 Task: Add a signature Heather Cooper containing Best wishes for a happy Thanksgiving Day, Heather Cooper to email address softage.5@softage.net and add a label Weightlifting
Action: Mouse moved to (1021, 60)
Screenshot: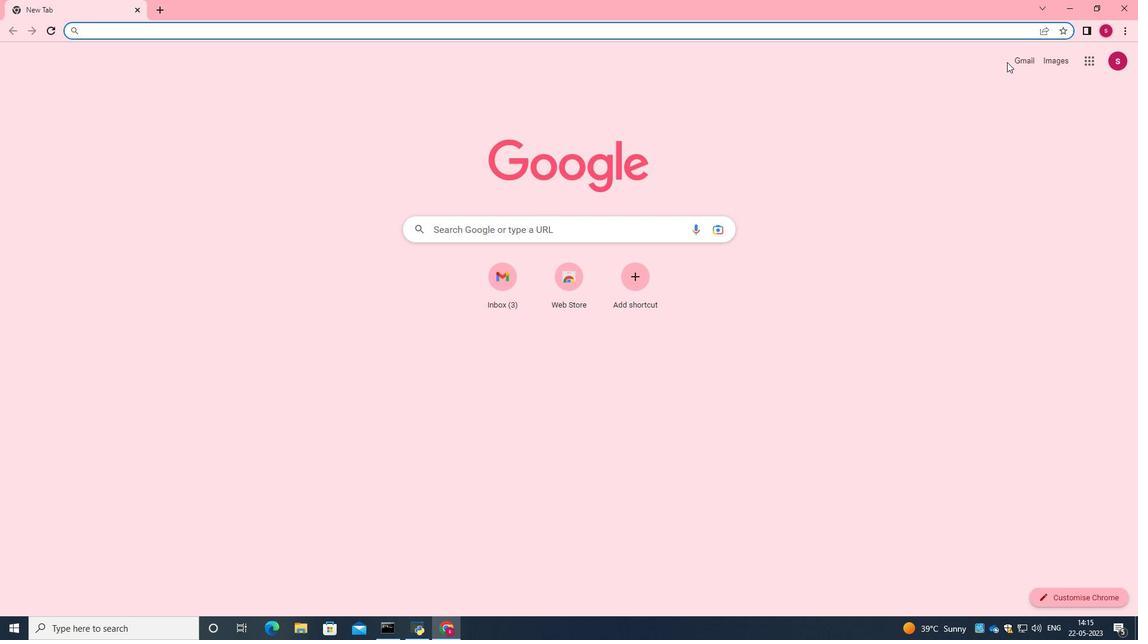 
Action: Mouse pressed left at (1021, 60)
Screenshot: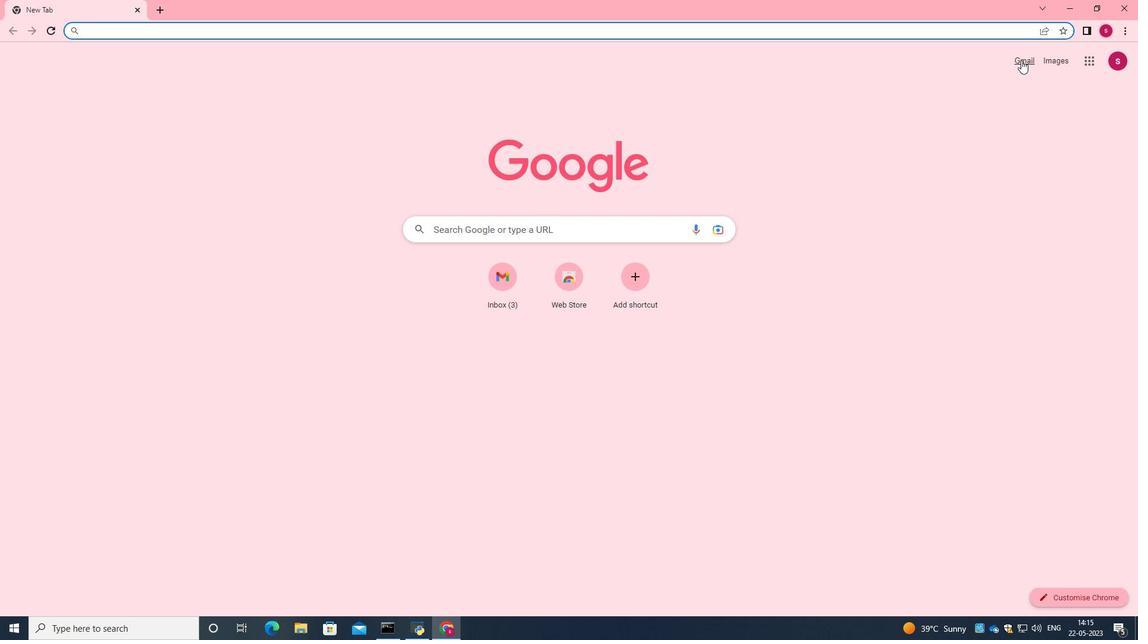 
Action: Mouse moved to (1011, 80)
Screenshot: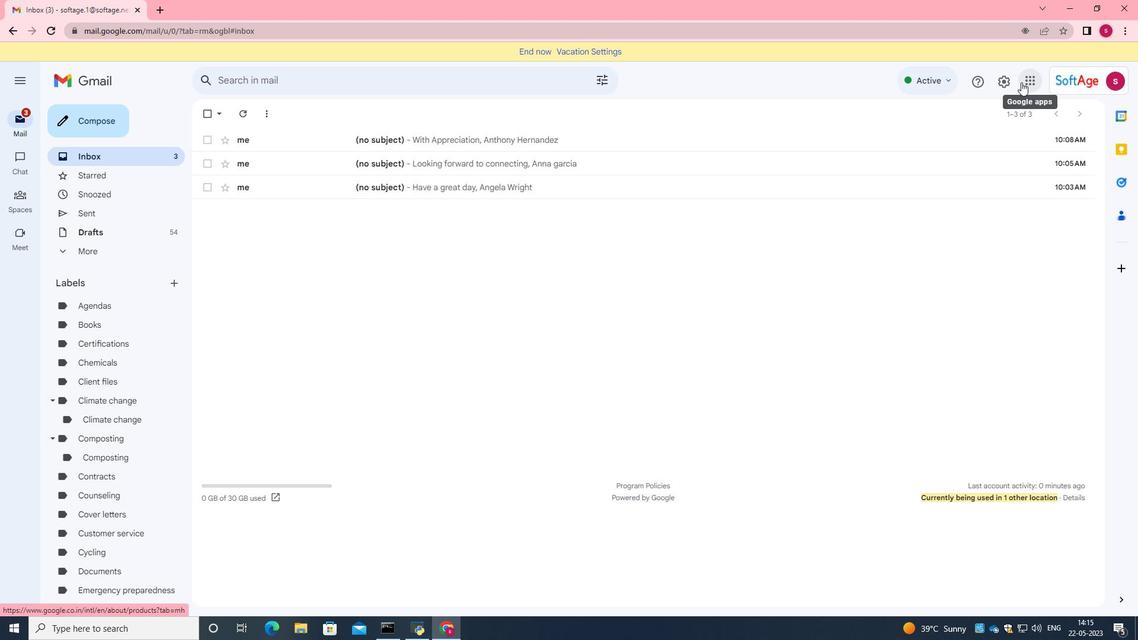 
Action: Mouse pressed left at (1011, 80)
Screenshot: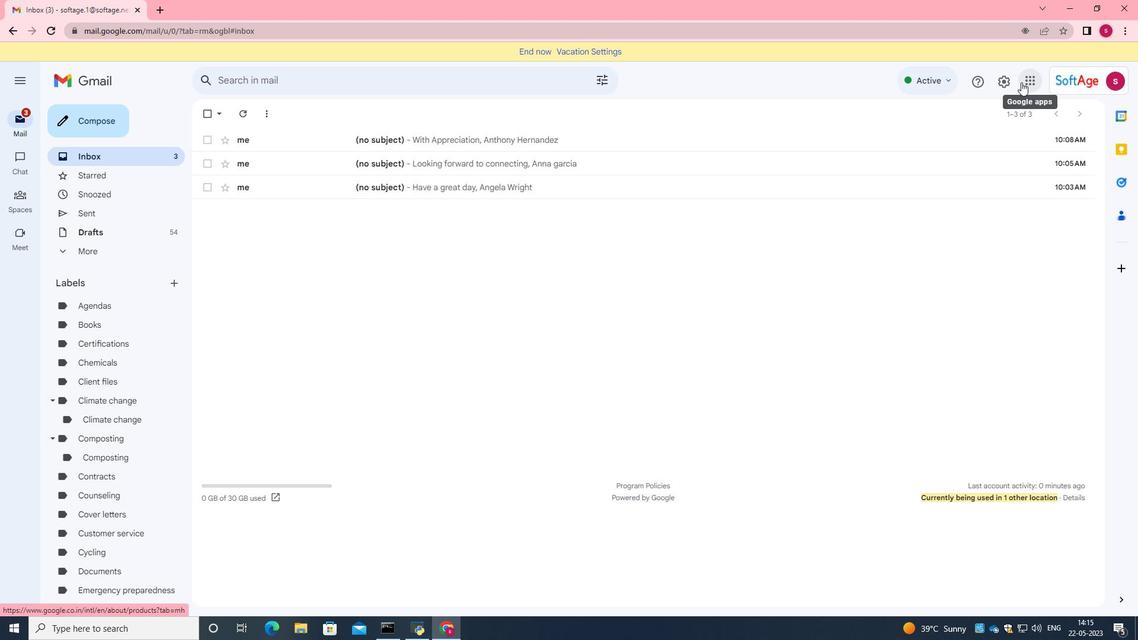
Action: Mouse moved to (1006, 80)
Screenshot: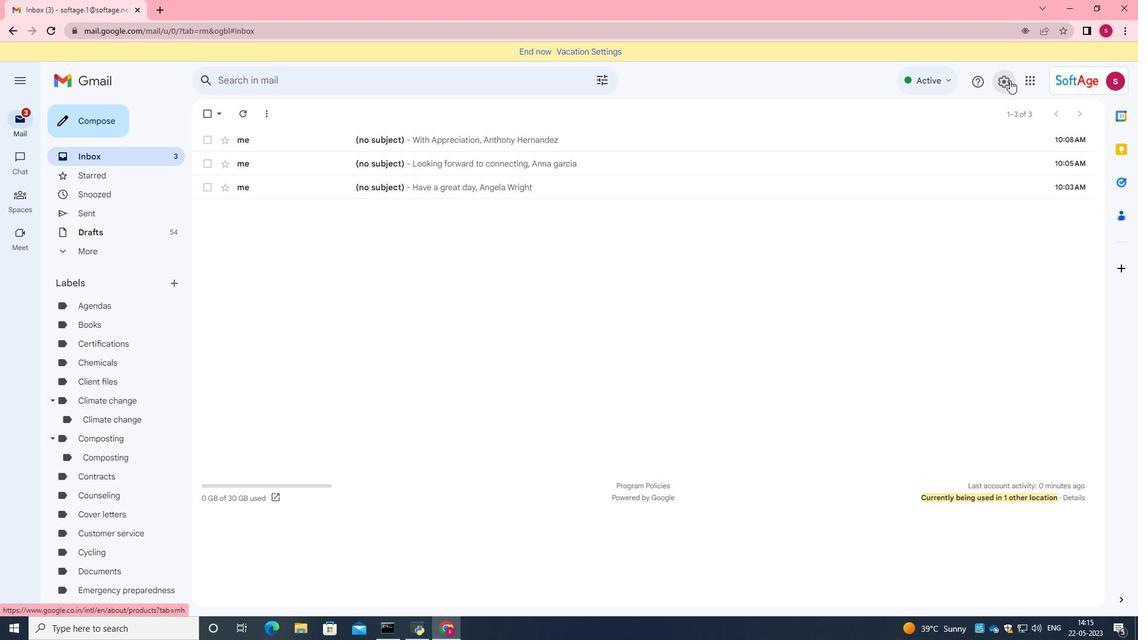 
Action: Mouse pressed left at (1006, 80)
Screenshot: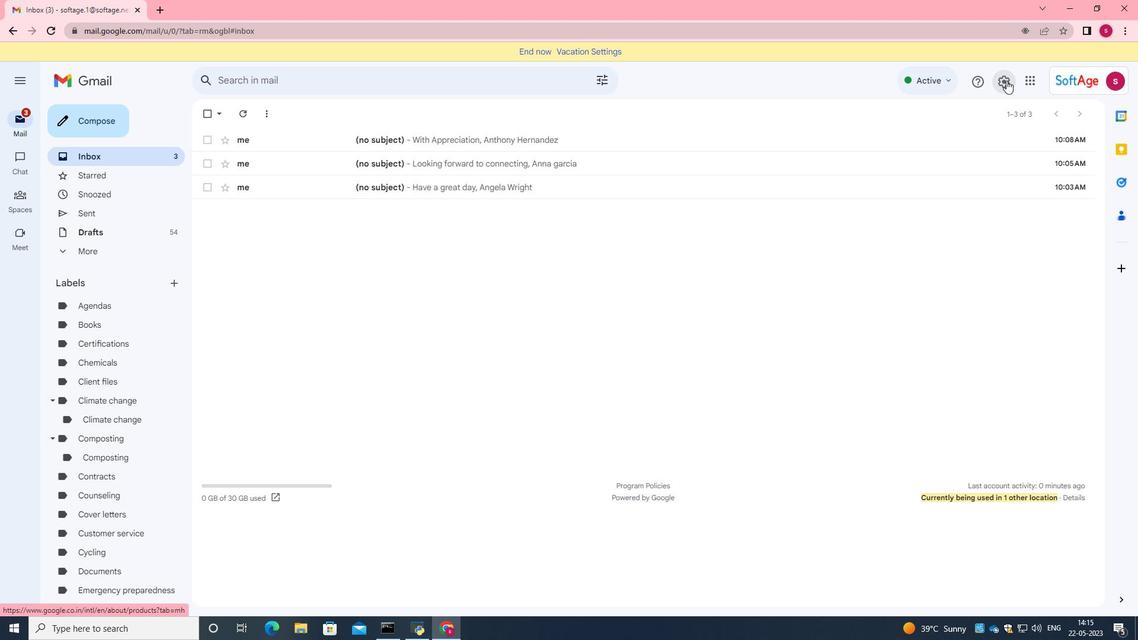 
Action: Mouse moved to (1009, 84)
Screenshot: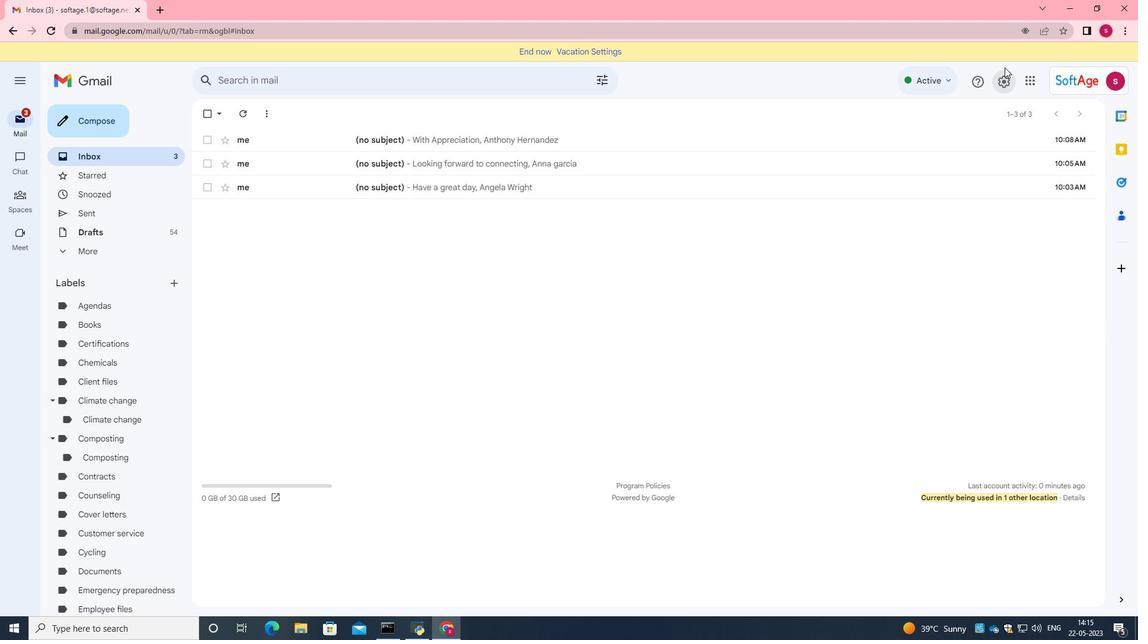
Action: Mouse pressed left at (1009, 84)
Screenshot: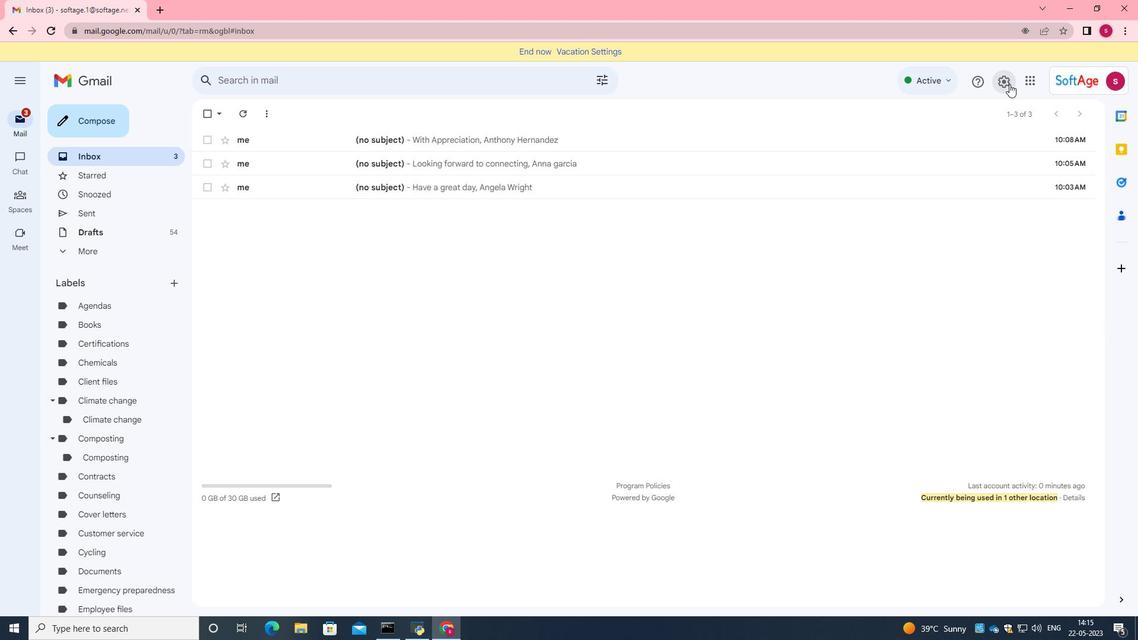 
Action: Mouse moved to (1006, 145)
Screenshot: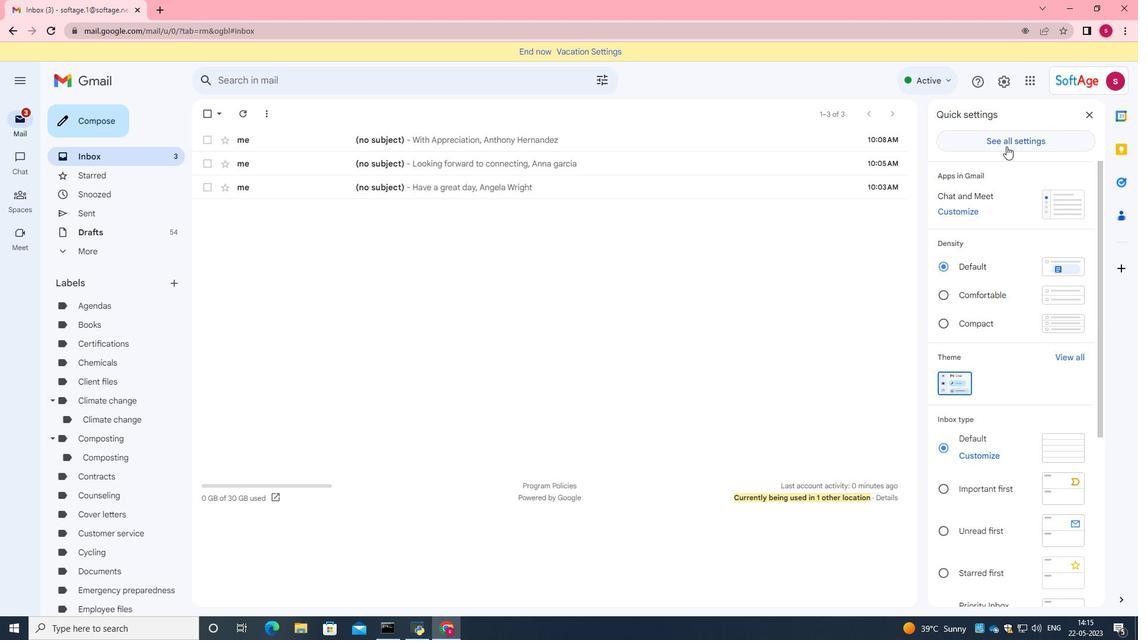 
Action: Mouse pressed left at (1006, 145)
Screenshot: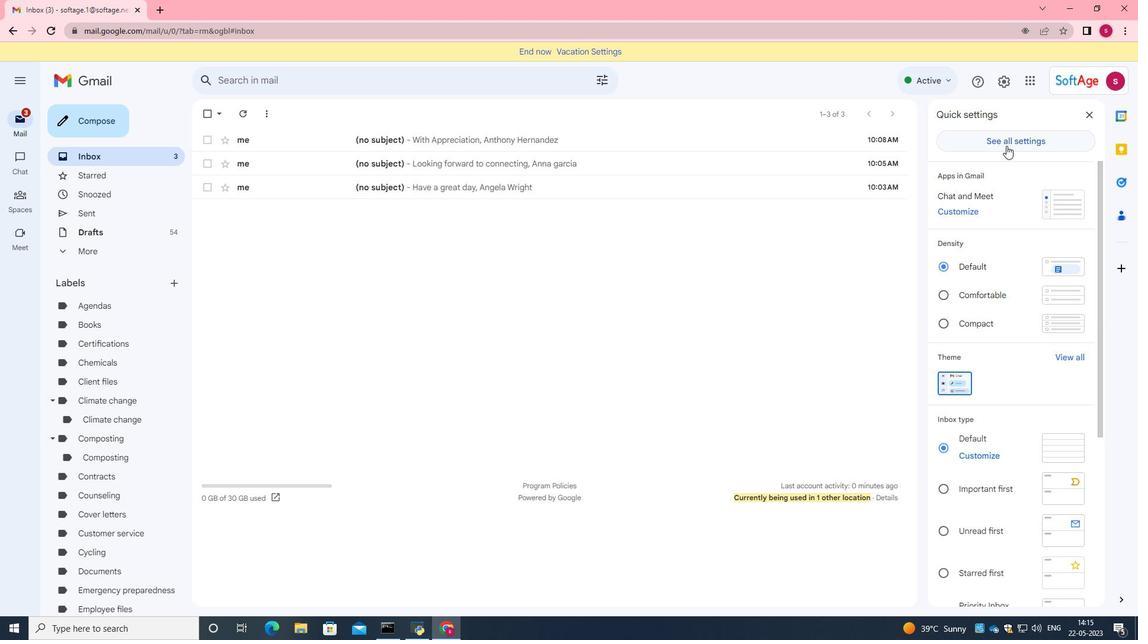 
Action: Mouse moved to (524, 348)
Screenshot: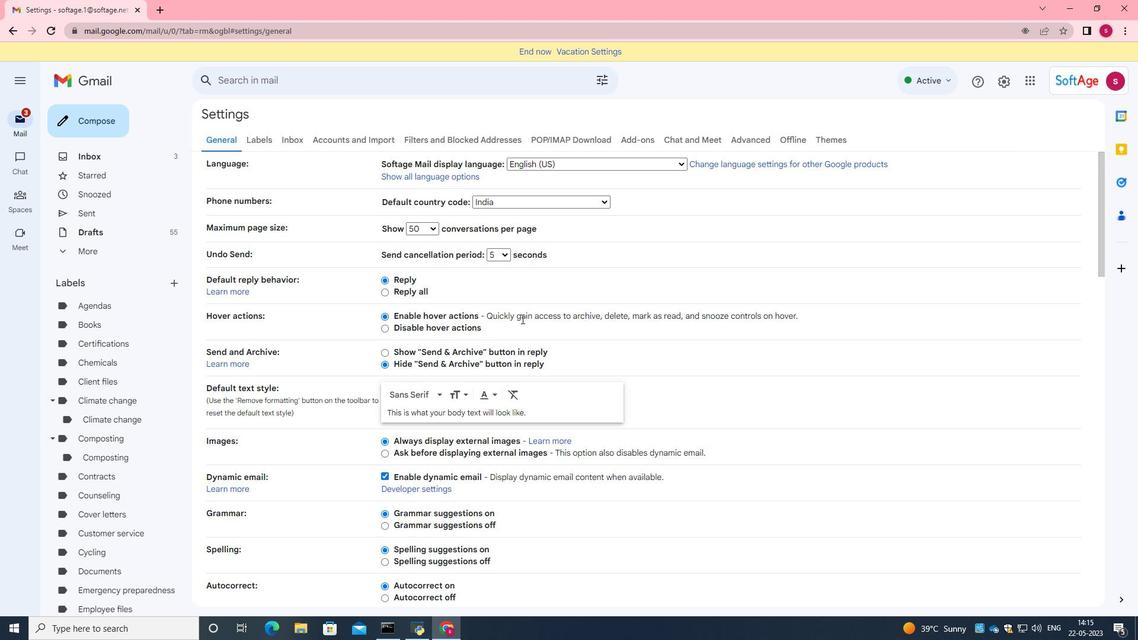 
Action: Mouse scrolled (524, 347) with delta (0, 0)
Screenshot: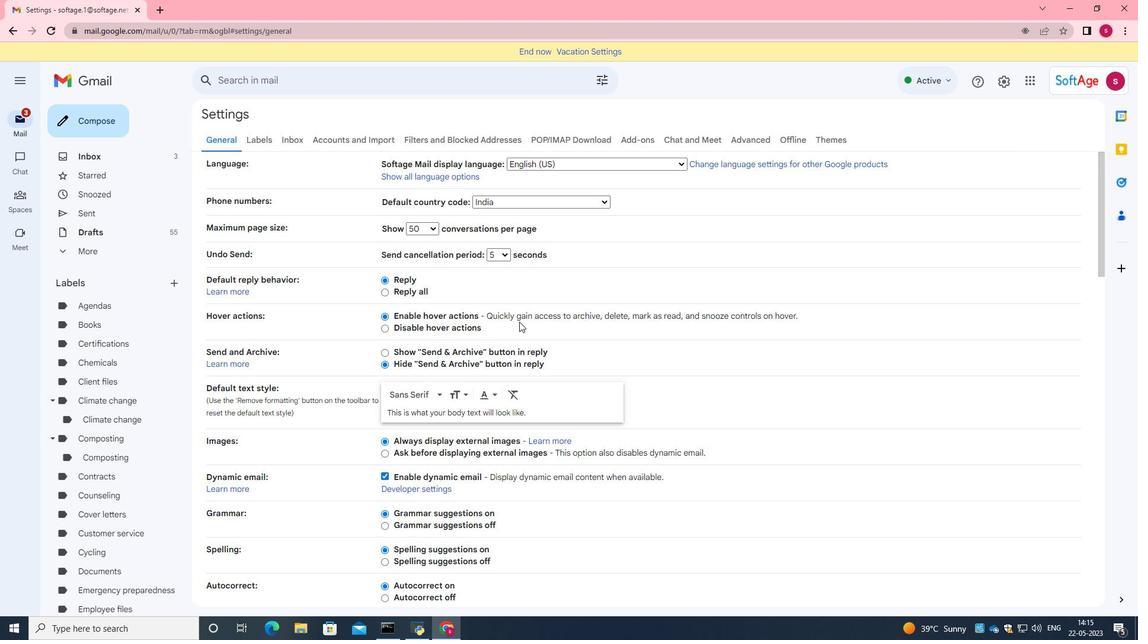 
Action: Mouse scrolled (524, 347) with delta (0, 0)
Screenshot: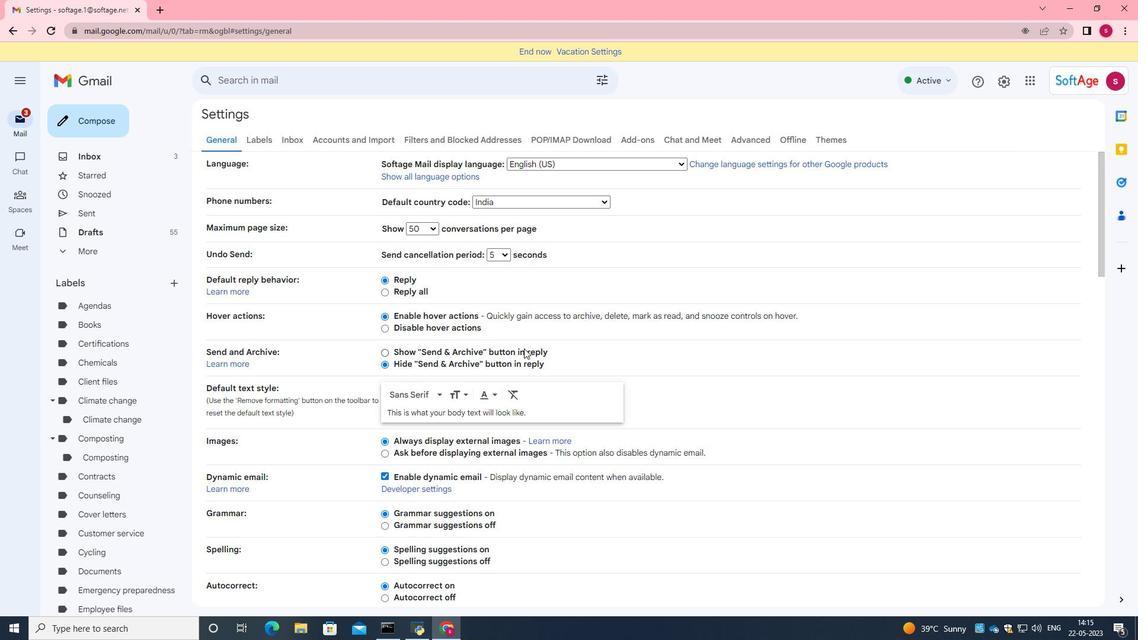 
Action: Mouse scrolled (524, 347) with delta (0, 0)
Screenshot: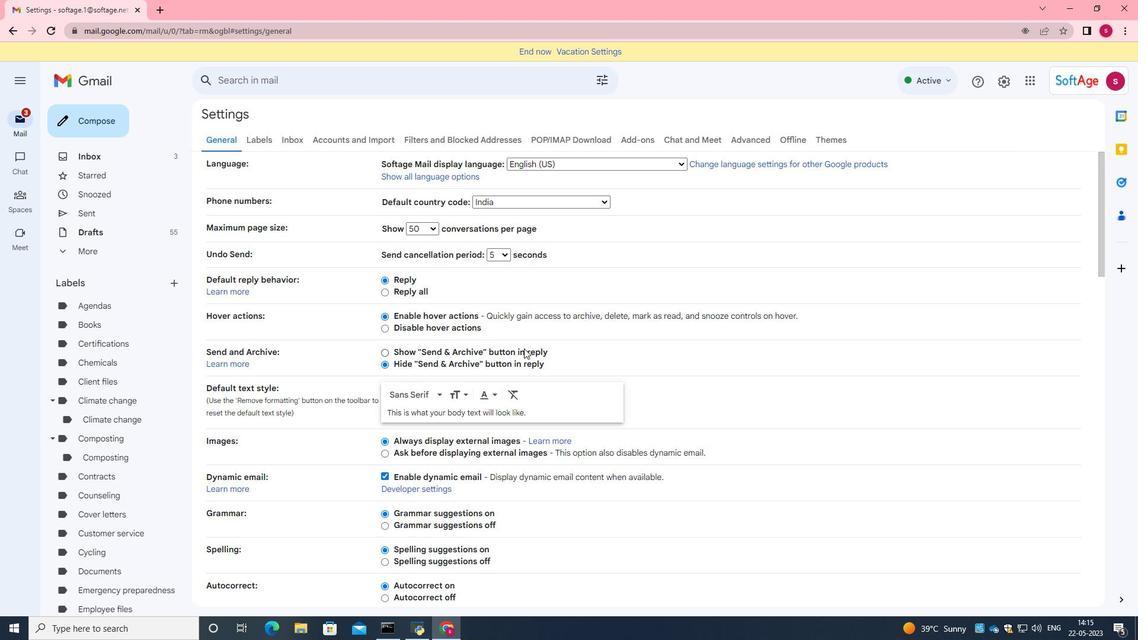 
Action: Mouse scrolled (524, 347) with delta (0, 0)
Screenshot: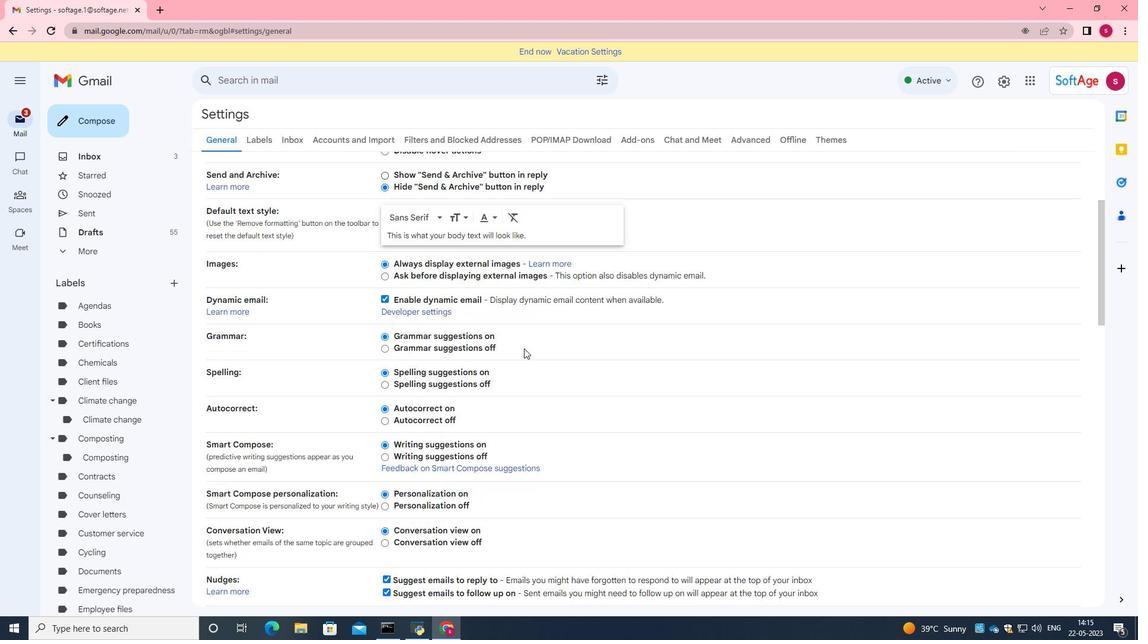 
Action: Mouse scrolled (524, 347) with delta (0, 0)
Screenshot: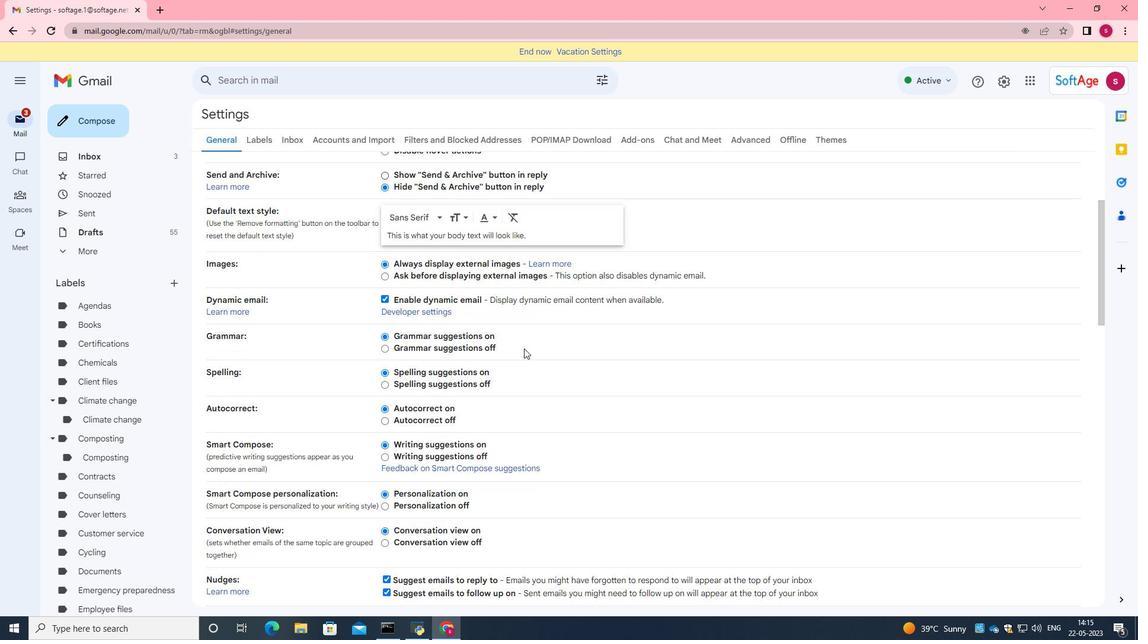 
Action: Mouse scrolled (524, 347) with delta (0, 0)
Screenshot: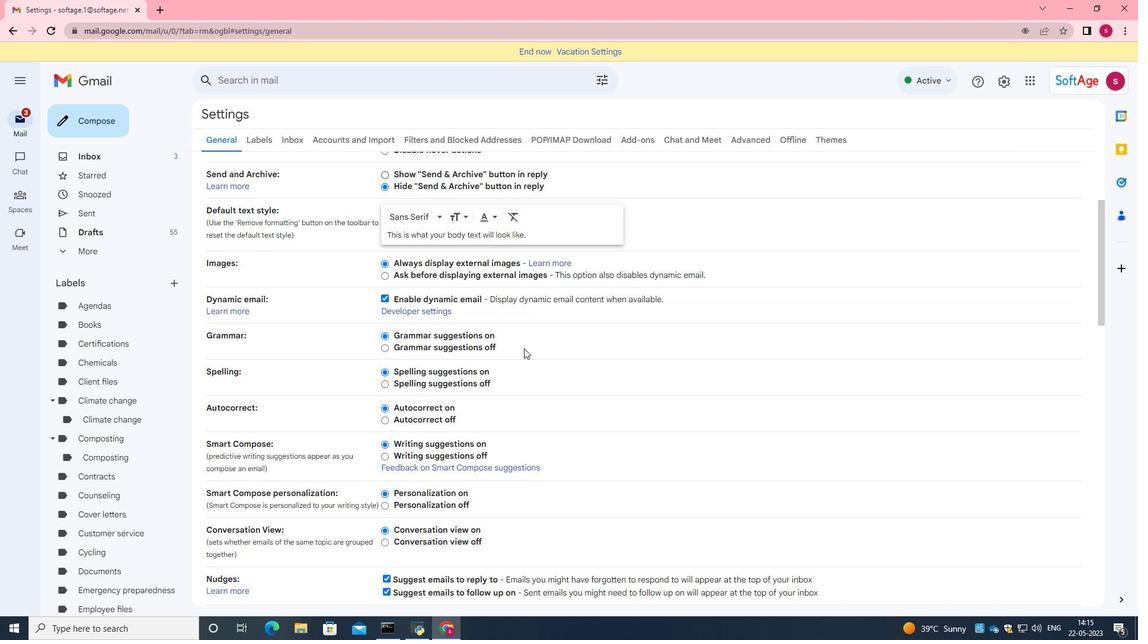 
Action: Mouse scrolled (524, 347) with delta (0, 0)
Screenshot: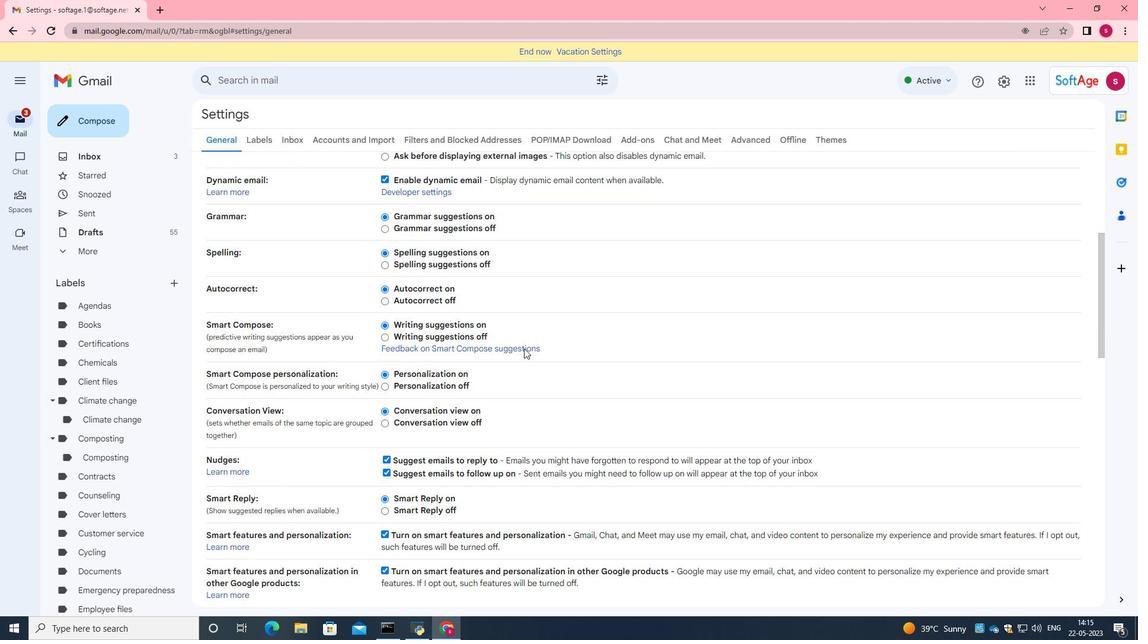 
Action: Mouse scrolled (524, 347) with delta (0, 0)
Screenshot: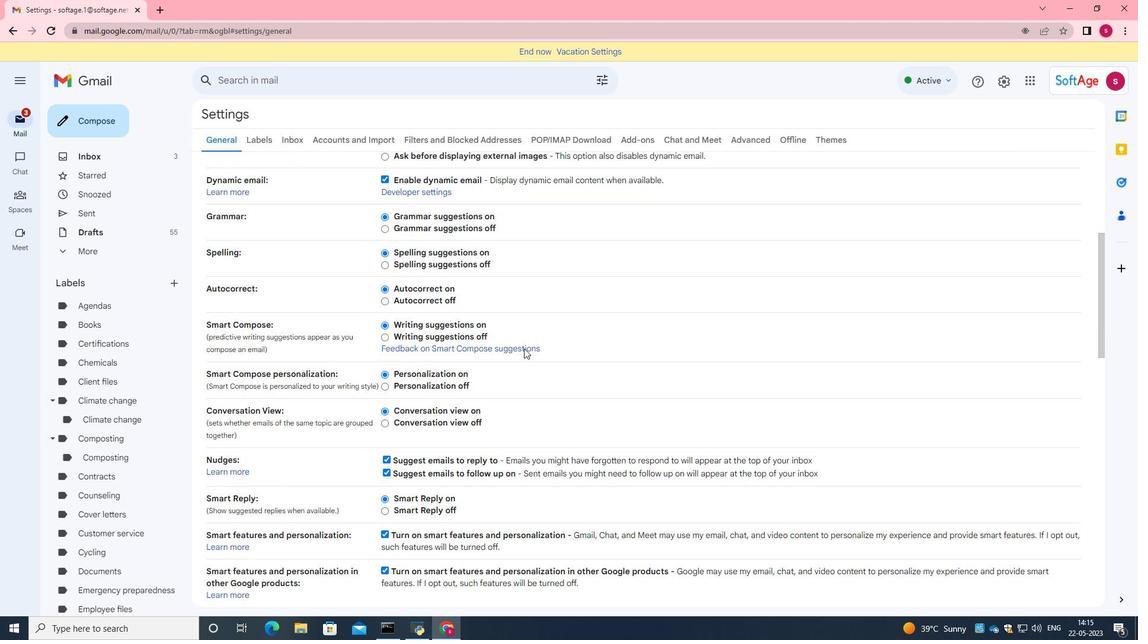 
Action: Mouse scrolled (524, 347) with delta (0, 0)
Screenshot: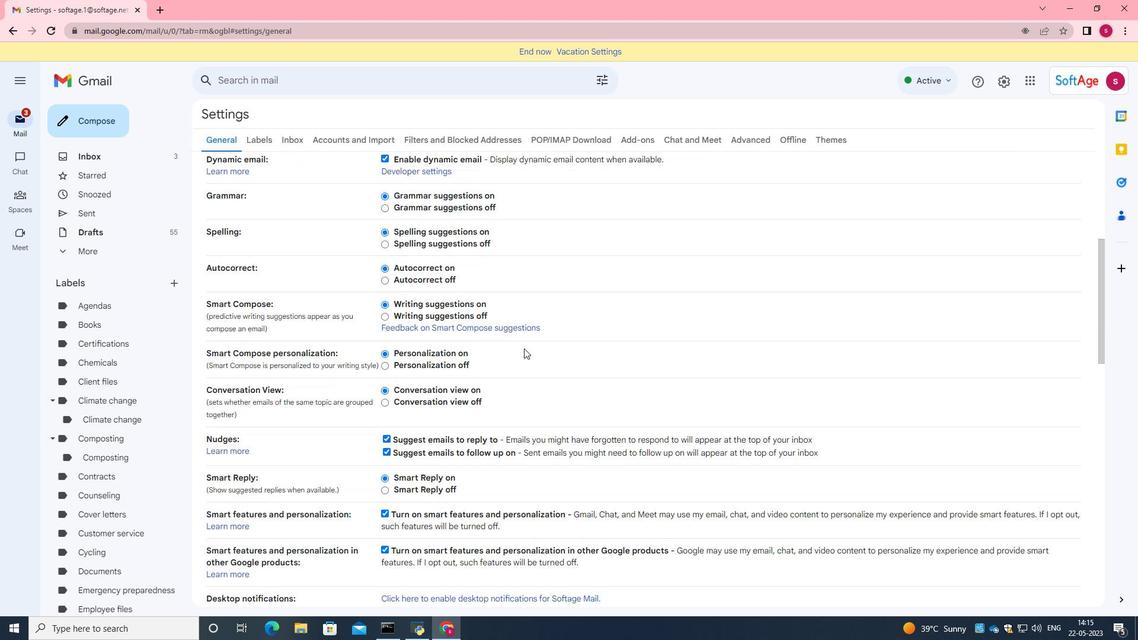 
Action: Mouse scrolled (524, 347) with delta (0, 0)
Screenshot: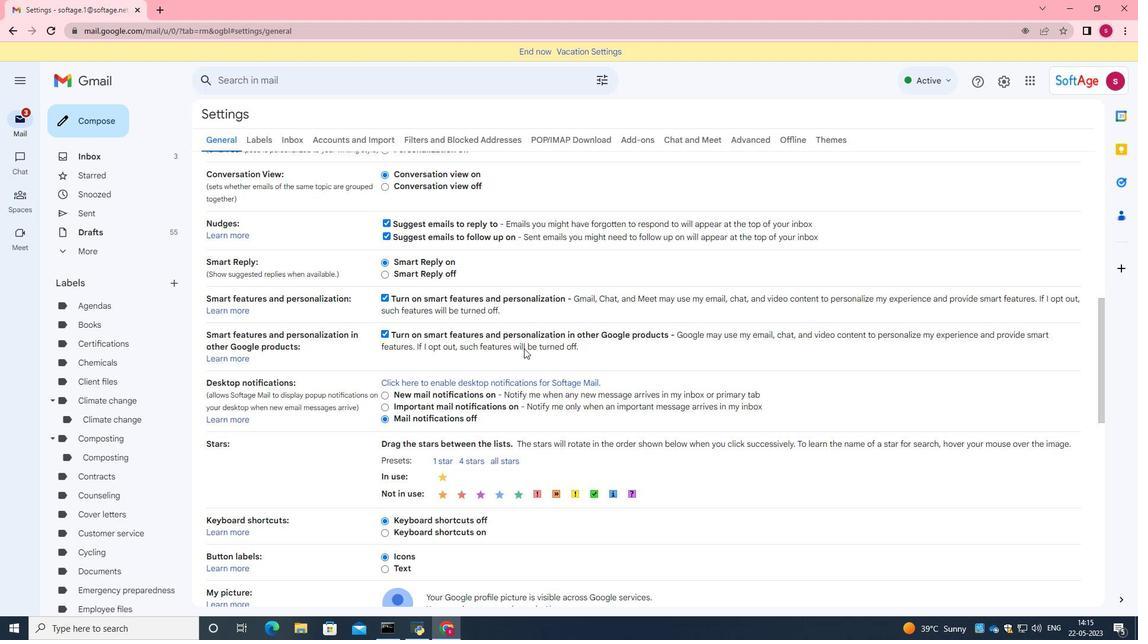 
Action: Mouse scrolled (524, 347) with delta (0, 0)
Screenshot: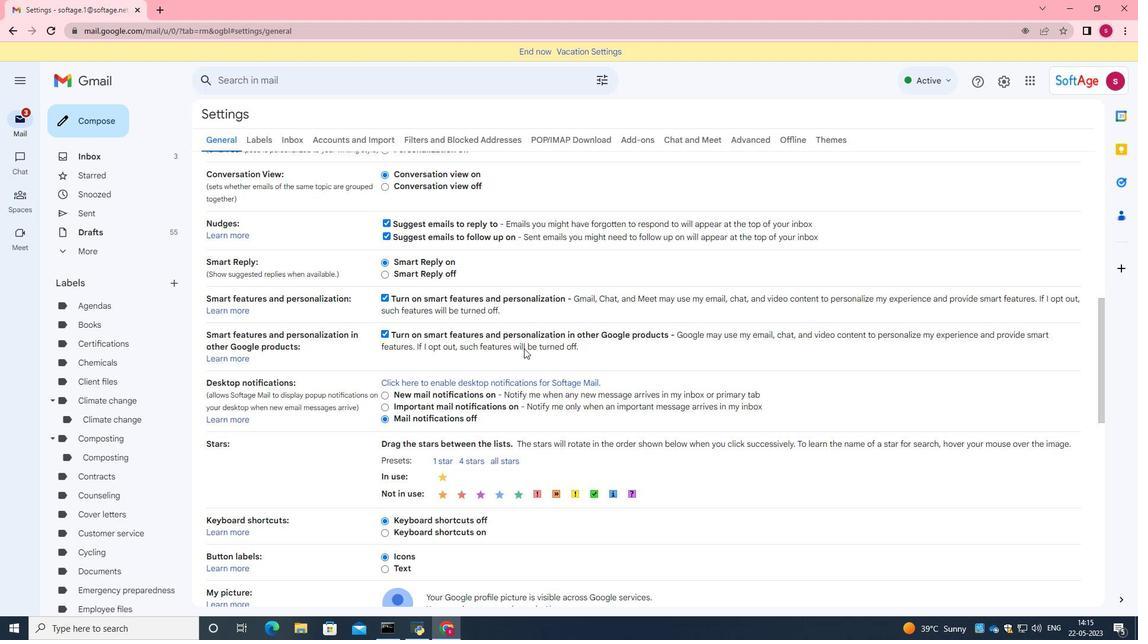 
Action: Mouse scrolled (524, 347) with delta (0, 0)
Screenshot: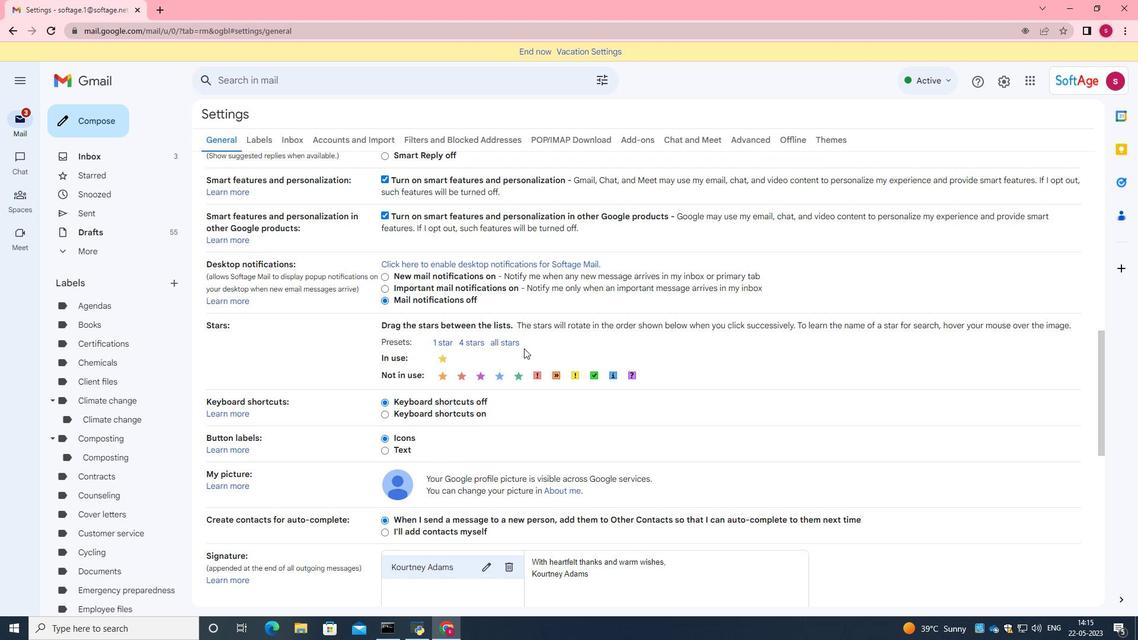 
Action: Mouse scrolled (524, 347) with delta (0, 0)
Screenshot: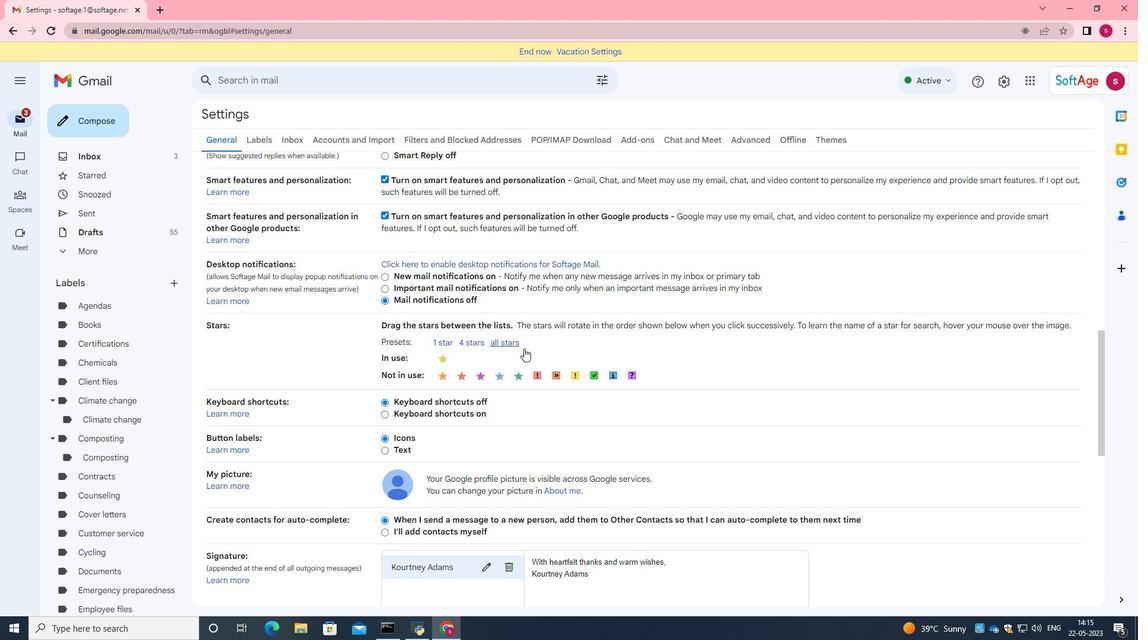 
Action: Mouse moved to (515, 450)
Screenshot: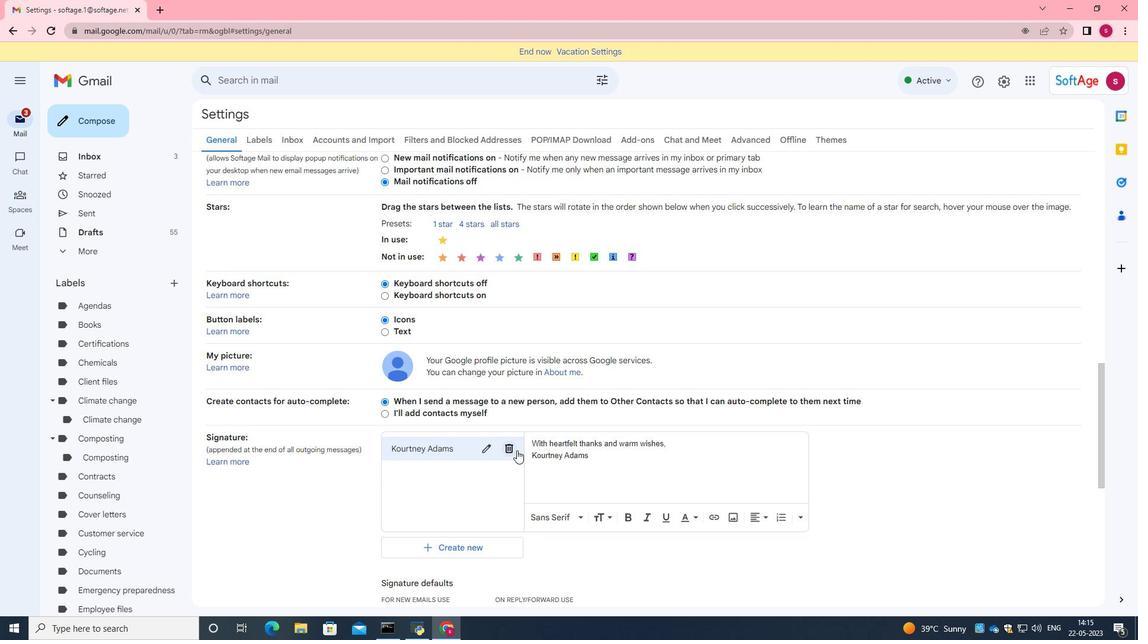 
Action: Mouse pressed left at (515, 450)
Screenshot: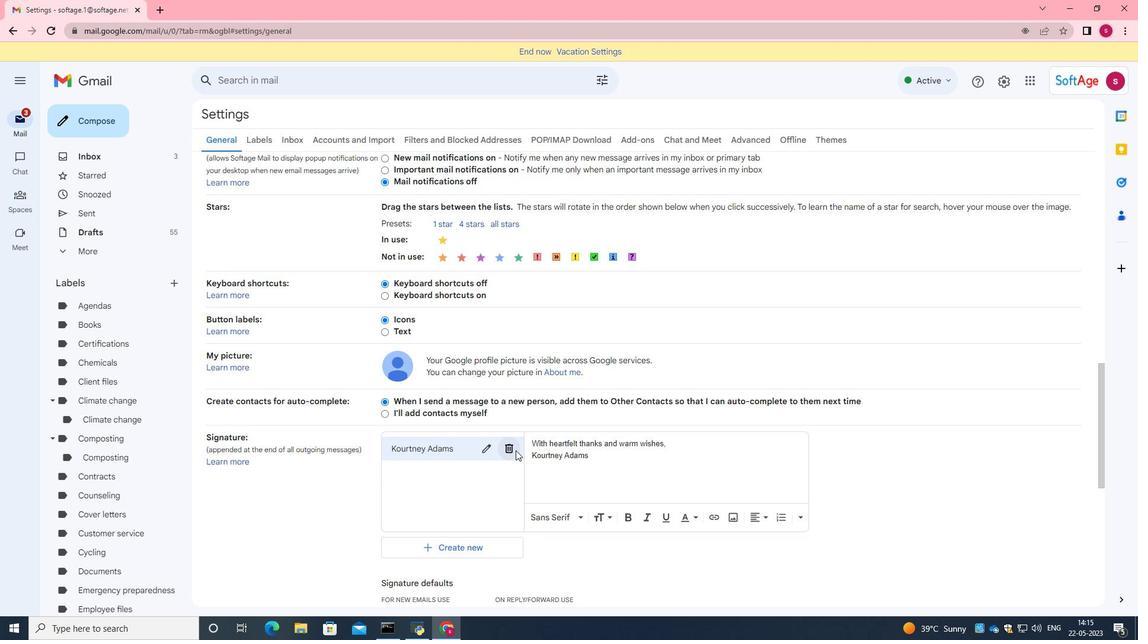 
Action: Mouse moved to (665, 352)
Screenshot: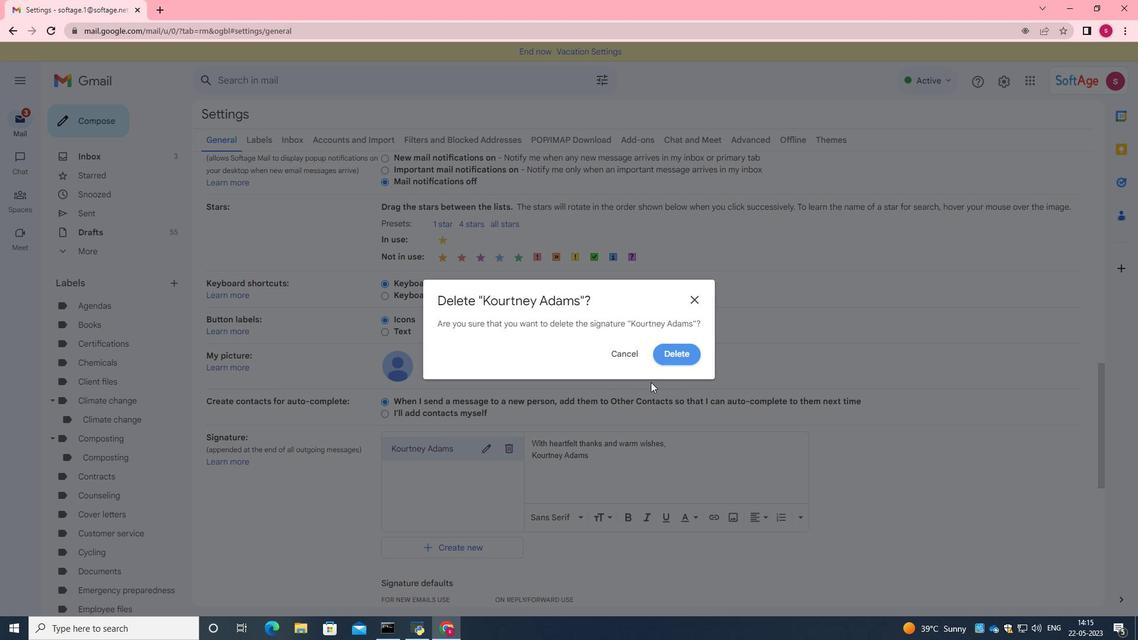 
Action: Mouse pressed left at (665, 352)
Screenshot: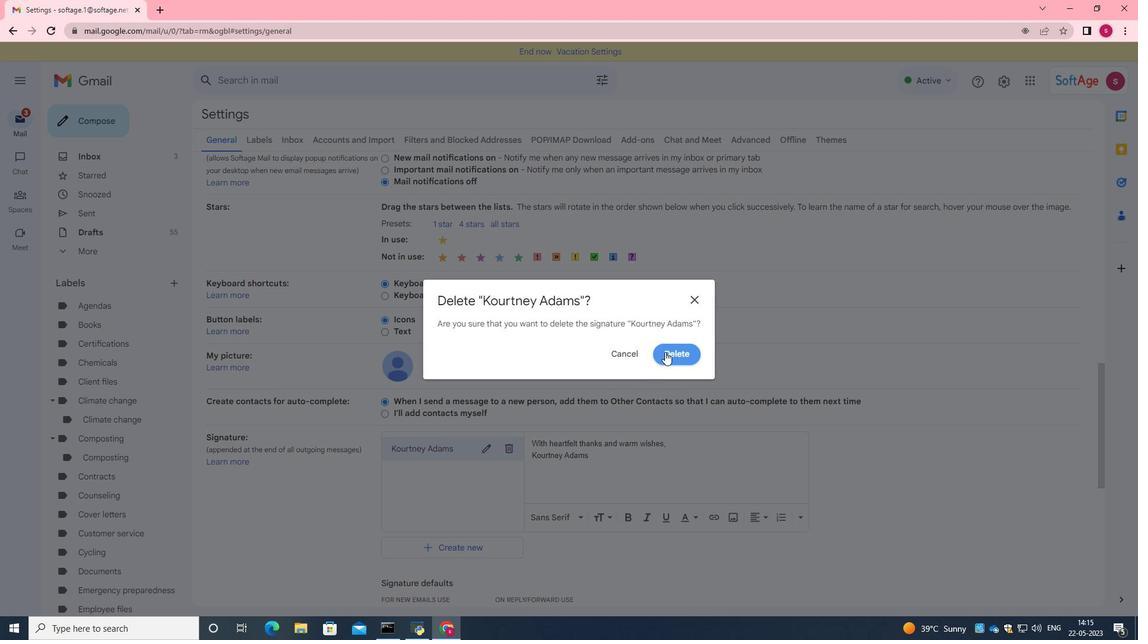 
Action: Mouse moved to (528, 440)
Screenshot: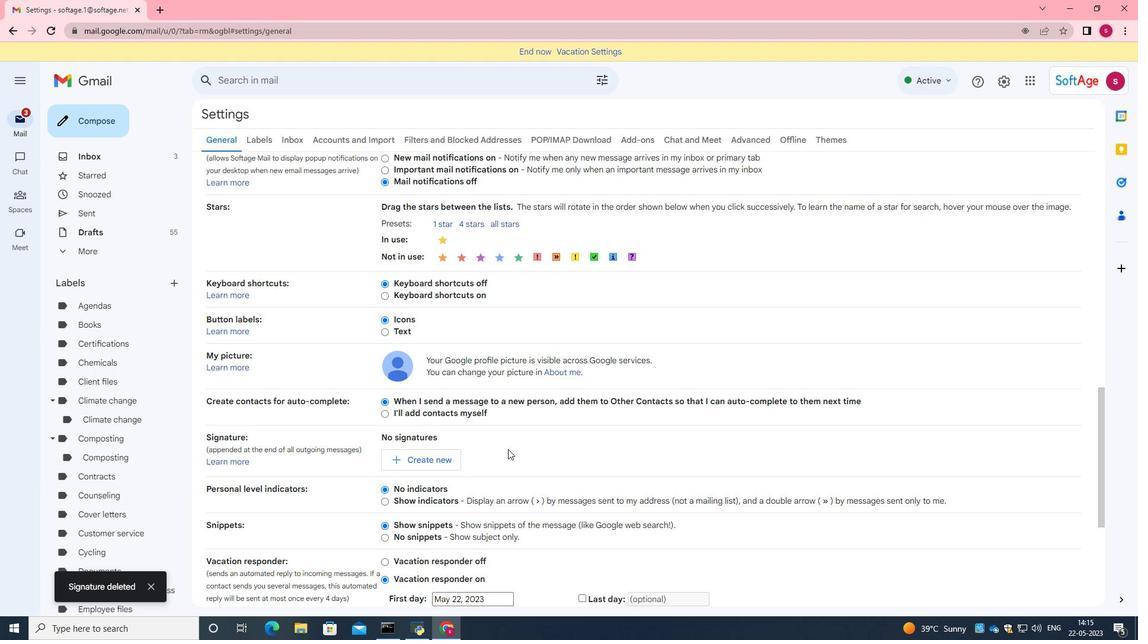 
Action: Mouse scrolled (528, 439) with delta (0, 0)
Screenshot: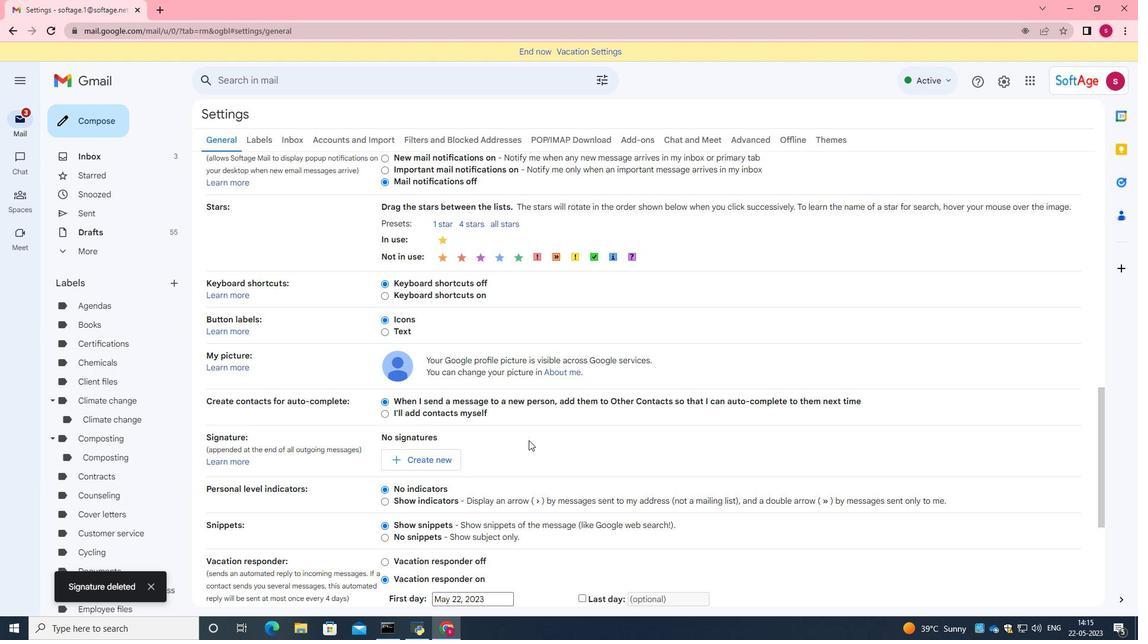 
Action: Mouse scrolled (528, 439) with delta (0, 0)
Screenshot: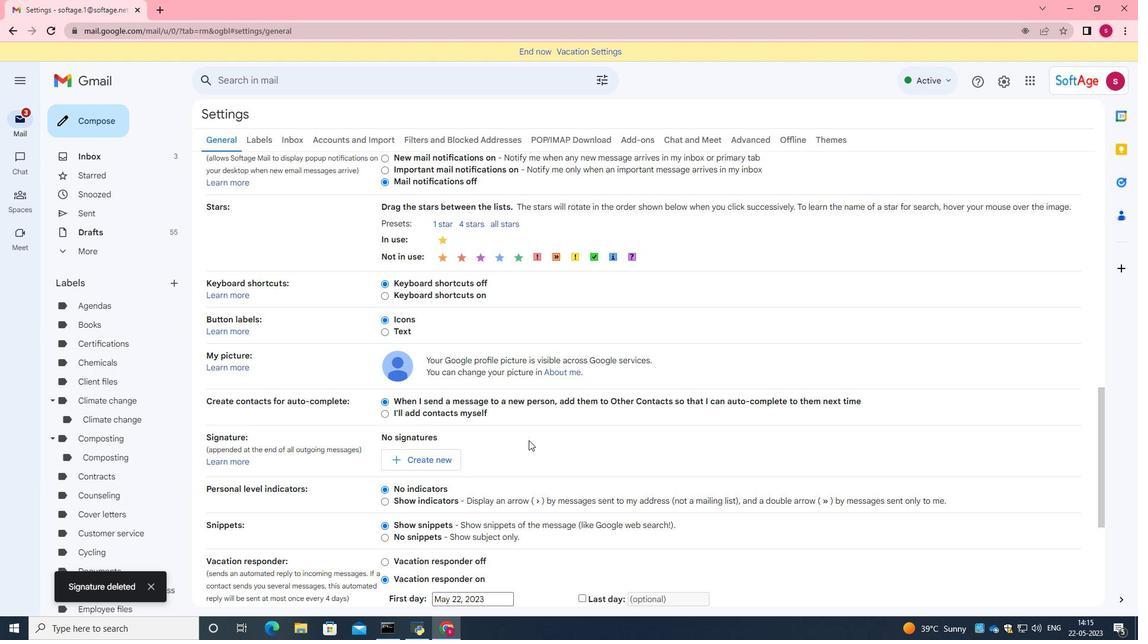 
Action: Mouse scrolled (528, 439) with delta (0, 0)
Screenshot: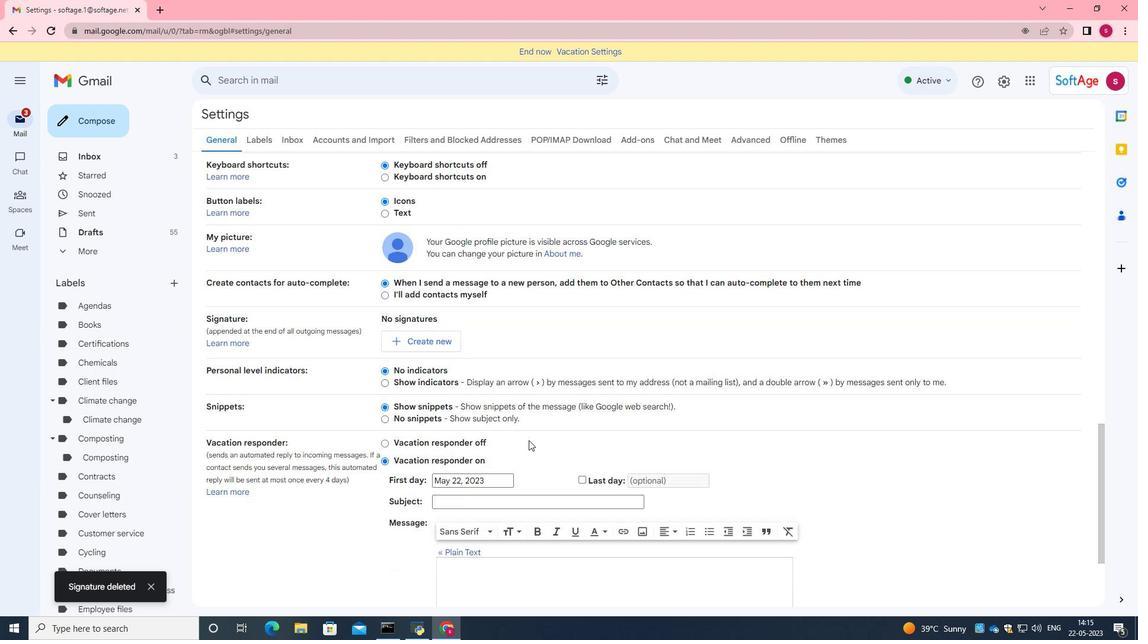 
Action: Mouse scrolled (528, 439) with delta (0, 0)
Screenshot: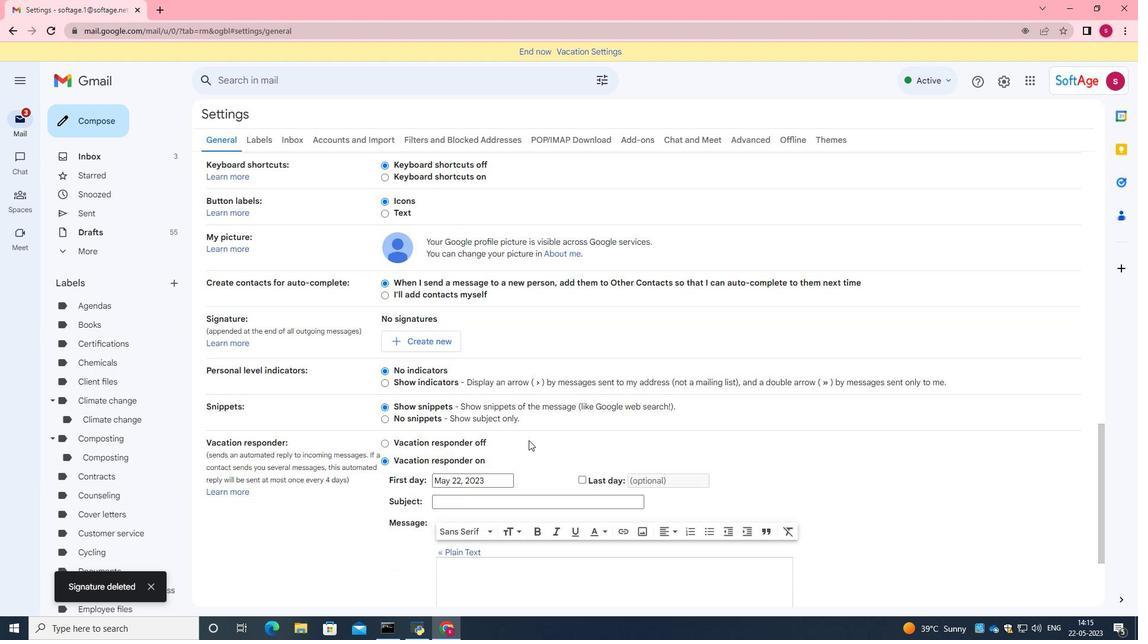 
Action: Mouse moved to (511, 330)
Screenshot: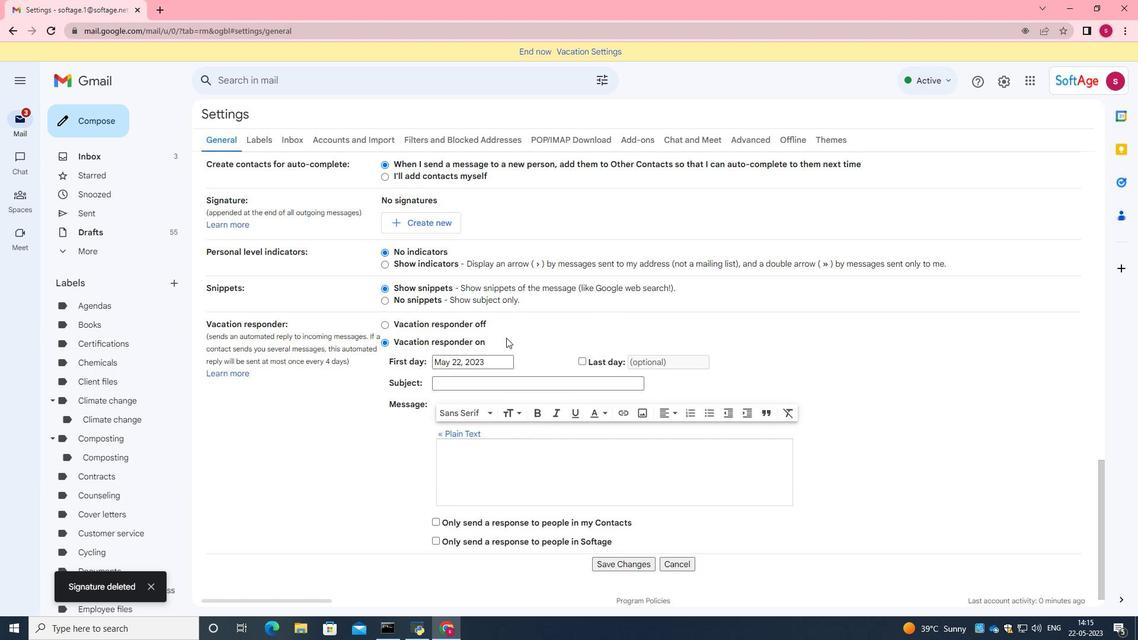 
Action: Mouse scrolled (511, 330) with delta (0, 0)
Screenshot: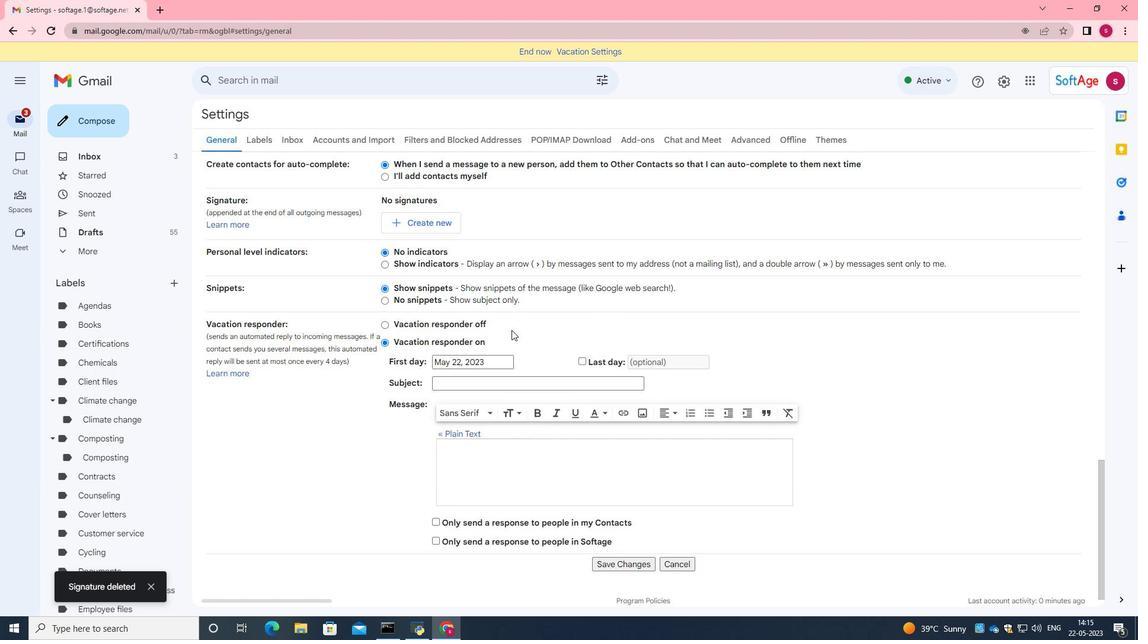 
Action: Mouse scrolled (511, 330) with delta (0, 0)
Screenshot: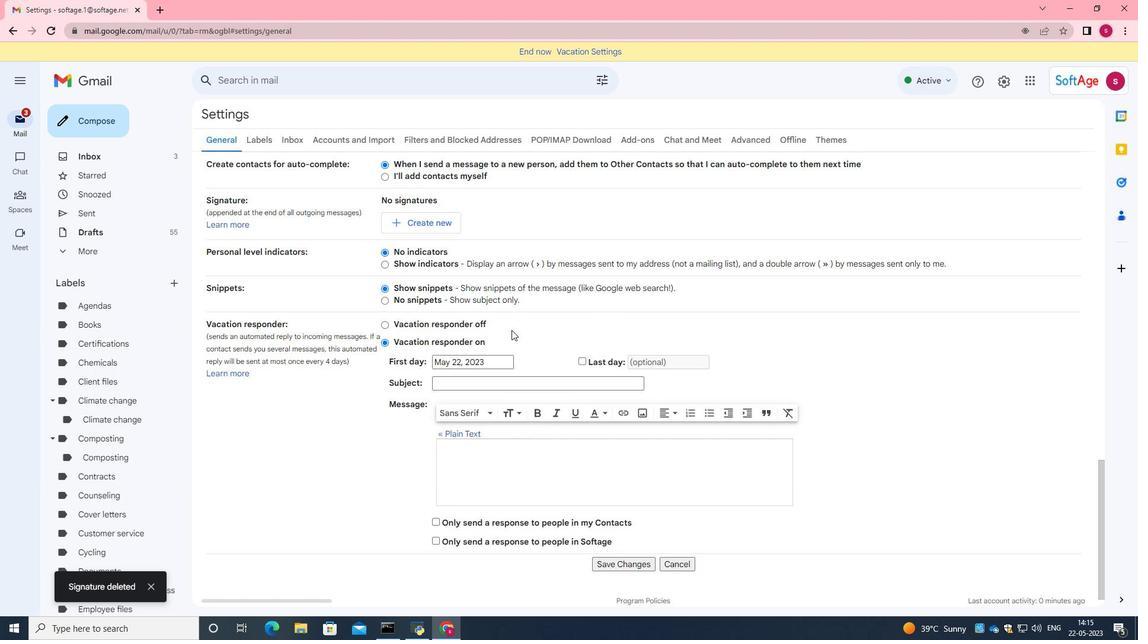 
Action: Mouse moved to (431, 333)
Screenshot: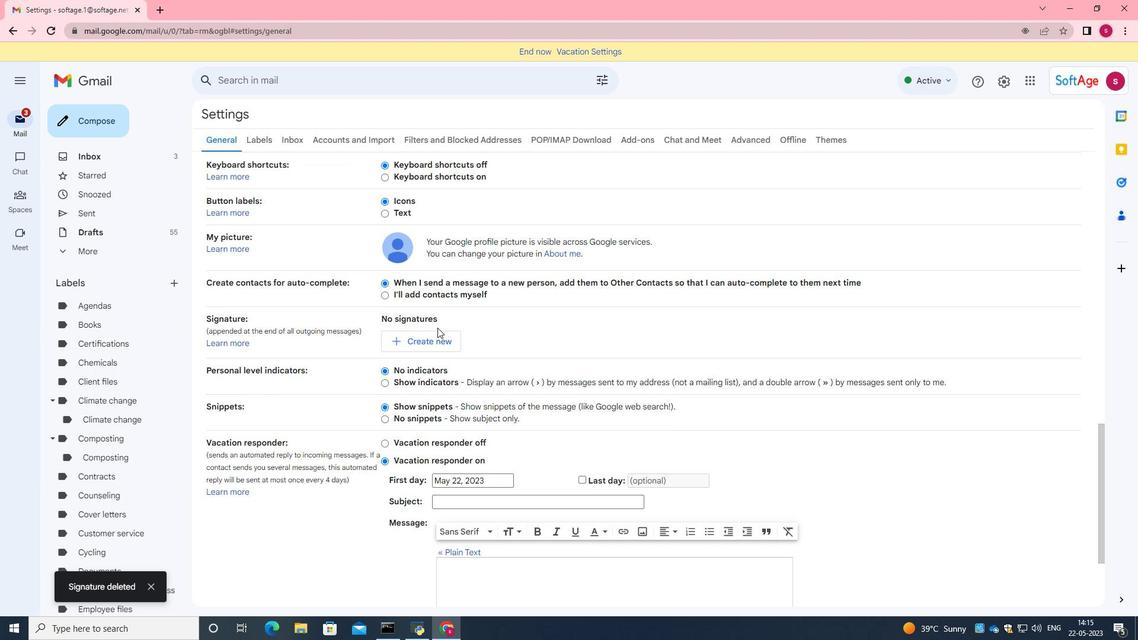 
Action: Mouse pressed left at (431, 333)
Screenshot: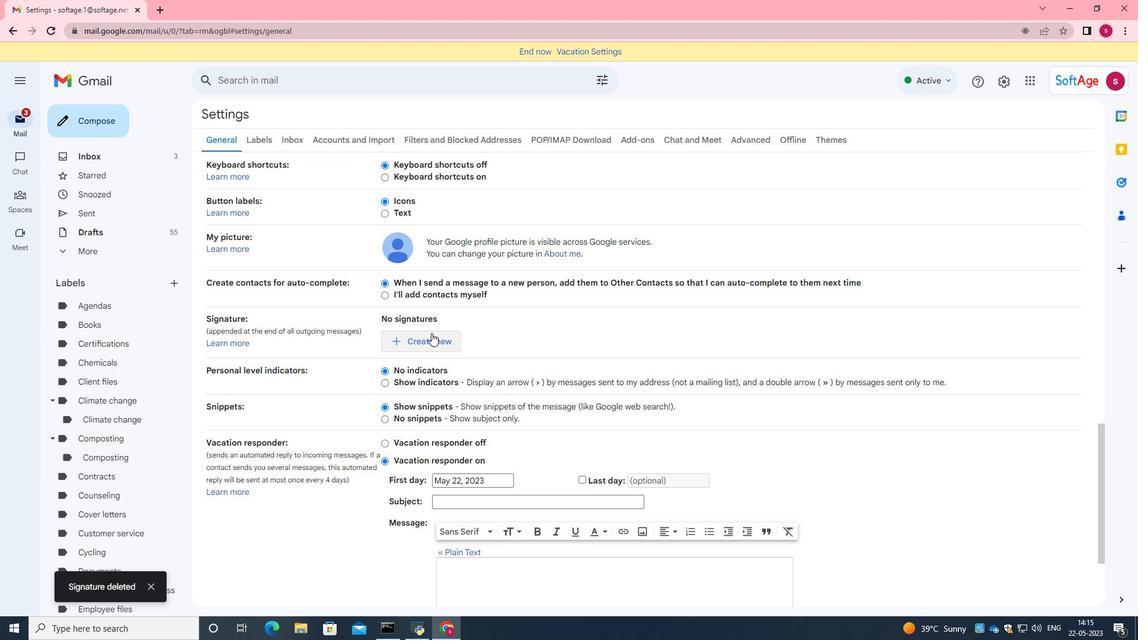 
Action: Mouse moved to (534, 324)
Screenshot: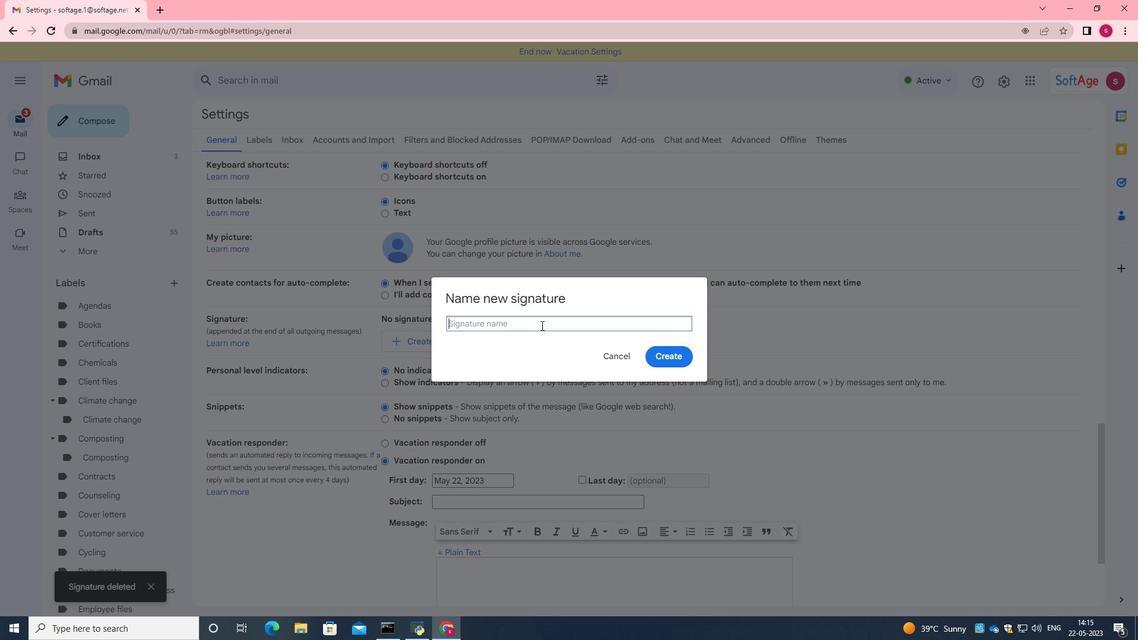
Action: Key pressed <Key.caps_lock>H<Key.caps_lock>eather<Key.space><Key.caps_lock>C<Key.caps_lock>ooper
Screenshot: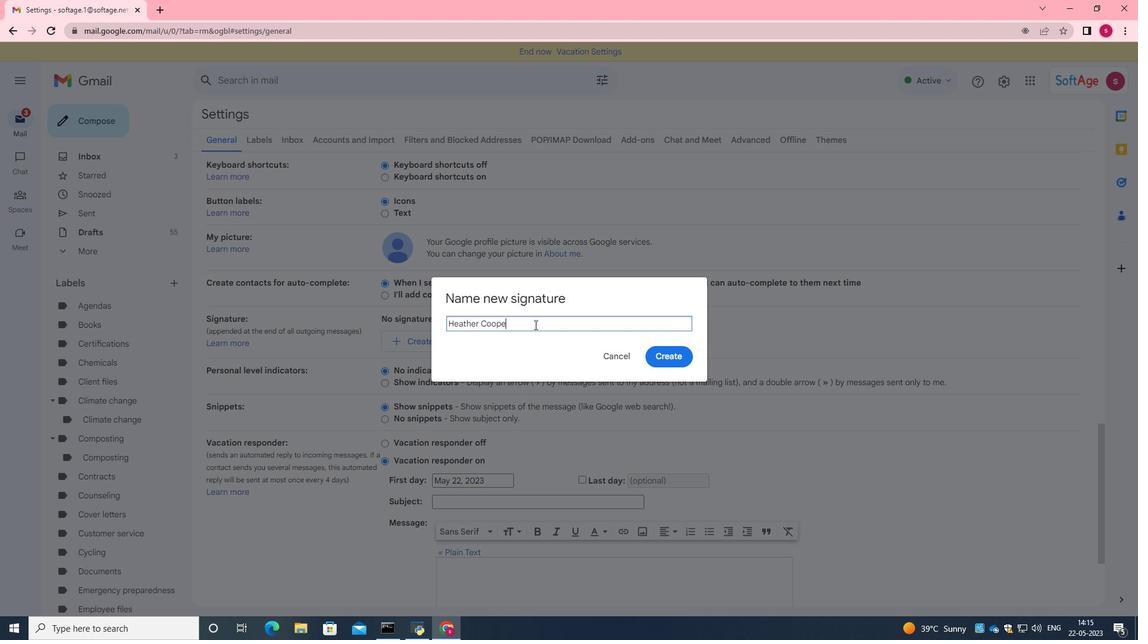 
Action: Mouse moved to (666, 350)
Screenshot: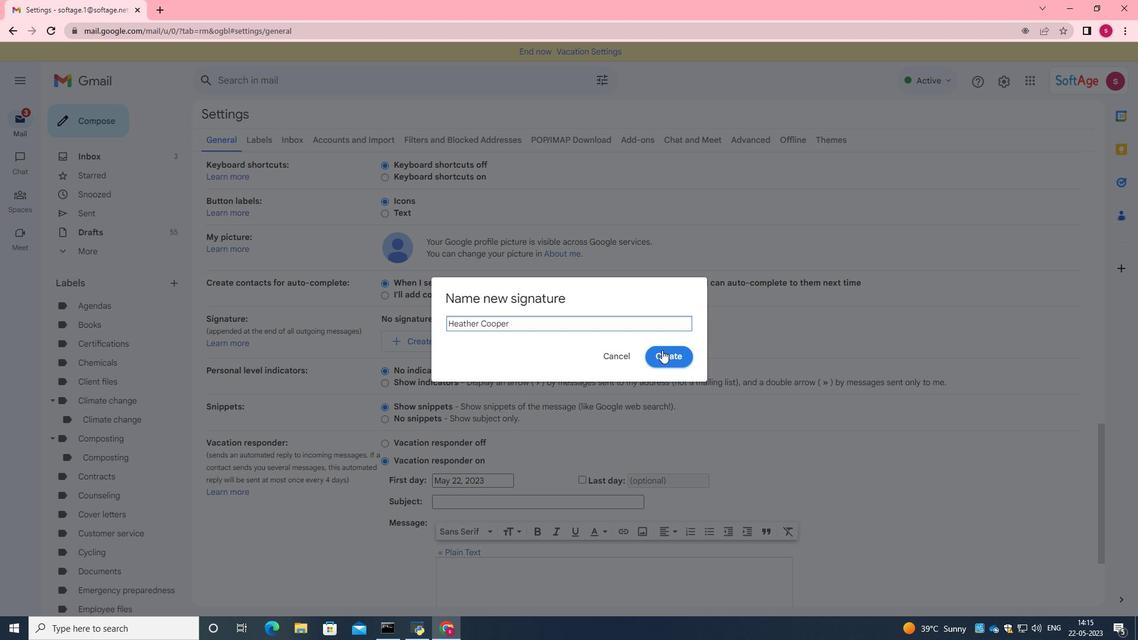 
Action: Mouse pressed left at (666, 350)
Screenshot: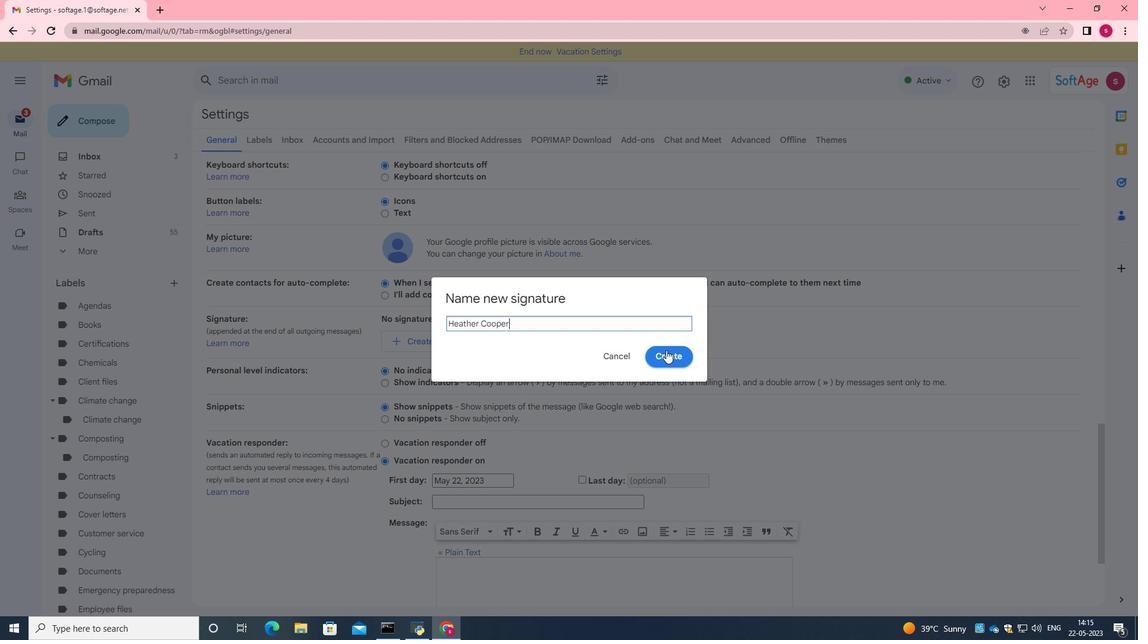 
Action: Mouse moved to (668, 349)
Screenshot: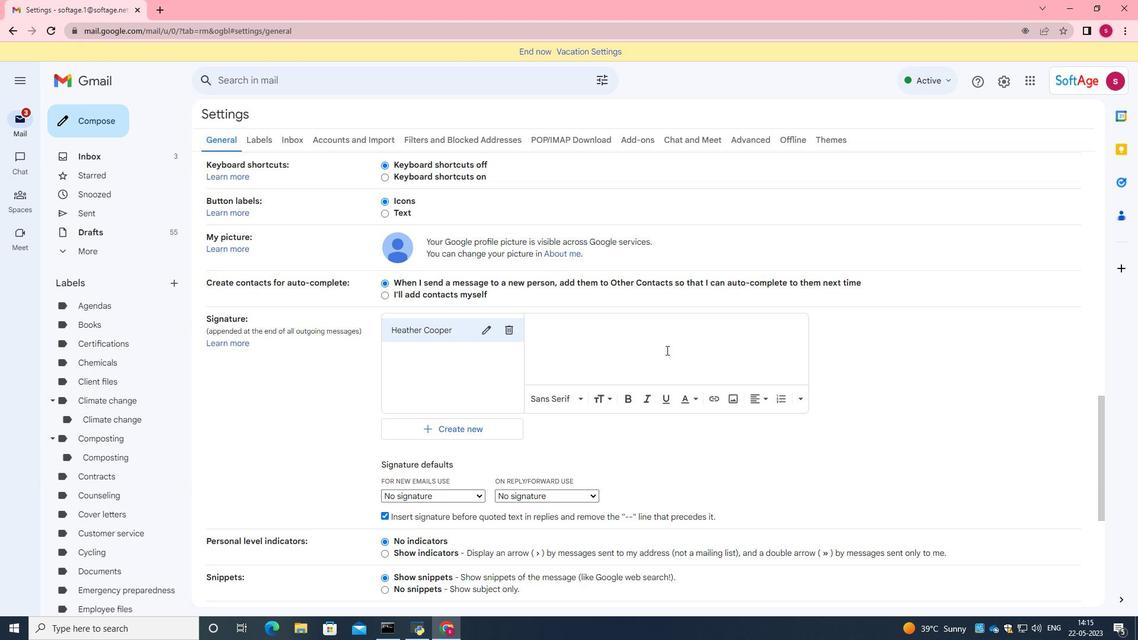 
Action: Mouse scrolled (668, 348) with delta (0, 0)
Screenshot: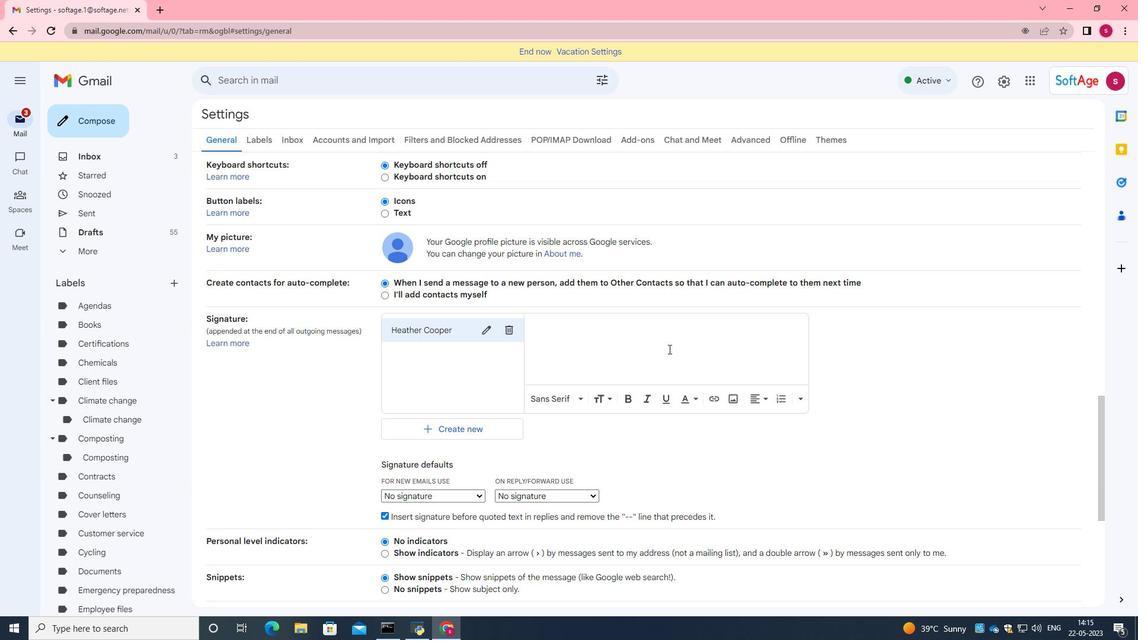 
Action: Mouse scrolled (668, 348) with delta (0, 0)
Screenshot: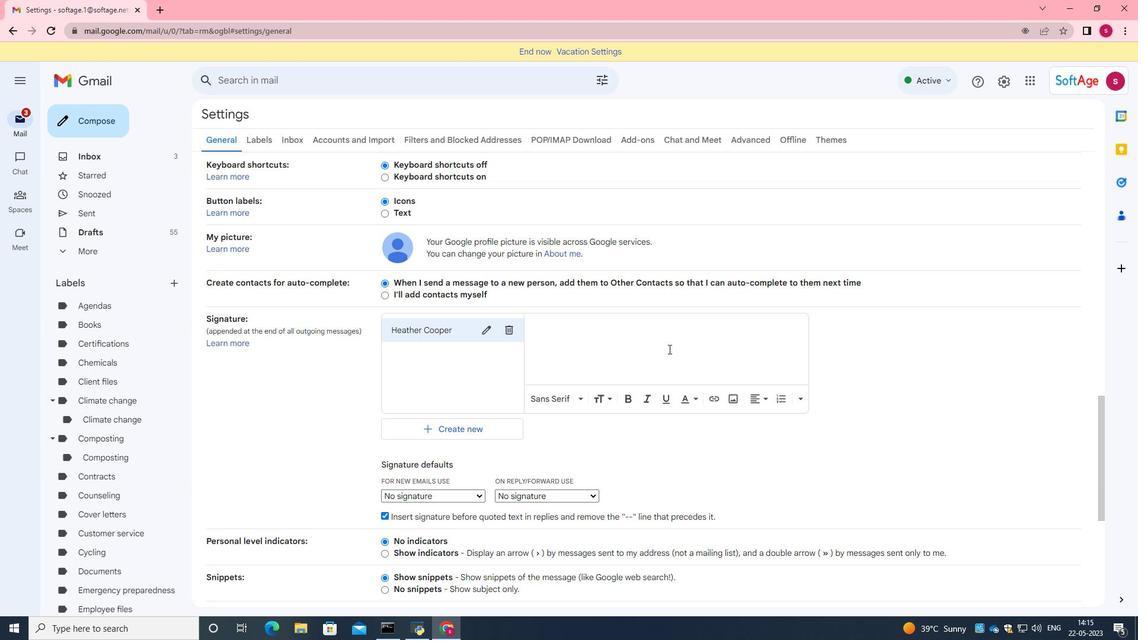 
Action: Mouse scrolled (668, 348) with delta (0, 0)
Screenshot: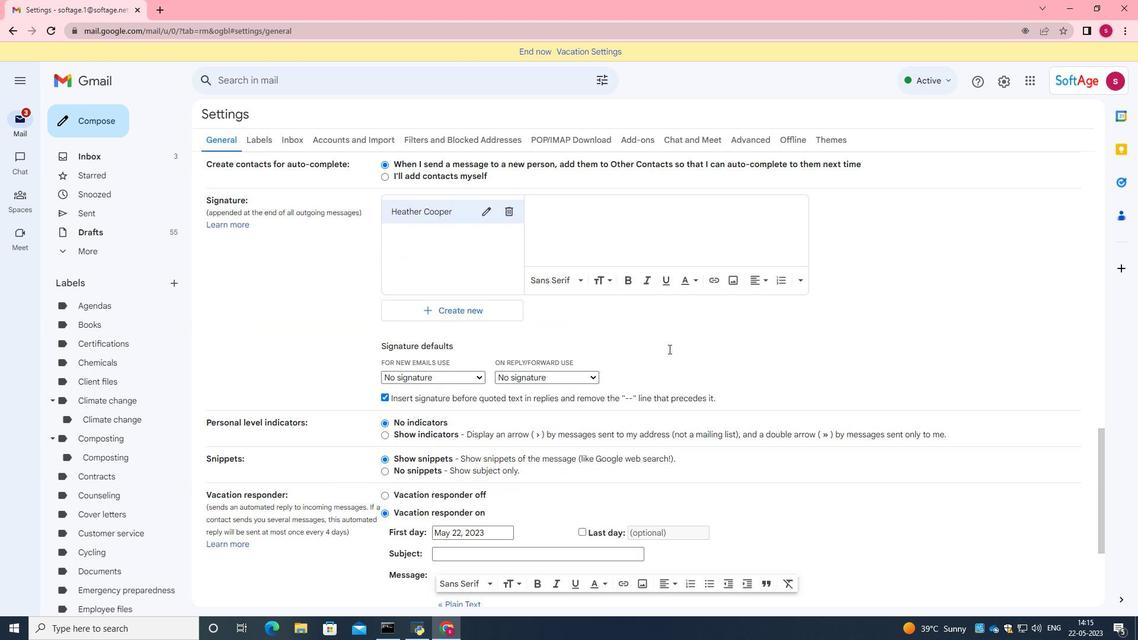 
Action: Mouse moved to (613, 191)
Screenshot: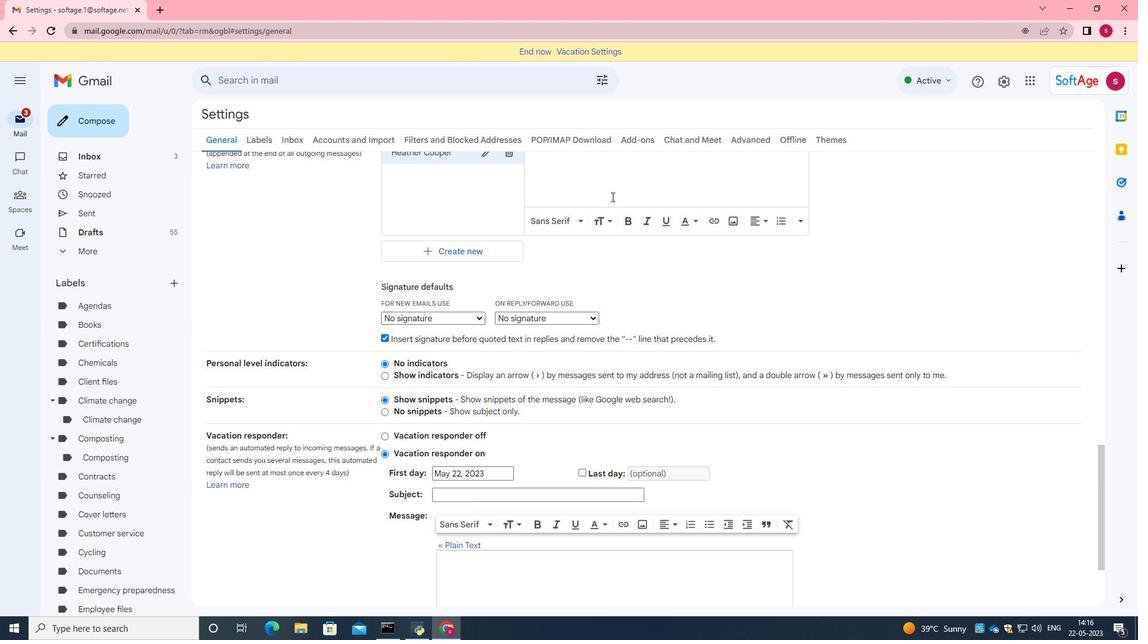 
Action: Mouse pressed left at (613, 191)
Screenshot: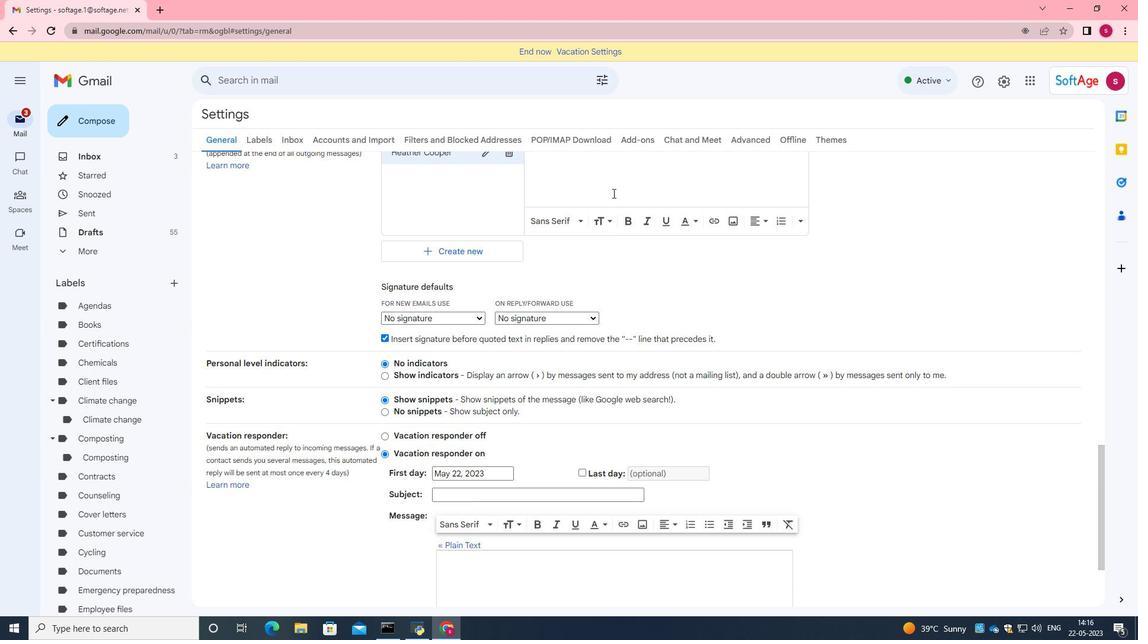 
Action: Mouse moved to (605, 193)
Screenshot: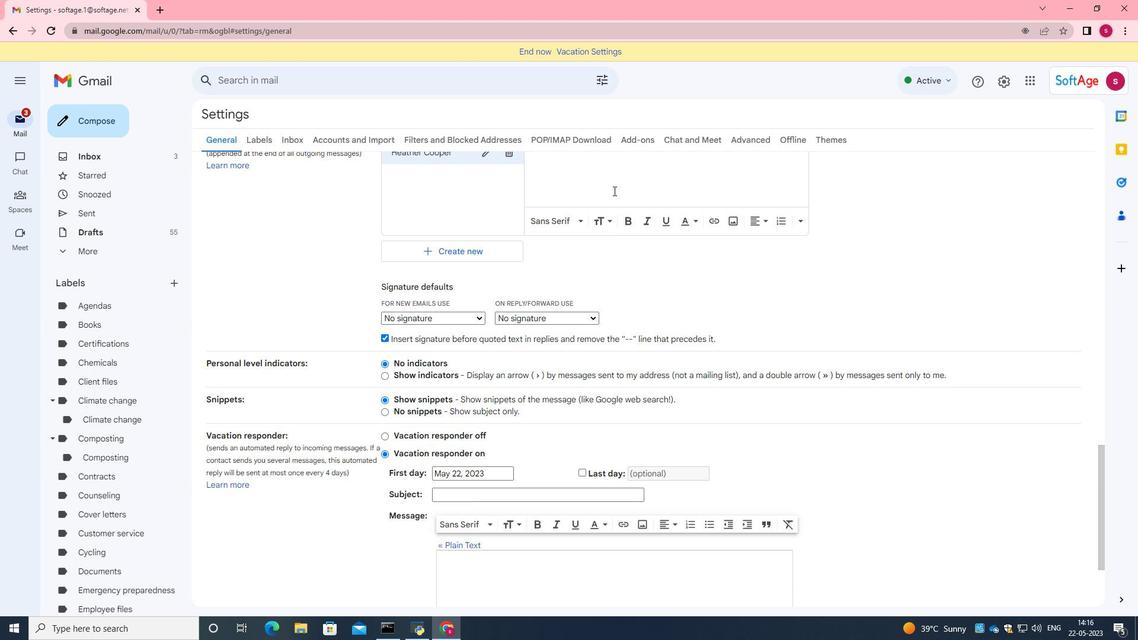 
Action: Mouse scrolled (605, 194) with delta (0, 0)
Screenshot: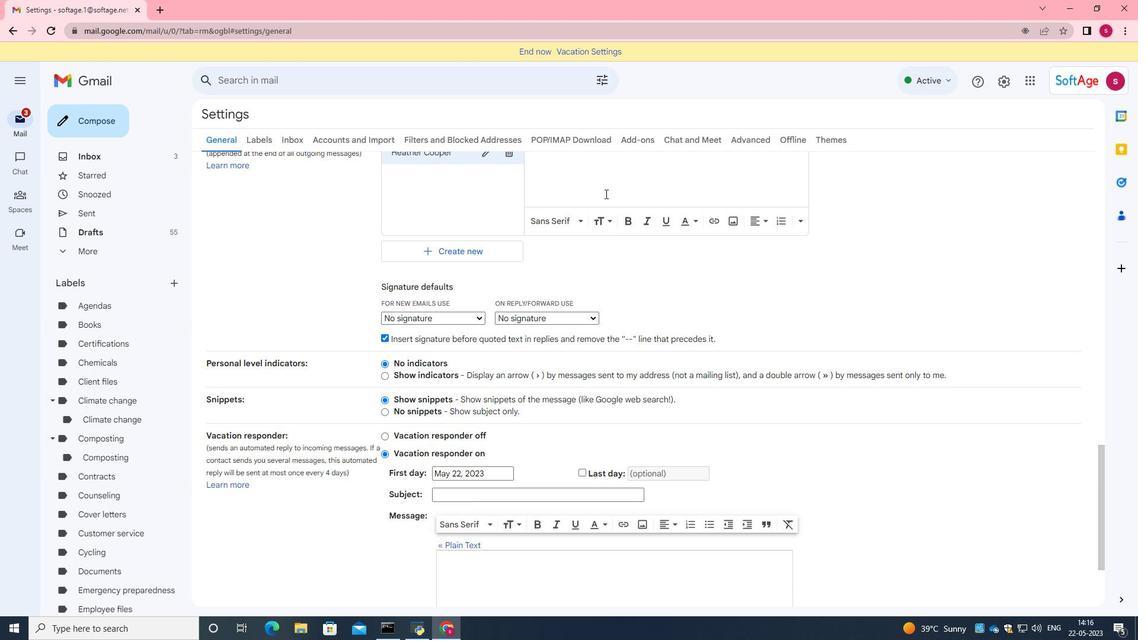 
Action: Mouse moved to (602, 219)
Screenshot: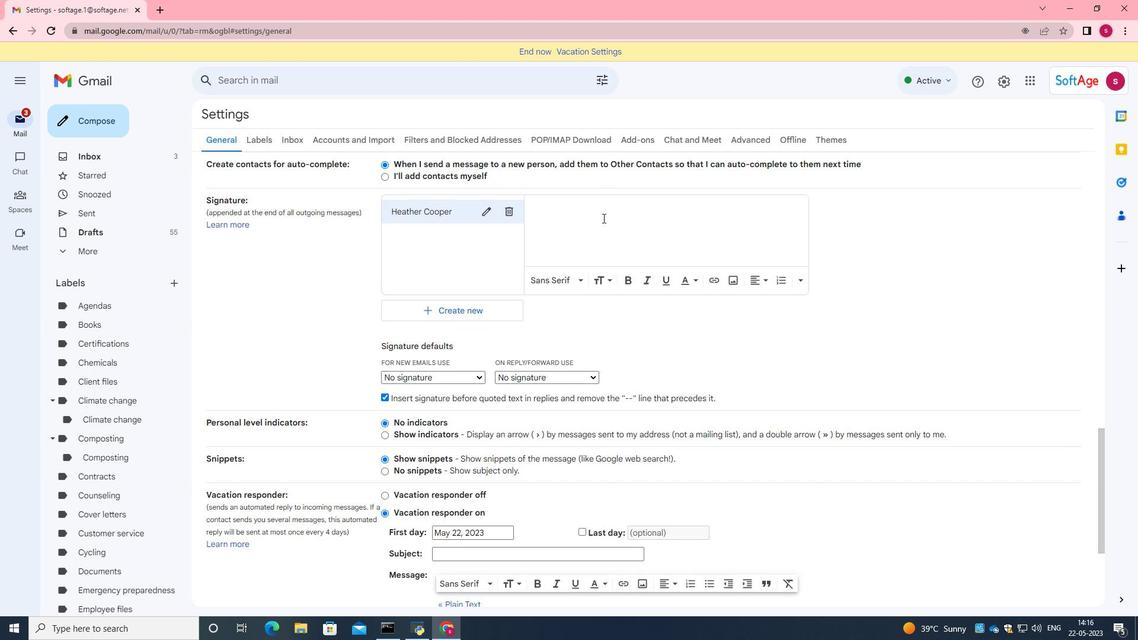 
Action: Mouse pressed left at (602, 219)
Screenshot: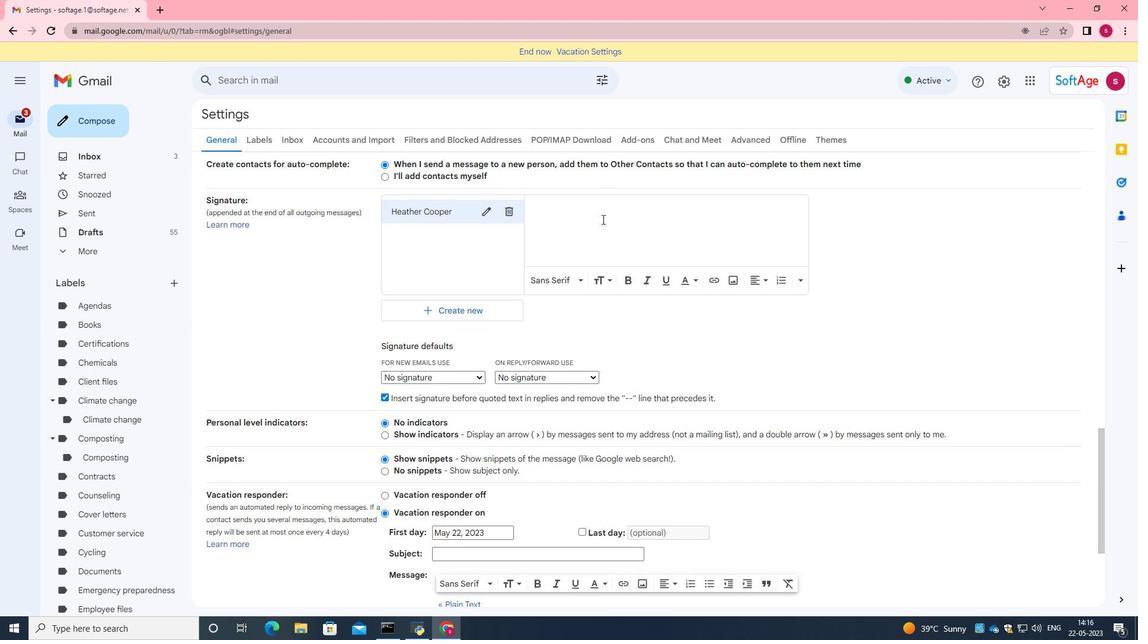 
Action: Key pressed <Key.caps_lock>B<Key.caps_lock>est<Key.space>wishes<Key.space>for<Key.space>a<Key.space>happy<Key.space><Key.caps_lock>T<Key.caps_lock>hanksgivin<Key.space><Key.backspace>g<Key.space><Key.caps_lock>D<Key.caps_lock>ay,<Key.enter><Key.caps_lock>H<Key.caps_lock>eather<Key.space>c<Key.backspace><Key.caps_lock>C<Key.caps_lock>ooper
Screenshot: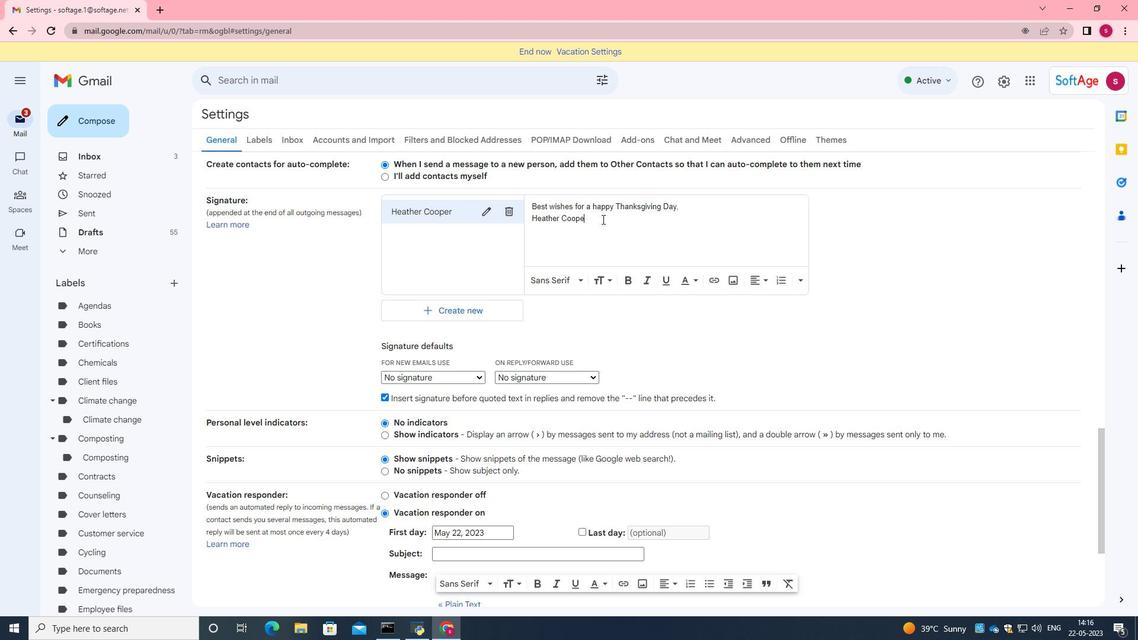 
Action: Mouse moved to (561, 274)
Screenshot: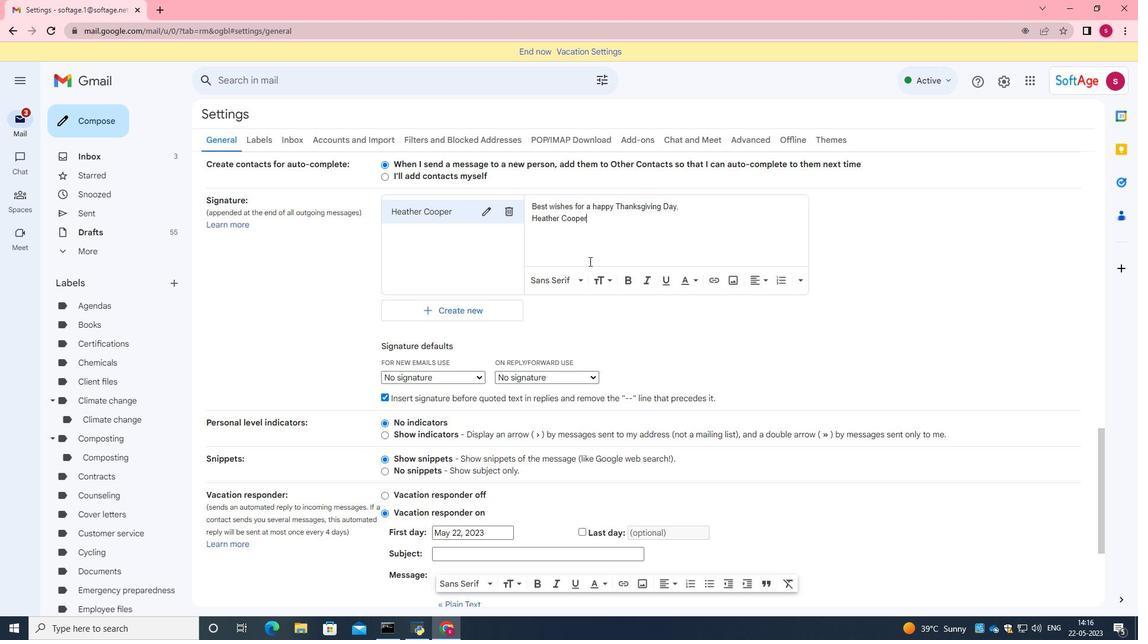 
Action: Mouse scrolled (561, 273) with delta (0, 0)
Screenshot: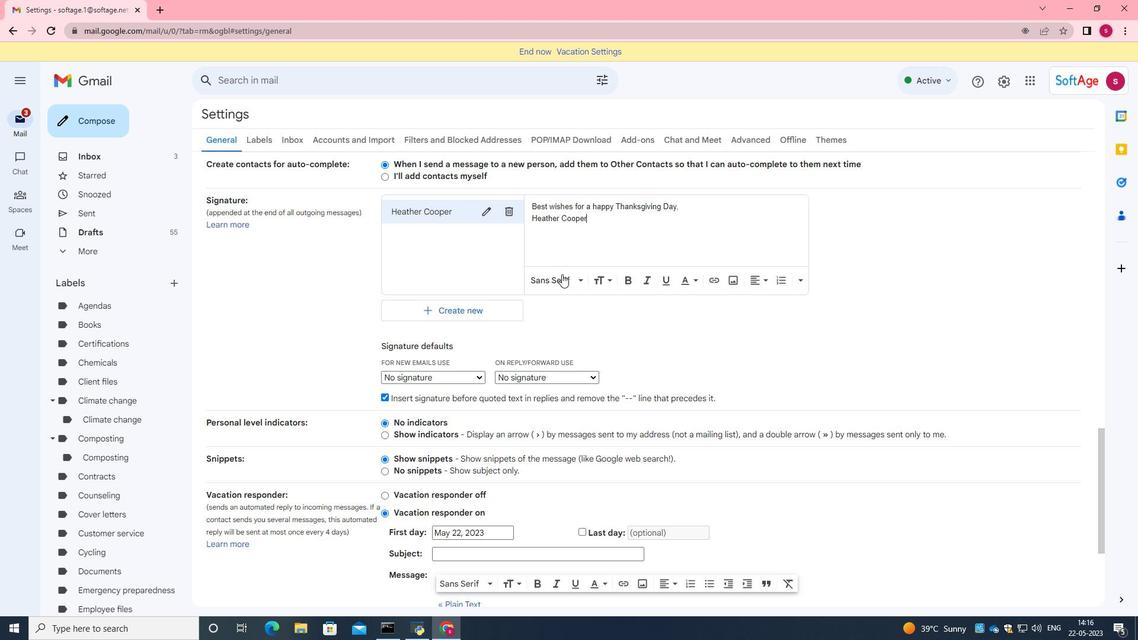 
Action: Mouse scrolled (561, 273) with delta (0, 0)
Screenshot: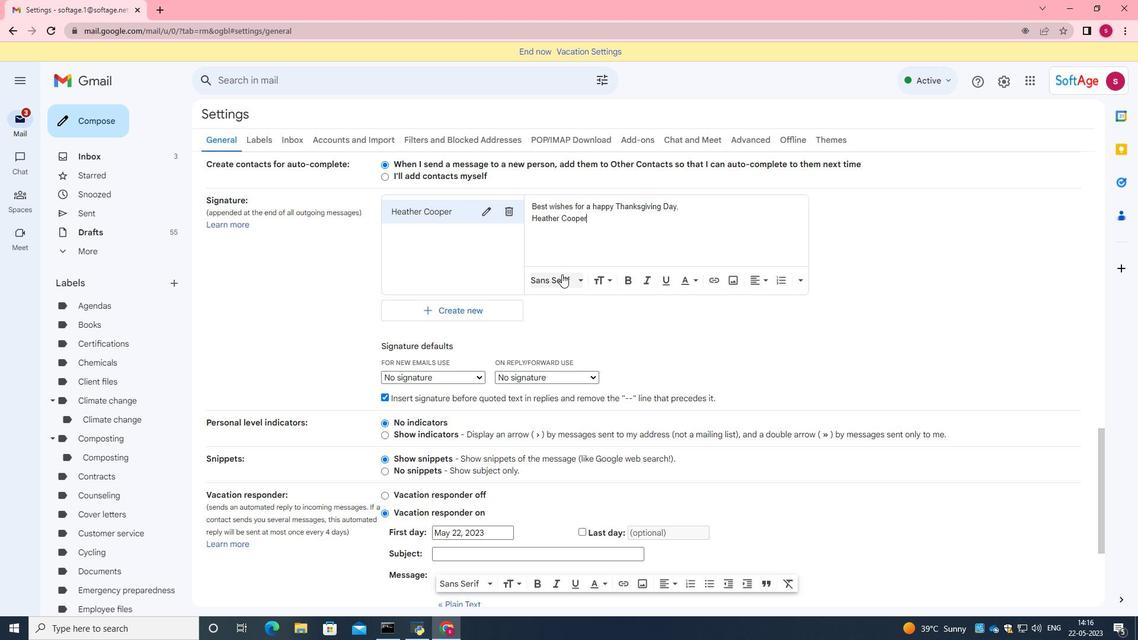 
Action: Mouse scrolled (561, 273) with delta (0, 0)
Screenshot: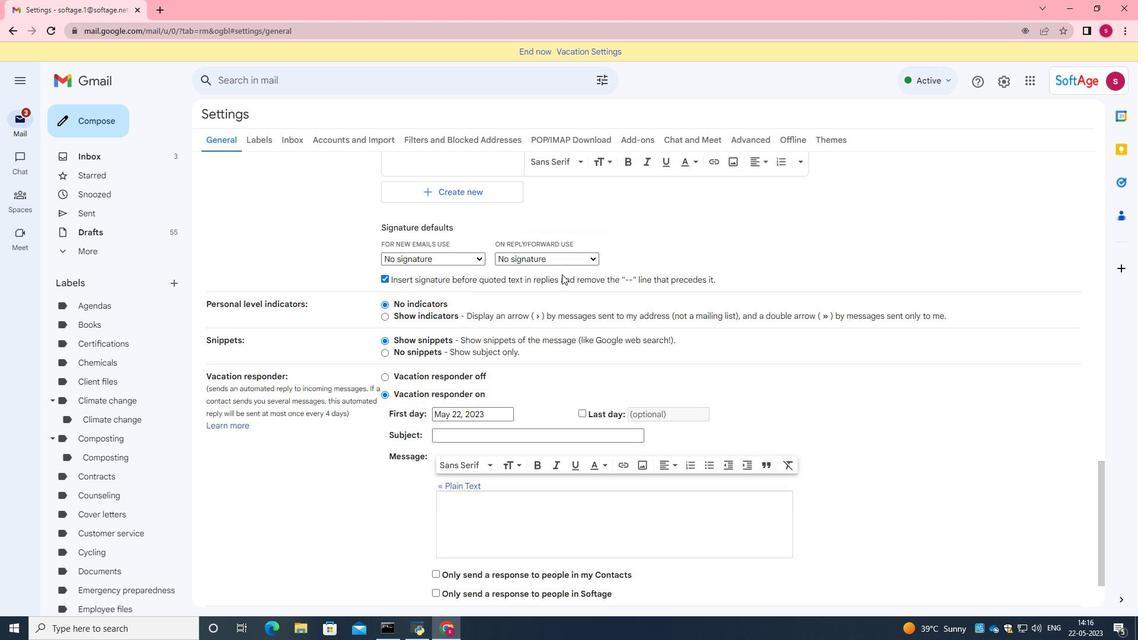 
Action: Mouse scrolled (561, 273) with delta (0, 0)
Screenshot: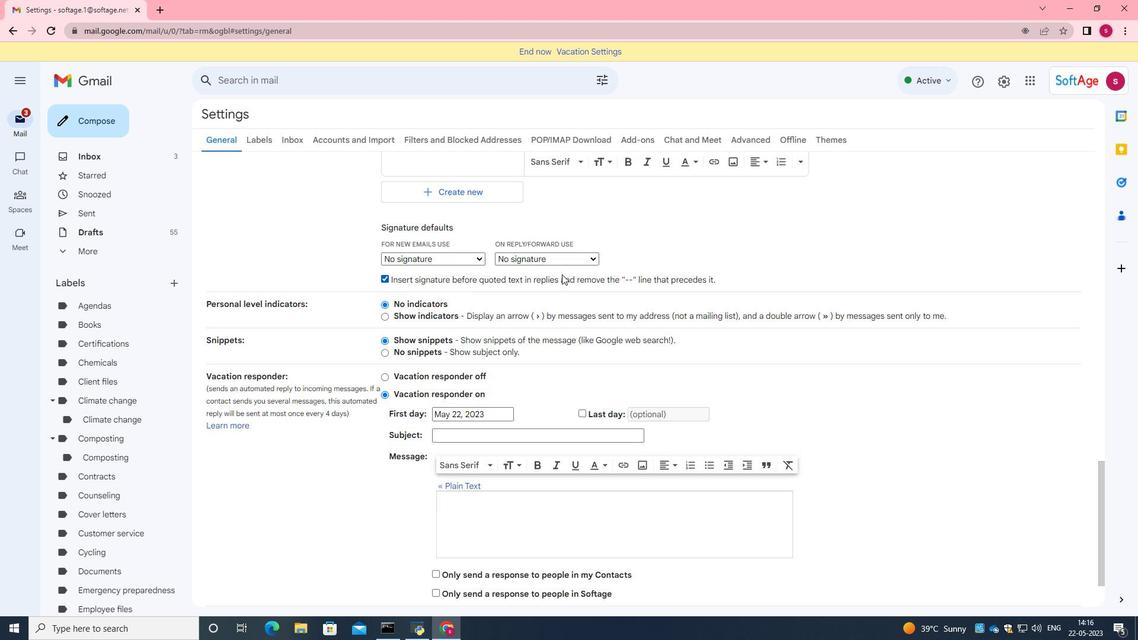 
Action: Mouse scrolled (561, 273) with delta (0, 0)
Screenshot: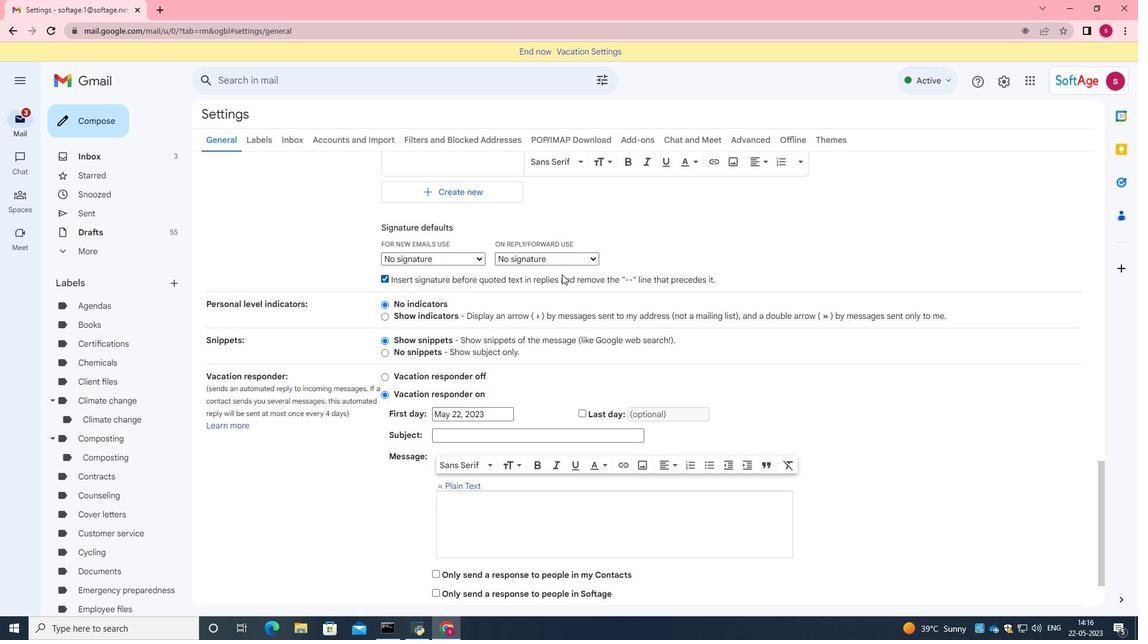 
Action: Mouse moved to (563, 275)
Screenshot: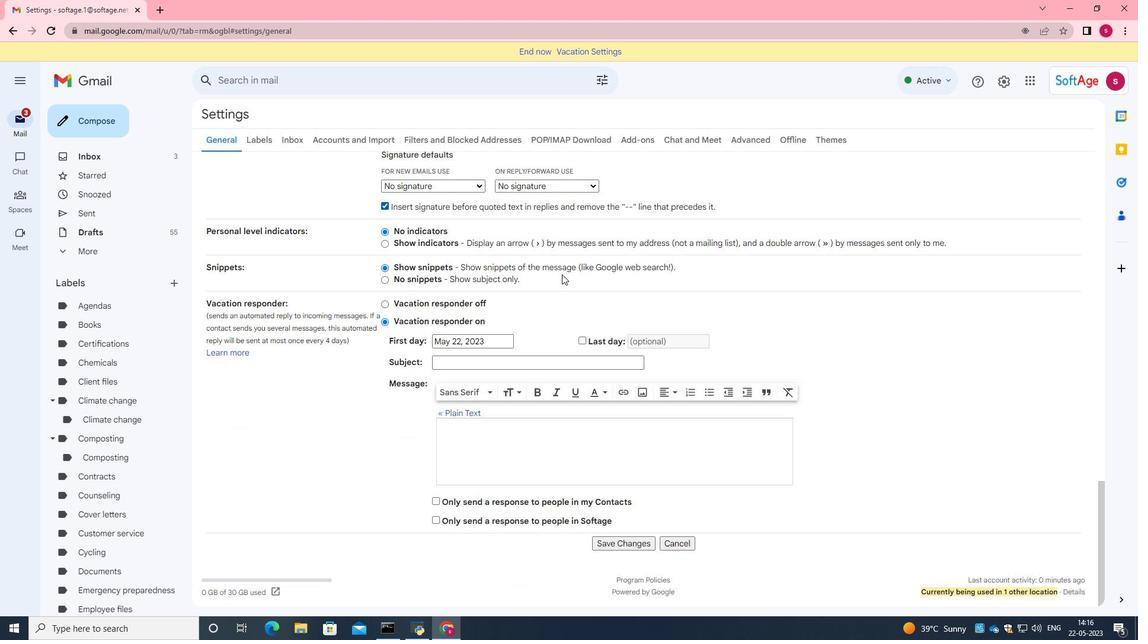 
Action: Mouse scrolled (563, 275) with delta (0, 0)
Screenshot: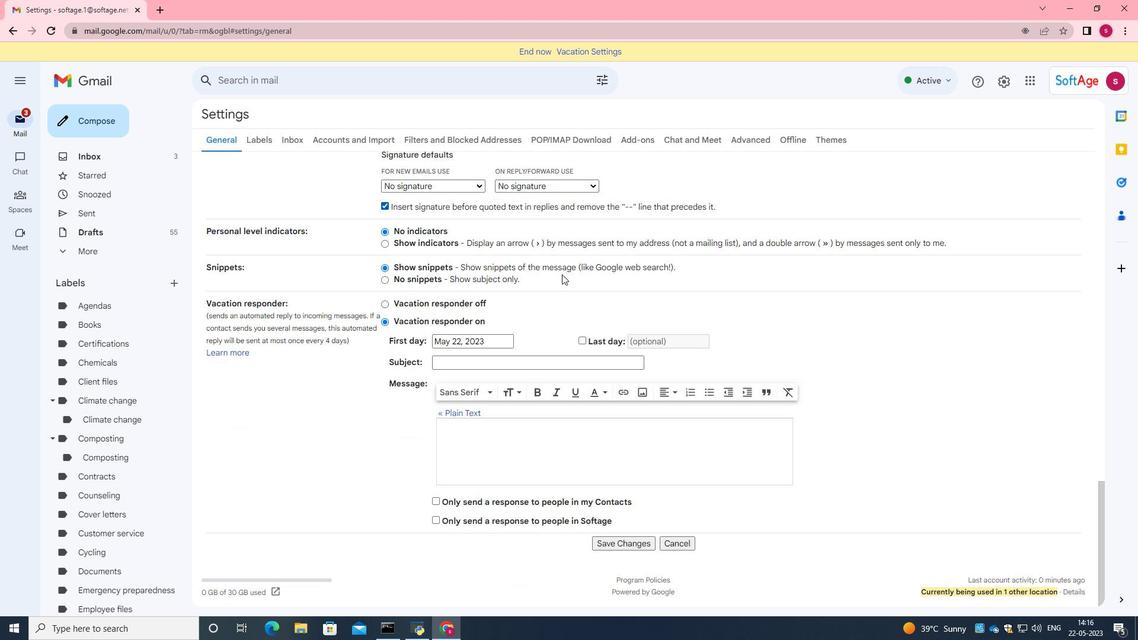 
Action: Mouse moved to (564, 276)
Screenshot: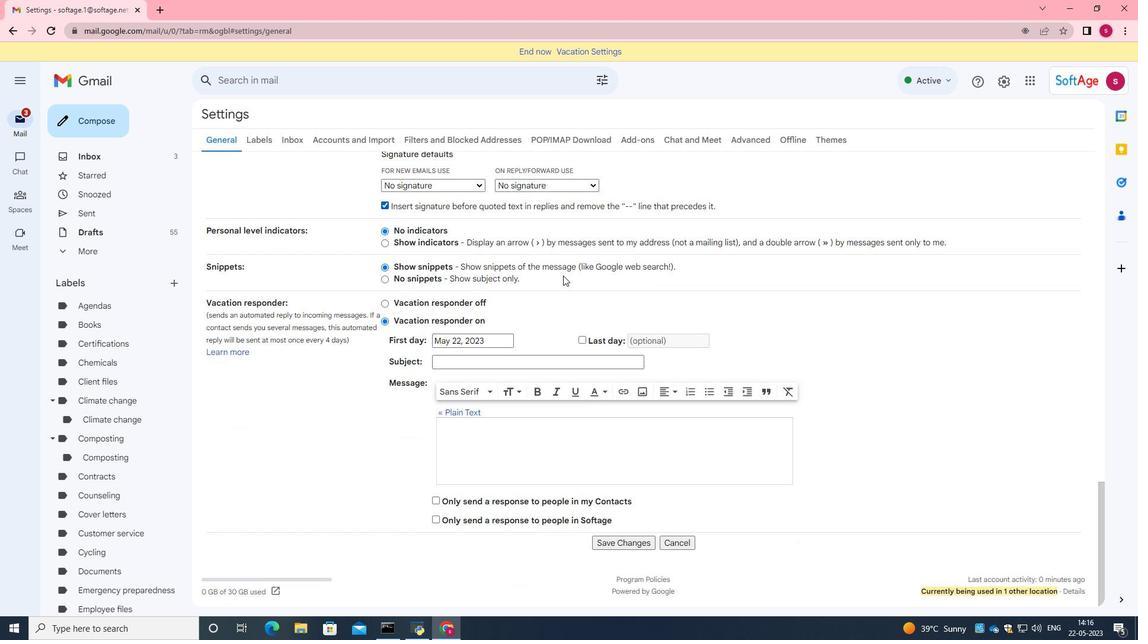
Action: Mouse scrolled (564, 275) with delta (0, 0)
Screenshot: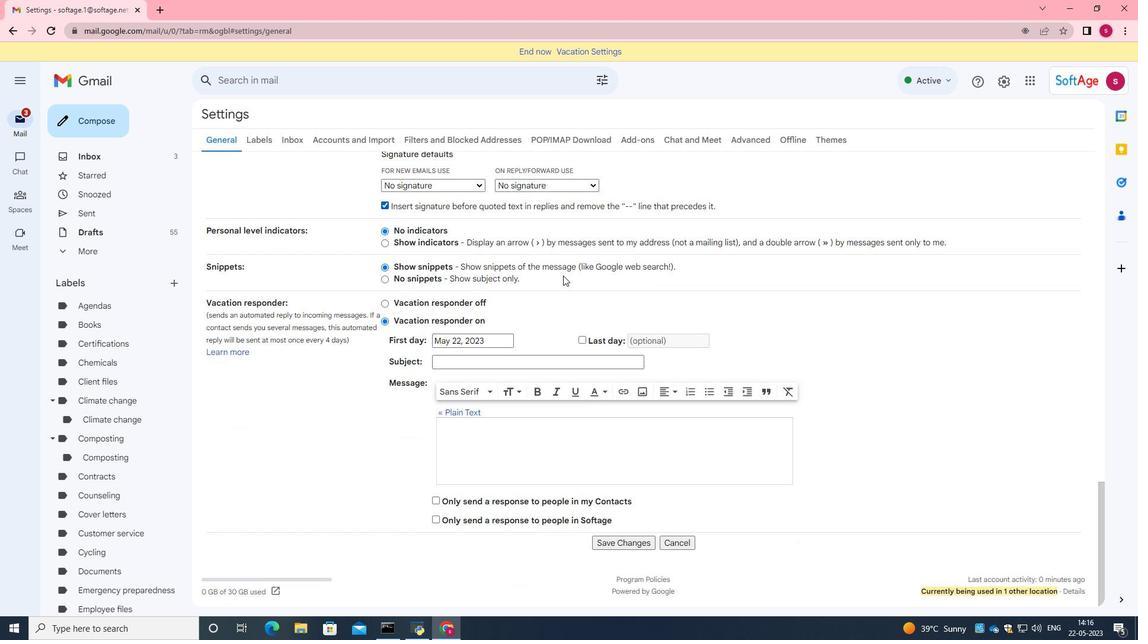 
Action: Mouse moved to (564, 276)
Screenshot: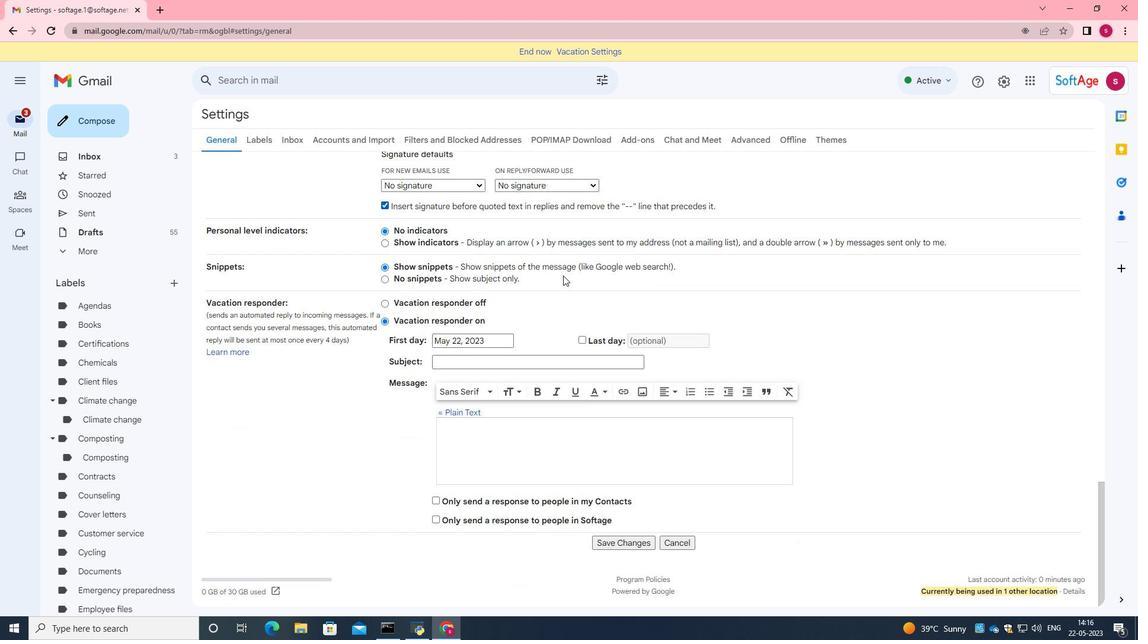 
Action: Mouse scrolled (564, 276) with delta (0, 0)
Screenshot: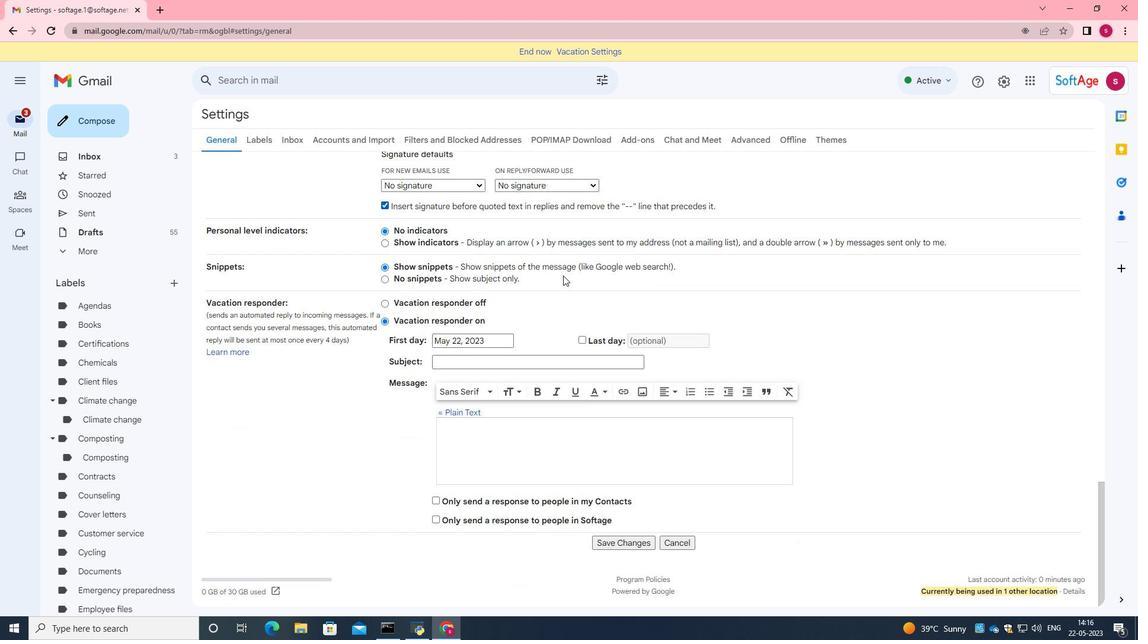 
Action: Mouse moved to (565, 279)
Screenshot: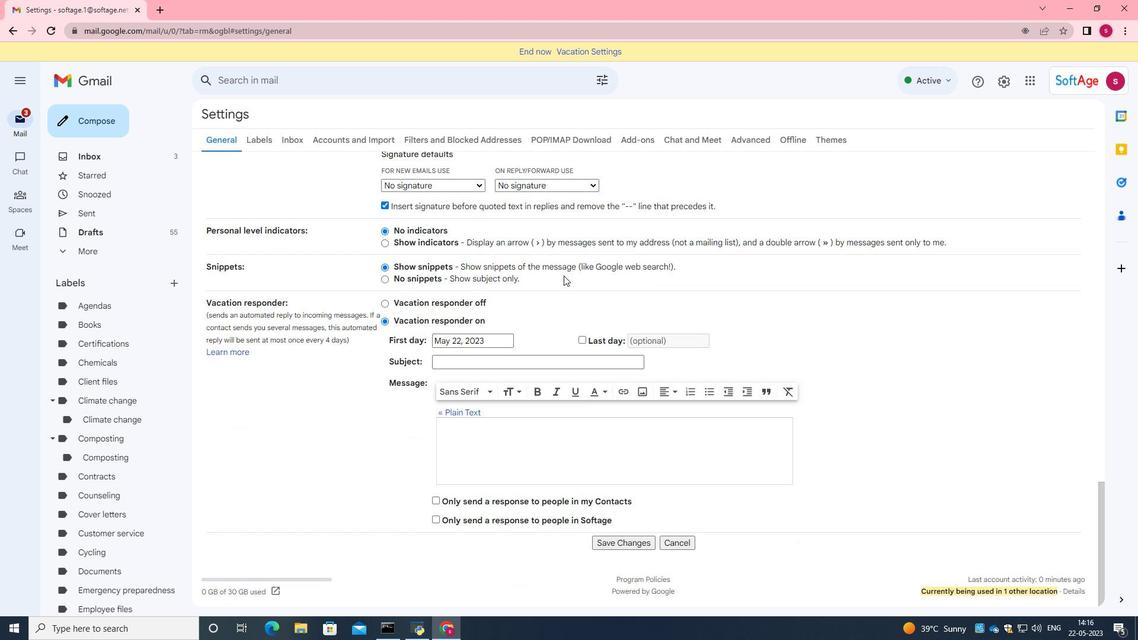 
Action: Mouse scrolled (565, 279) with delta (0, 0)
Screenshot: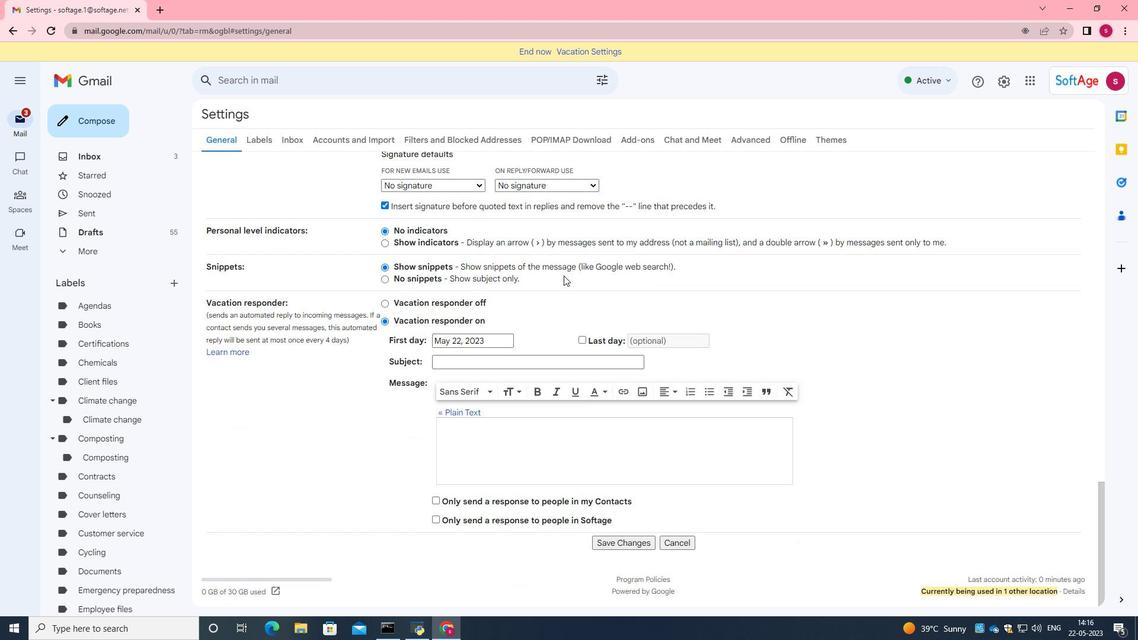 
Action: Mouse moved to (639, 547)
Screenshot: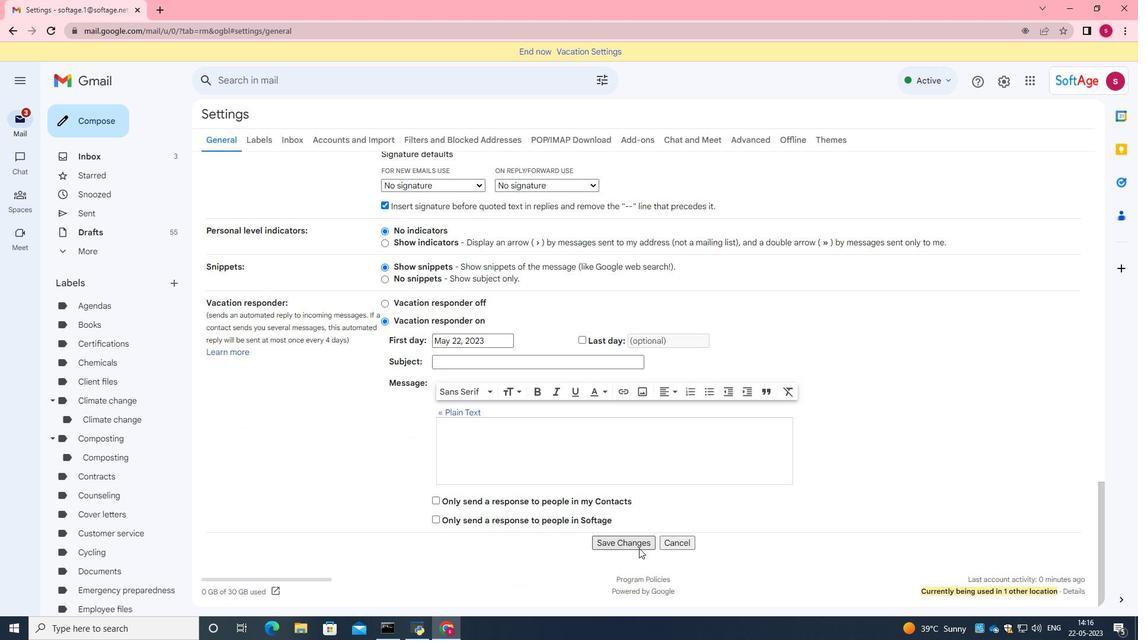 
Action: Mouse pressed left at (639, 547)
Screenshot: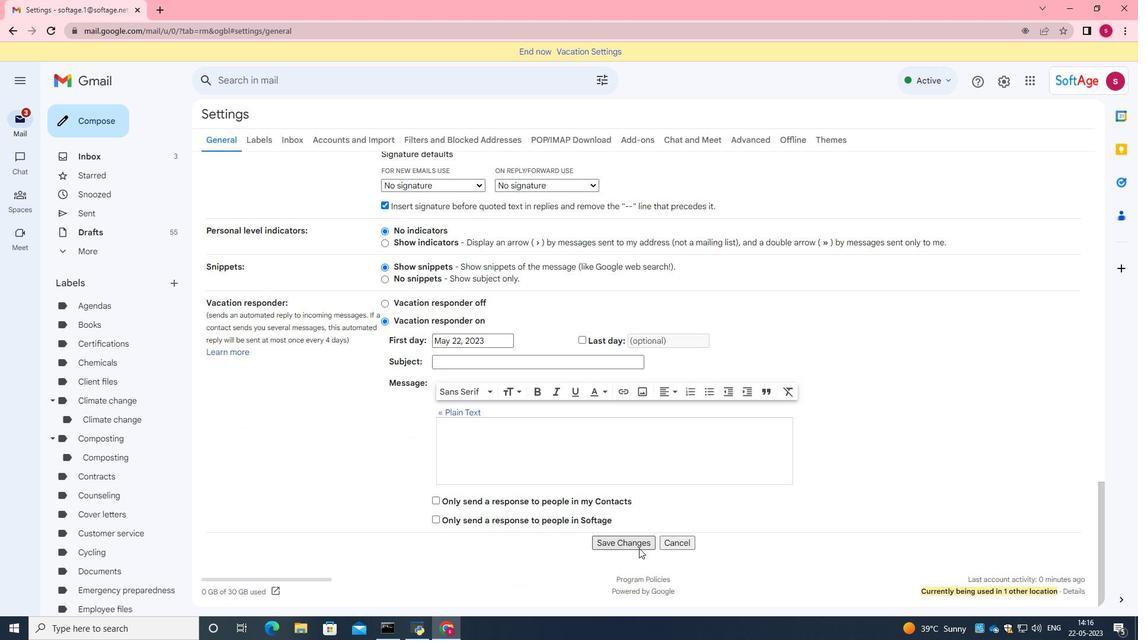 
Action: Mouse moved to (639, 446)
Screenshot: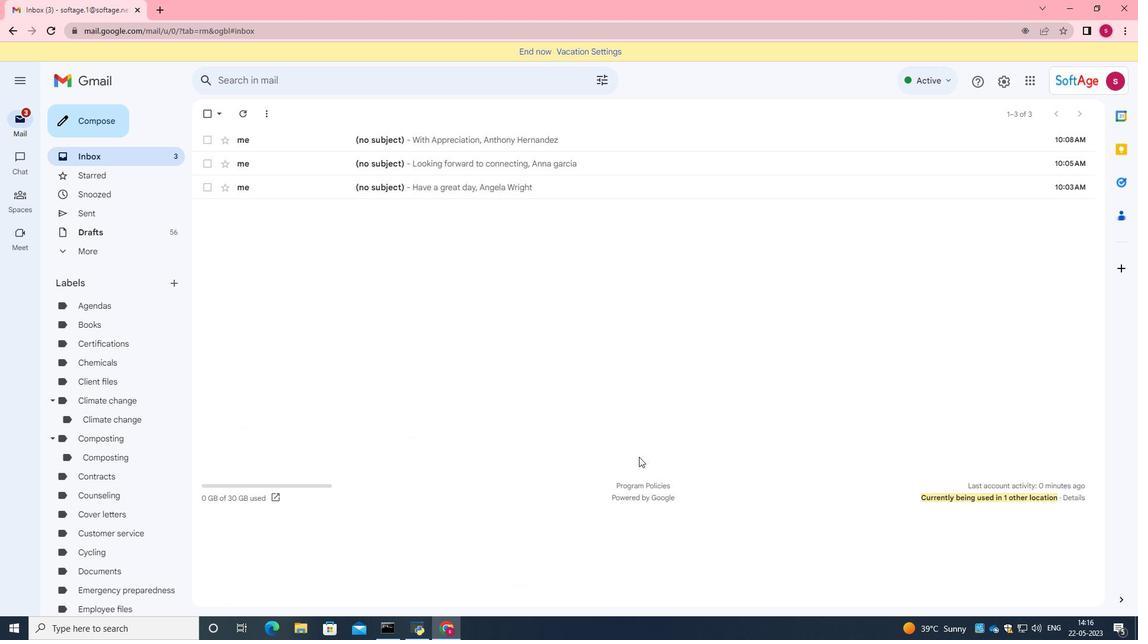 
Action: Mouse scrolled (639, 447) with delta (0, 0)
Screenshot: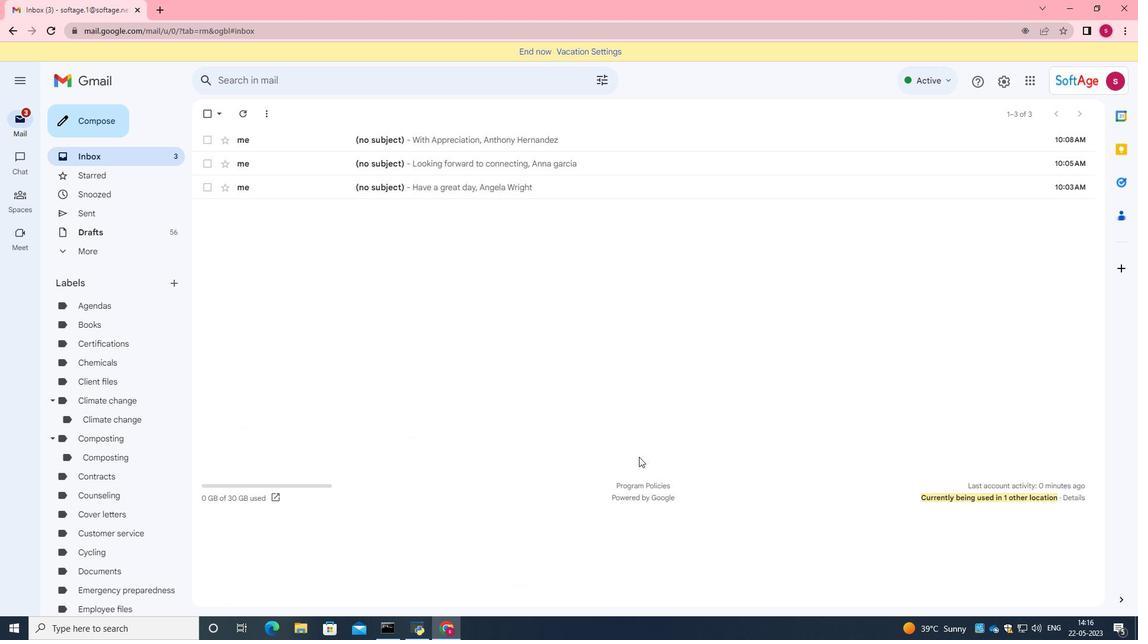 
Action: Mouse moved to (638, 440)
Screenshot: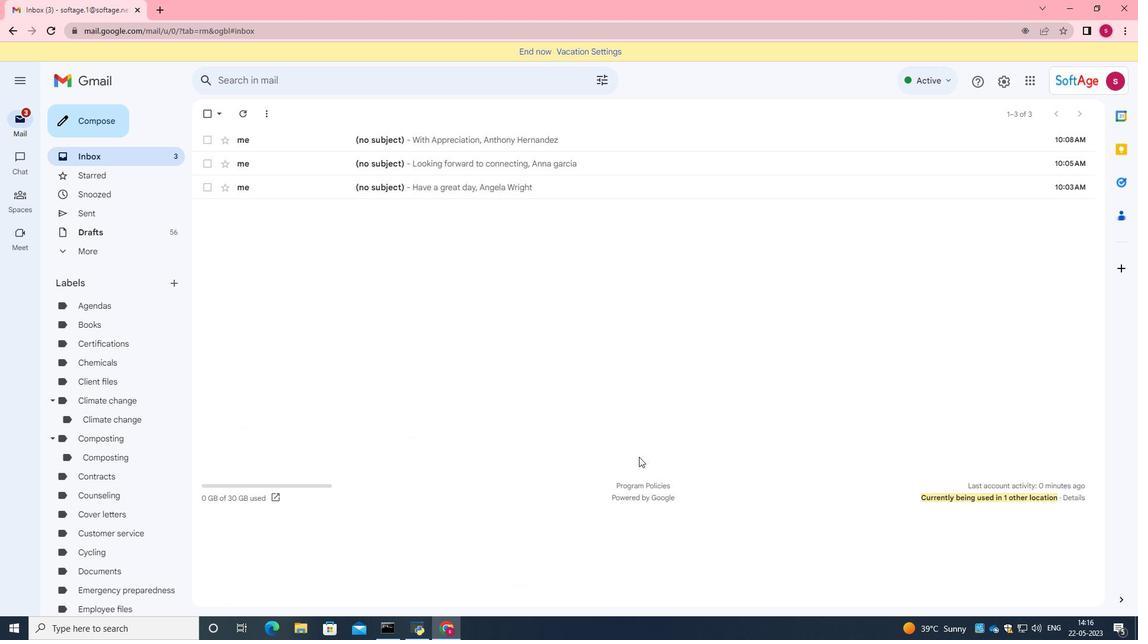 
Action: Mouse scrolled (638, 441) with delta (0, 0)
Screenshot: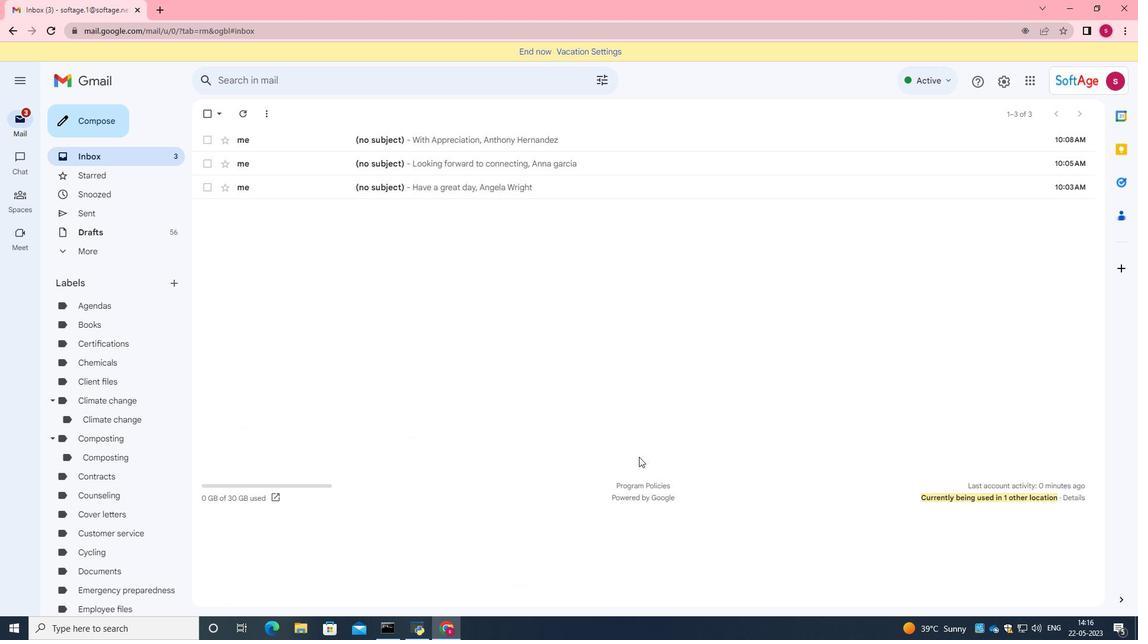
Action: Mouse moved to (72, 118)
Screenshot: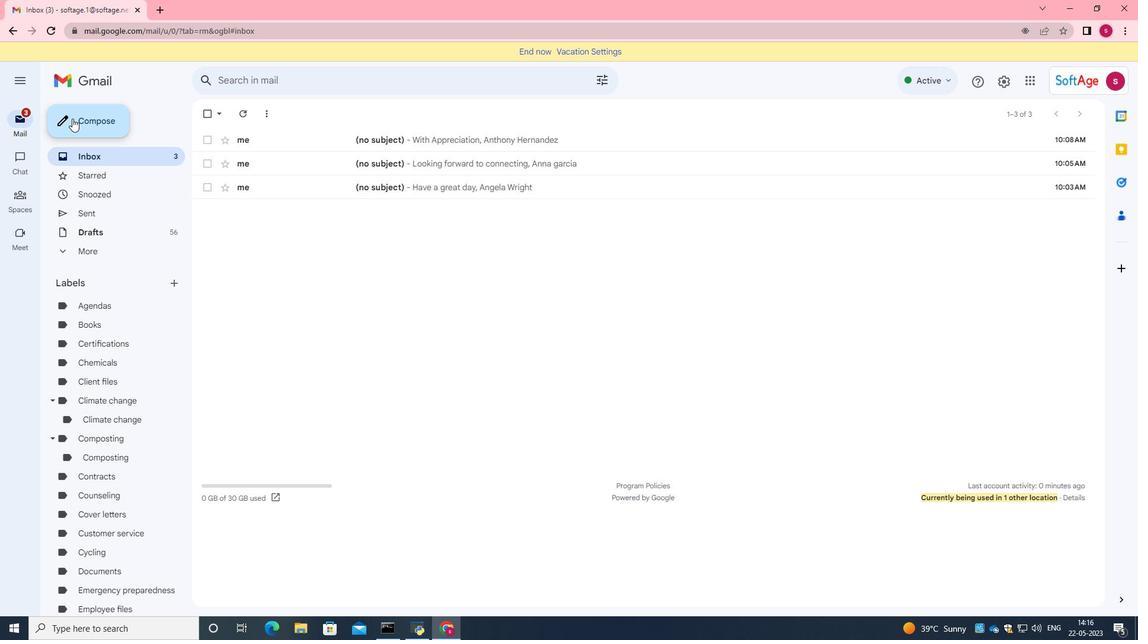 
Action: Mouse pressed left at (72, 118)
Screenshot: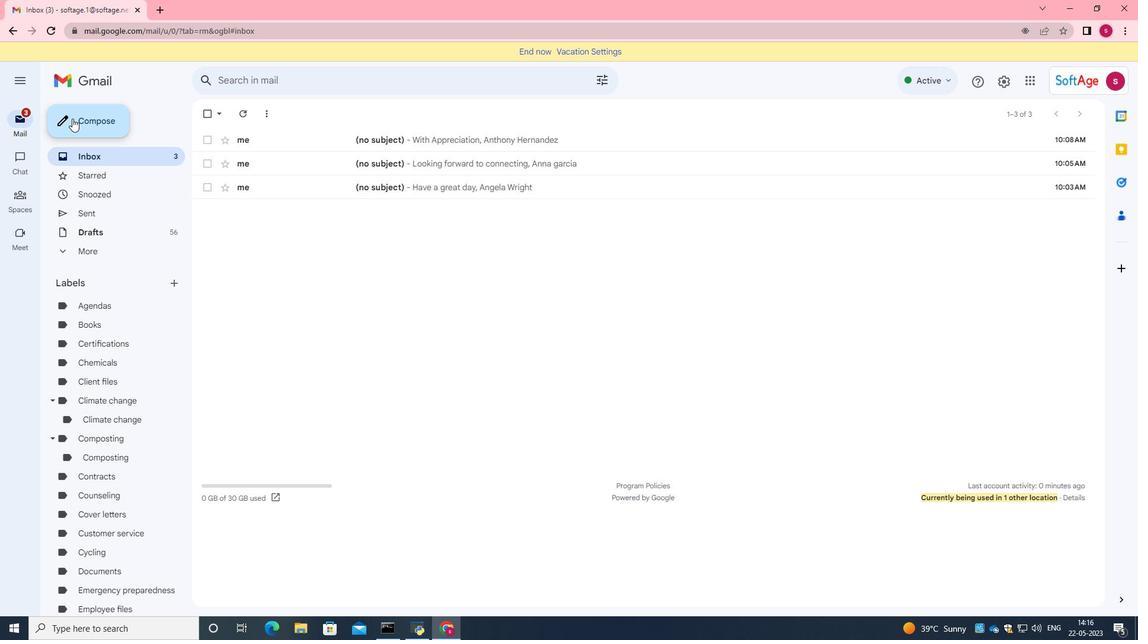 
Action: Mouse moved to (959, 595)
Screenshot: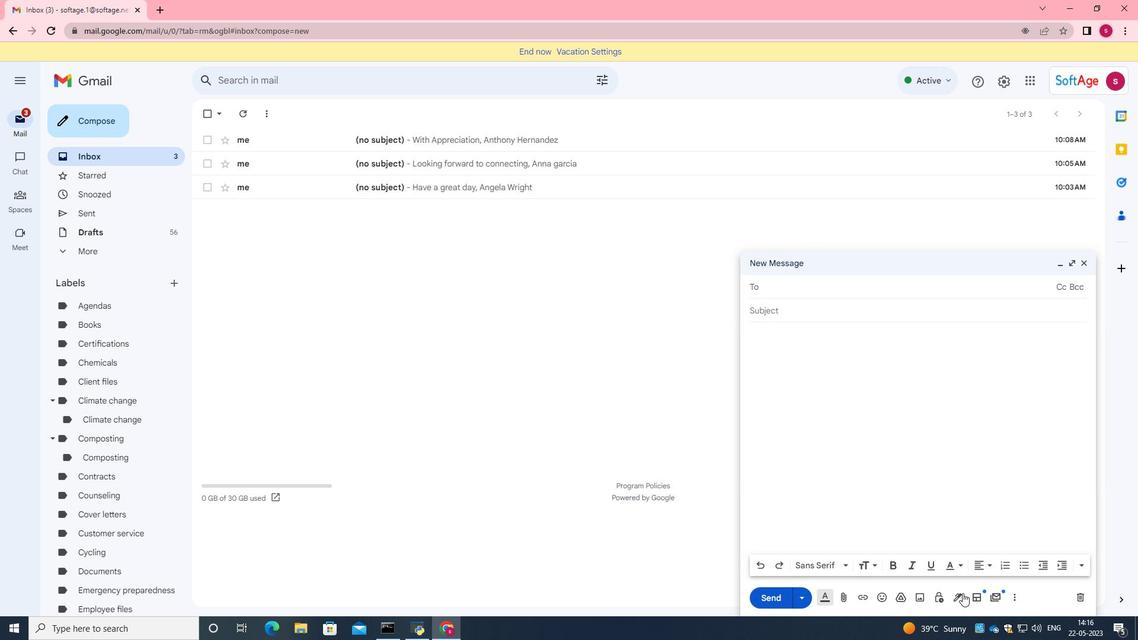 
Action: Mouse pressed left at (959, 595)
Screenshot: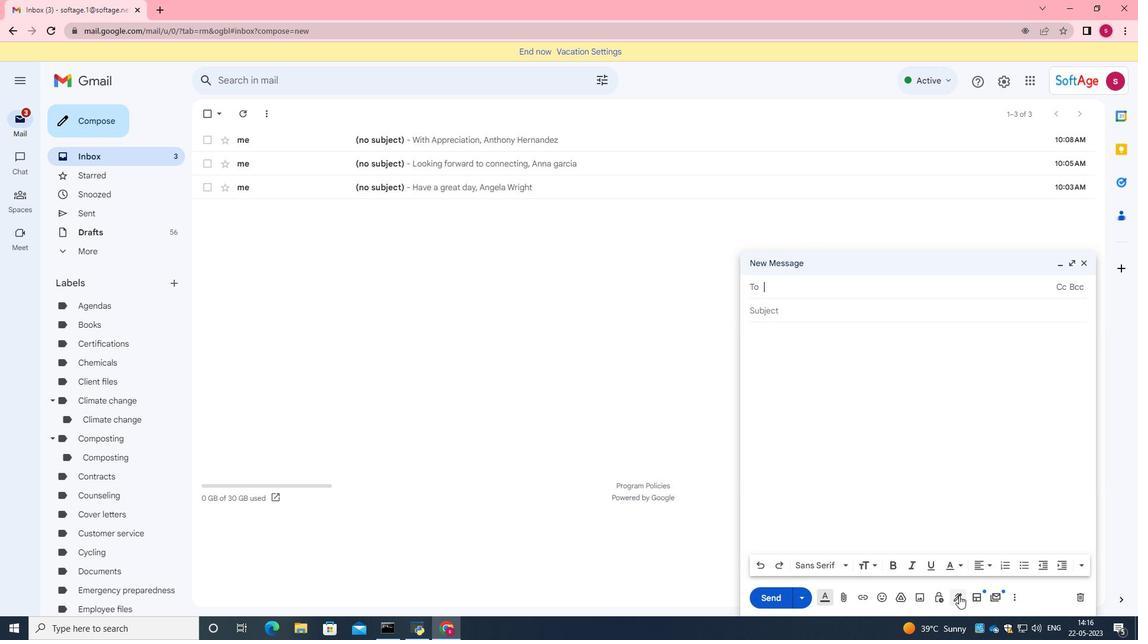
Action: Mouse moved to (1003, 577)
Screenshot: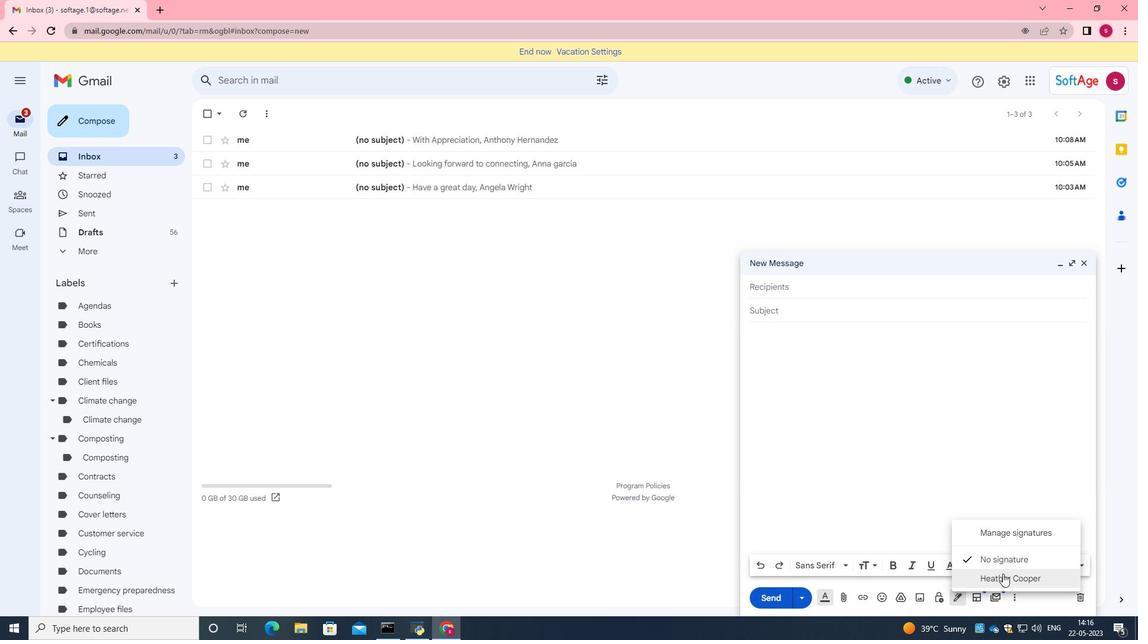 
Action: Mouse pressed left at (1003, 577)
Screenshot: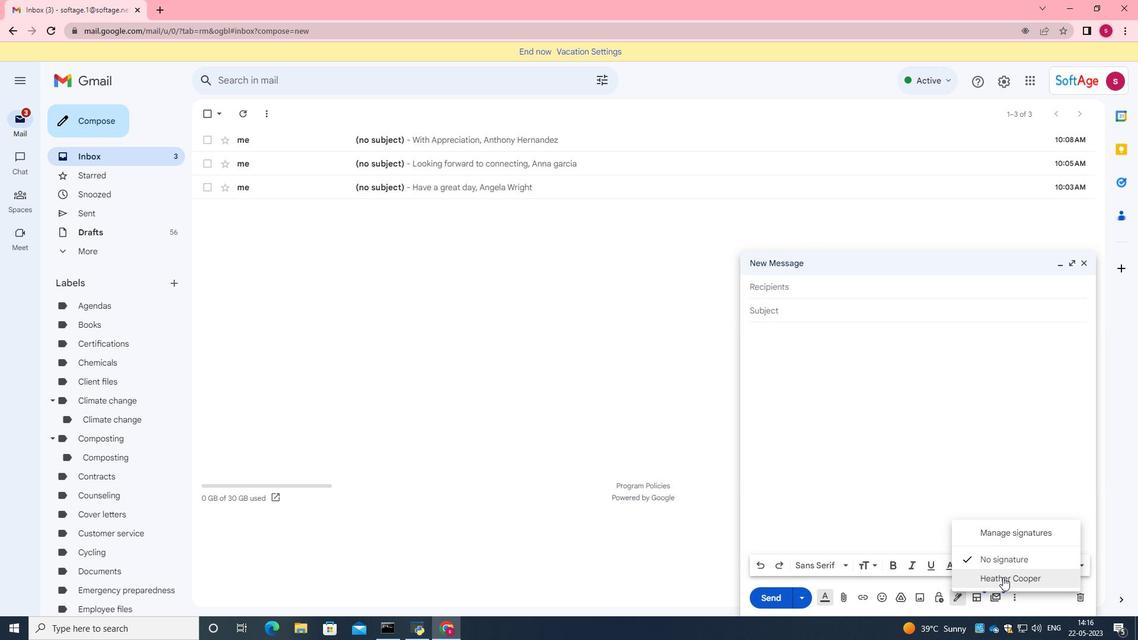 
Action: Mouse moved to (794, 286)
Screenshot: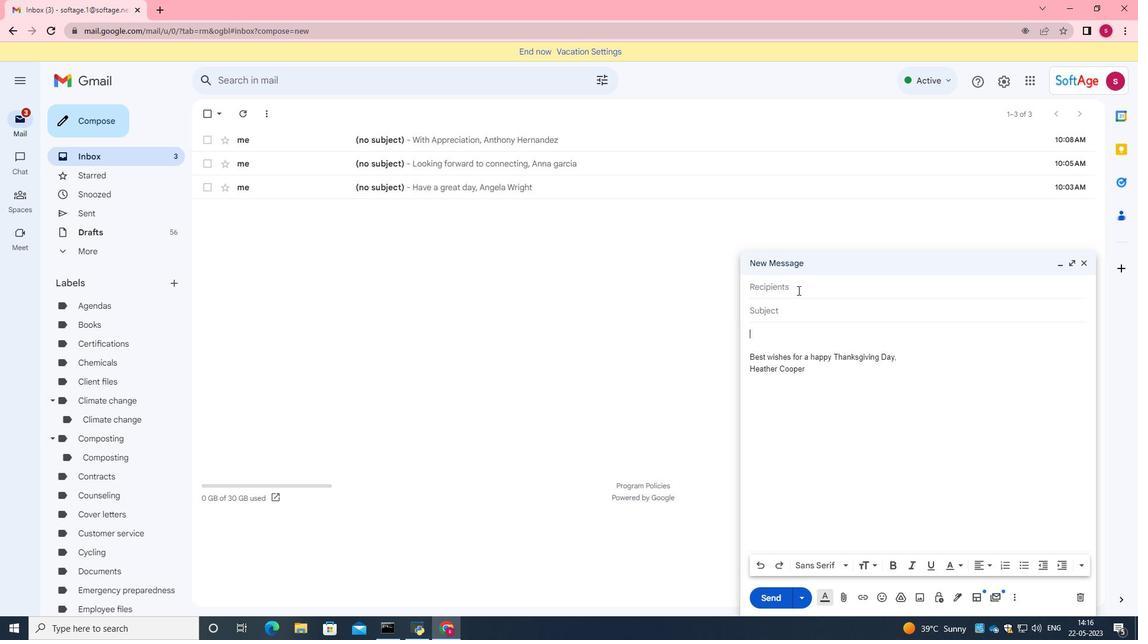 
Action: Mouse pressed left at (794, 286)
Screenshot: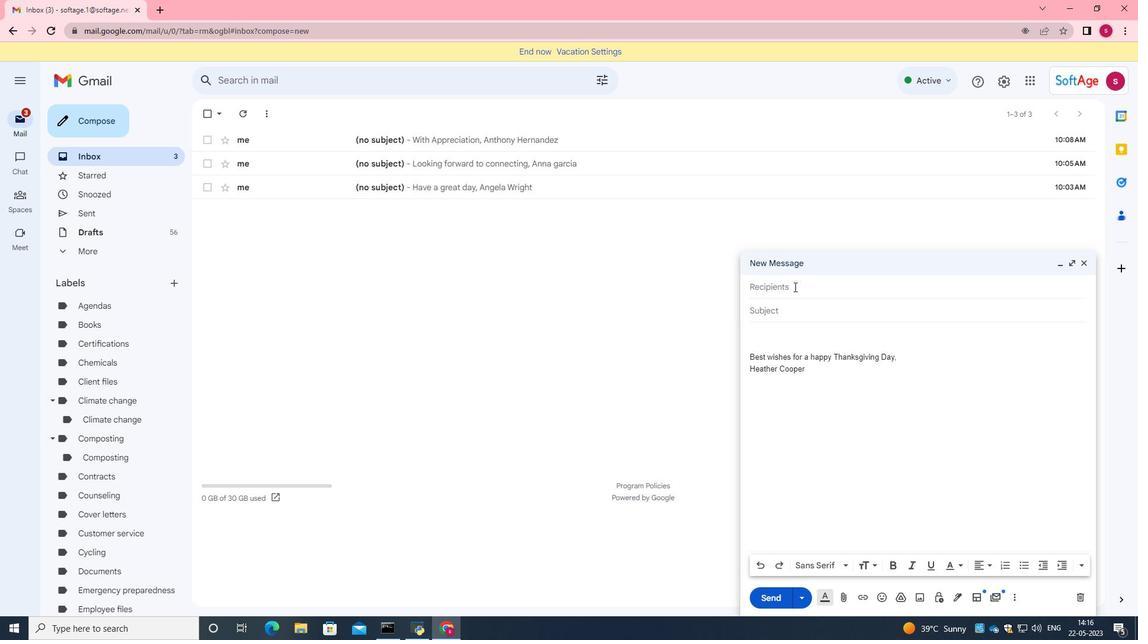 
Action: Key pressed softage.5<Key.shift>@softage.net
Screenshot: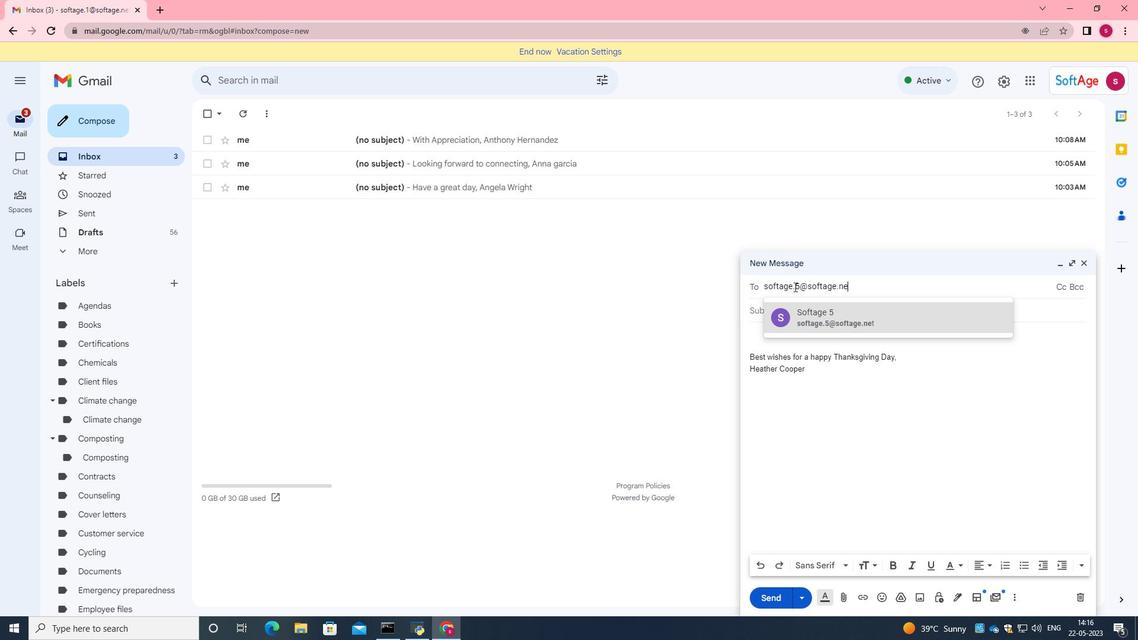 
Action: Mouse moved to (834, 311)
Screenshot: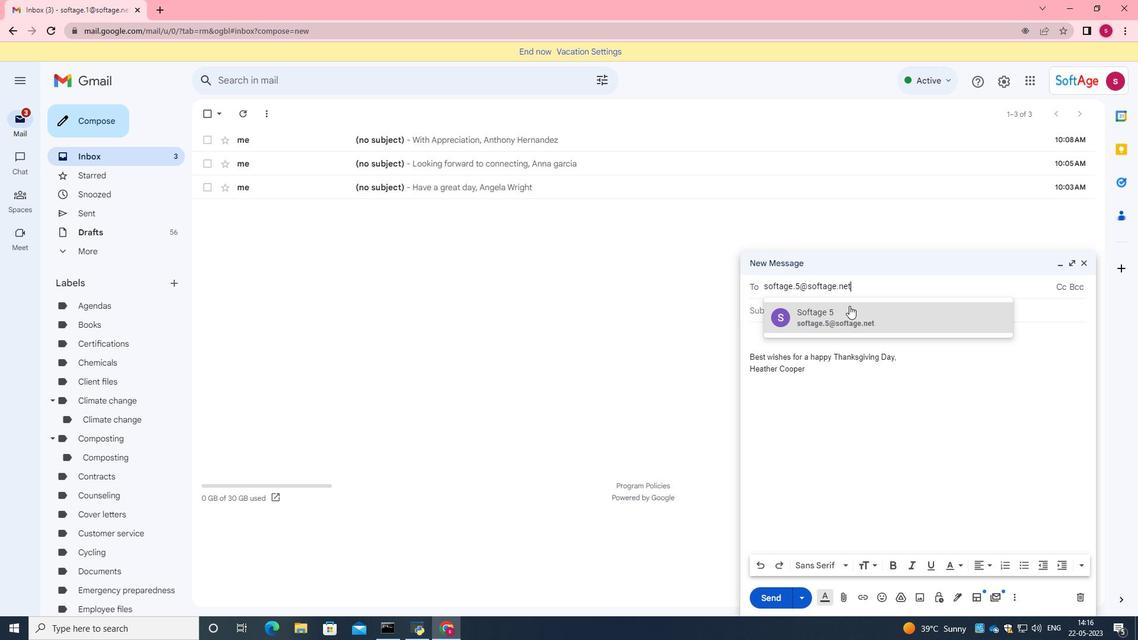 
Action: Mouse pressed left at (834, 311)
Screenshot: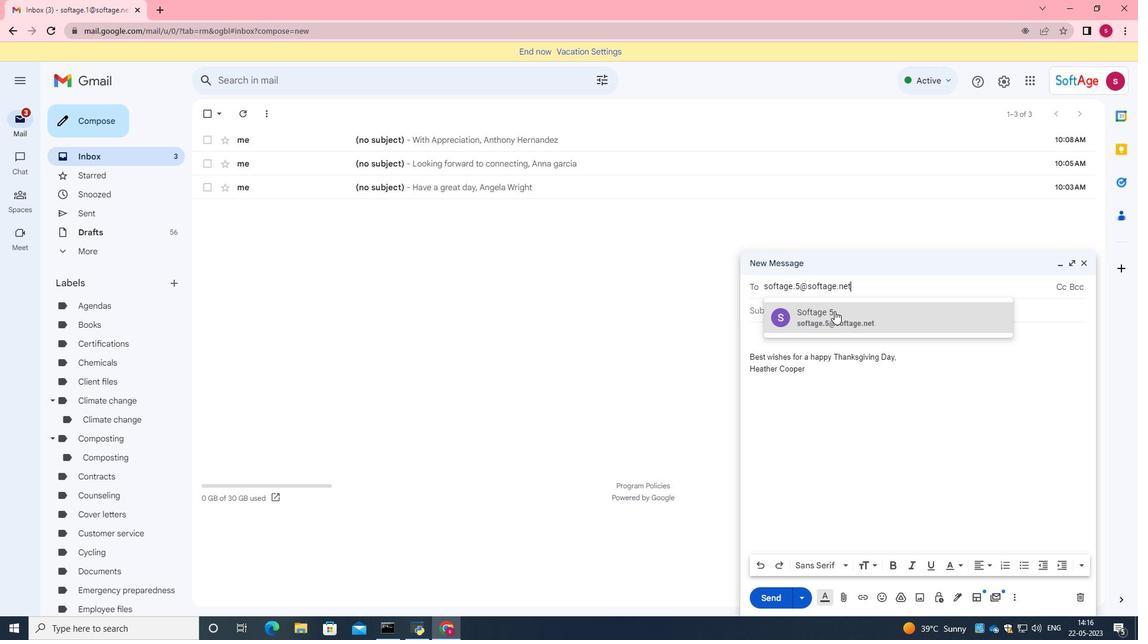 
Action: Mouse moved to (1017, 597)
Screenshot: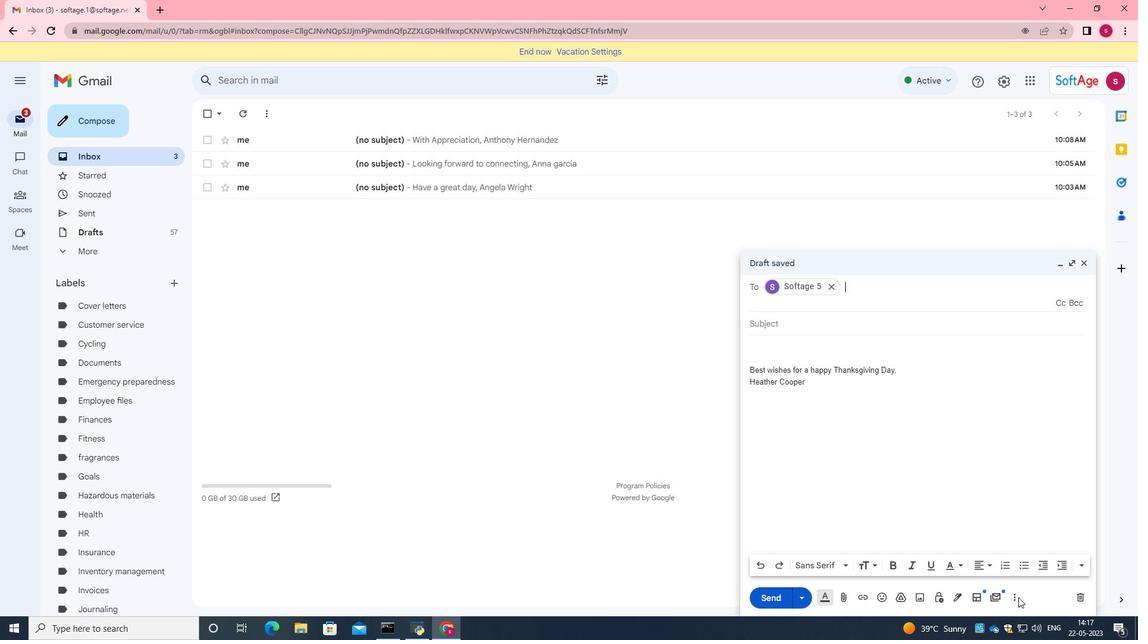
Action: Mouse pressed left at (1017, 597)
Screenshot: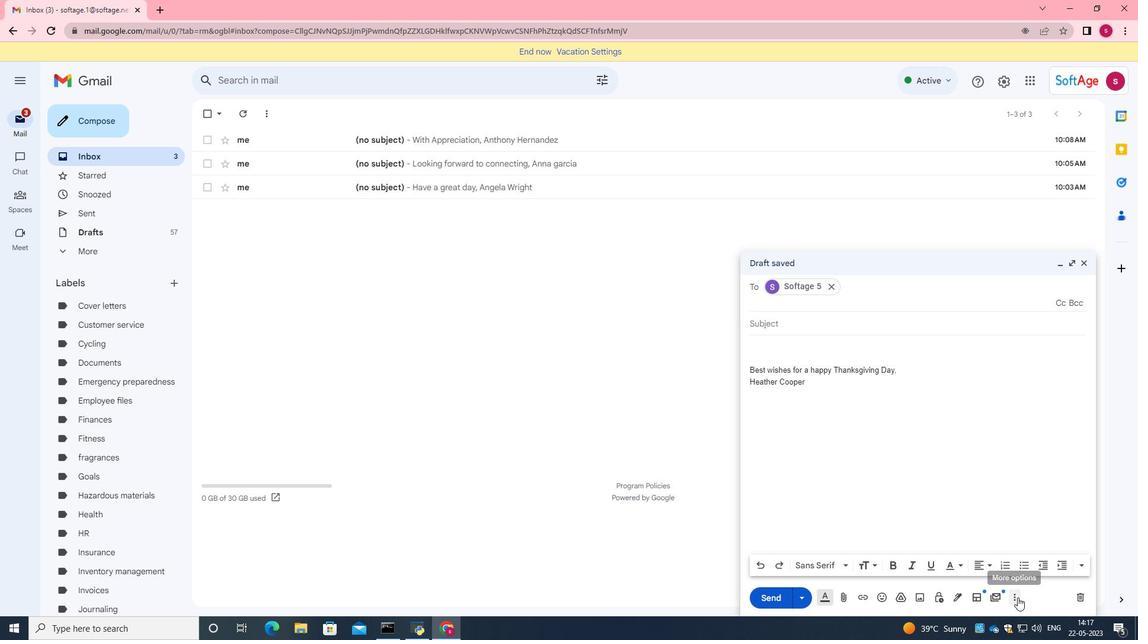 
Action: Mouse moved to (774, 460)
Screenshot: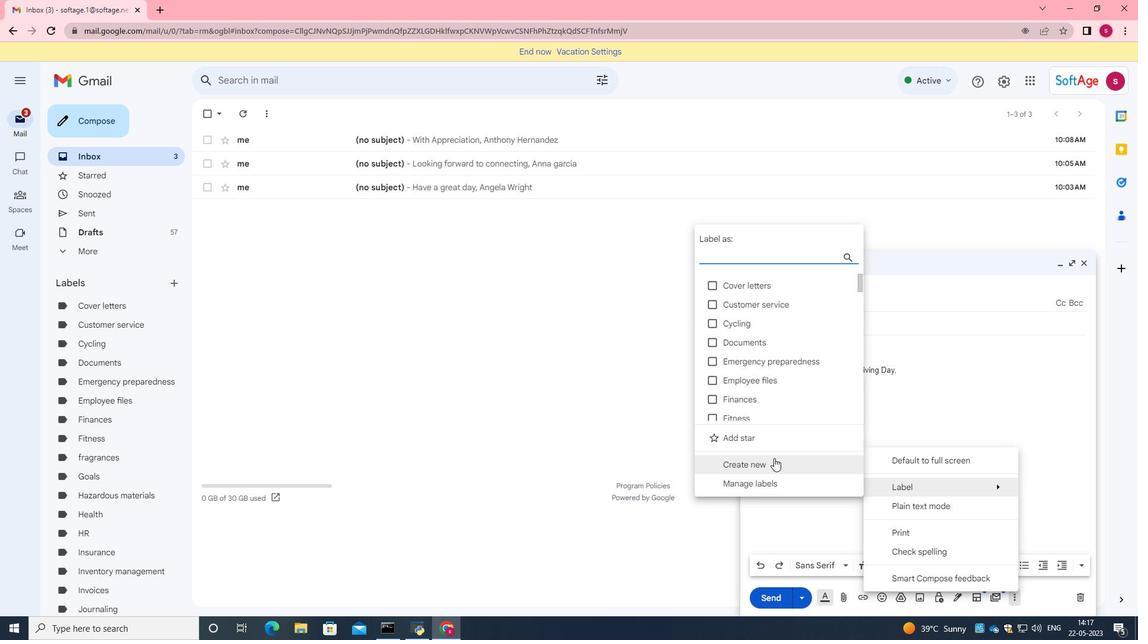 
Action: Mouse pressed left at (774, 460)
Screenshot: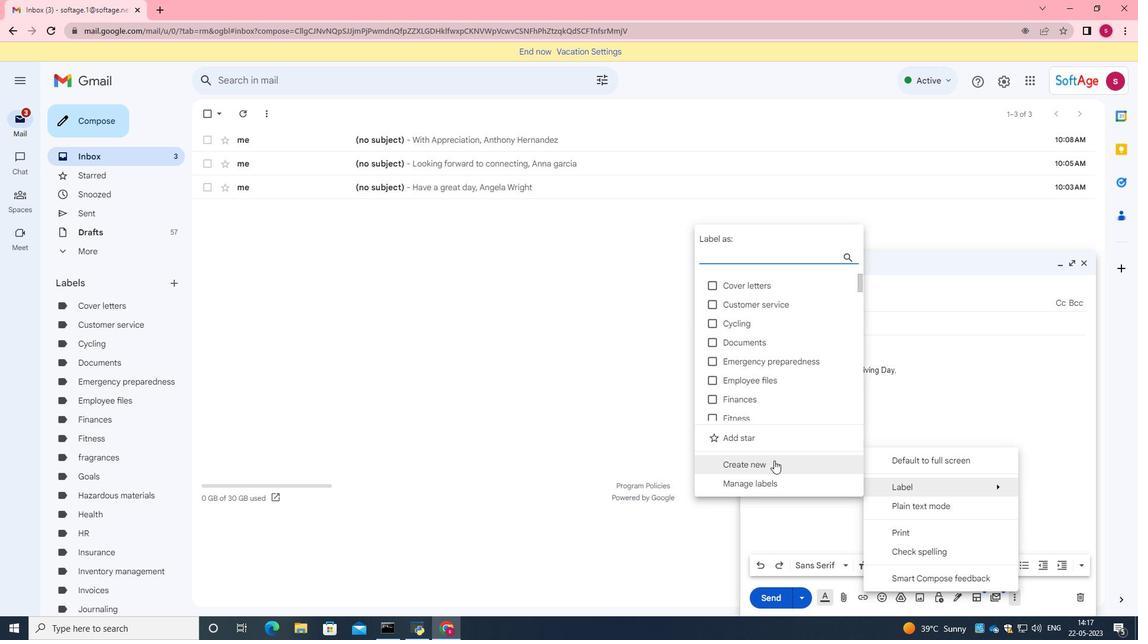 
Action: Mouse moved to (743, 440)
Screenshot: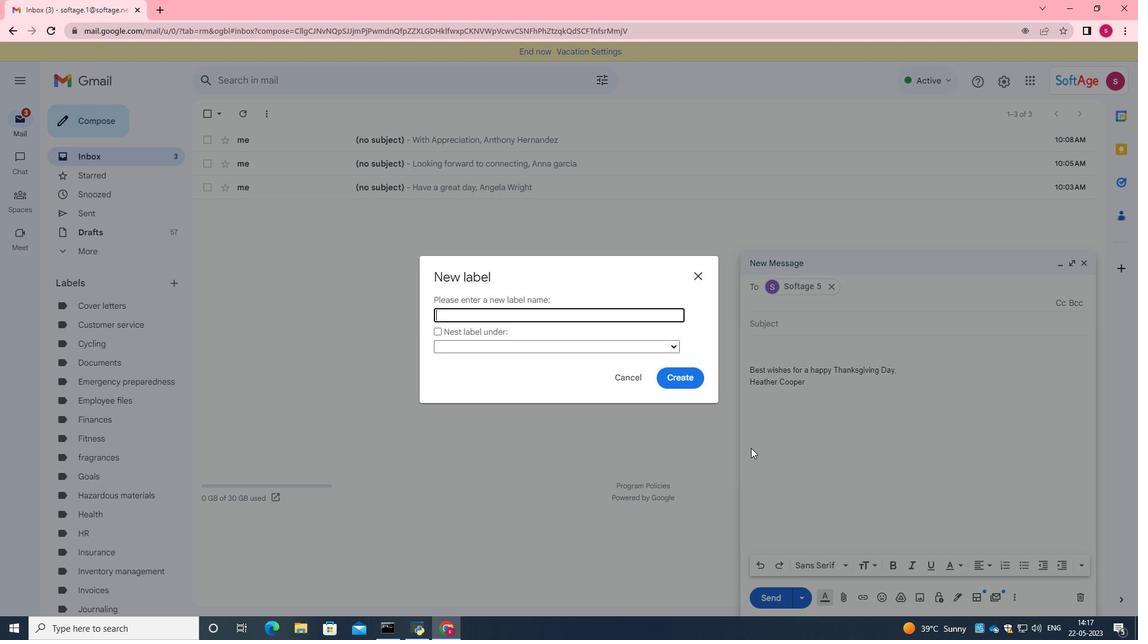 
Action: Key pressed m<Key.backspace><Key.caps_lock>W<Key.caps_lock>eightlifi<Key.backspace>ting
Screenshot: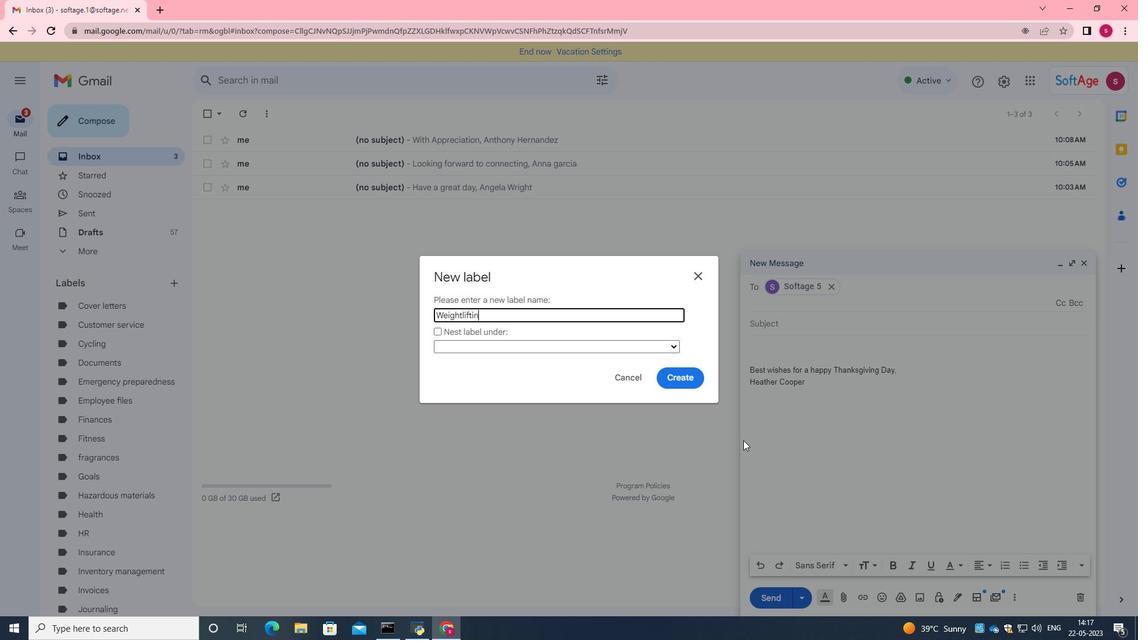 
Action: Mouse moved to (688, 379)
Screenshot: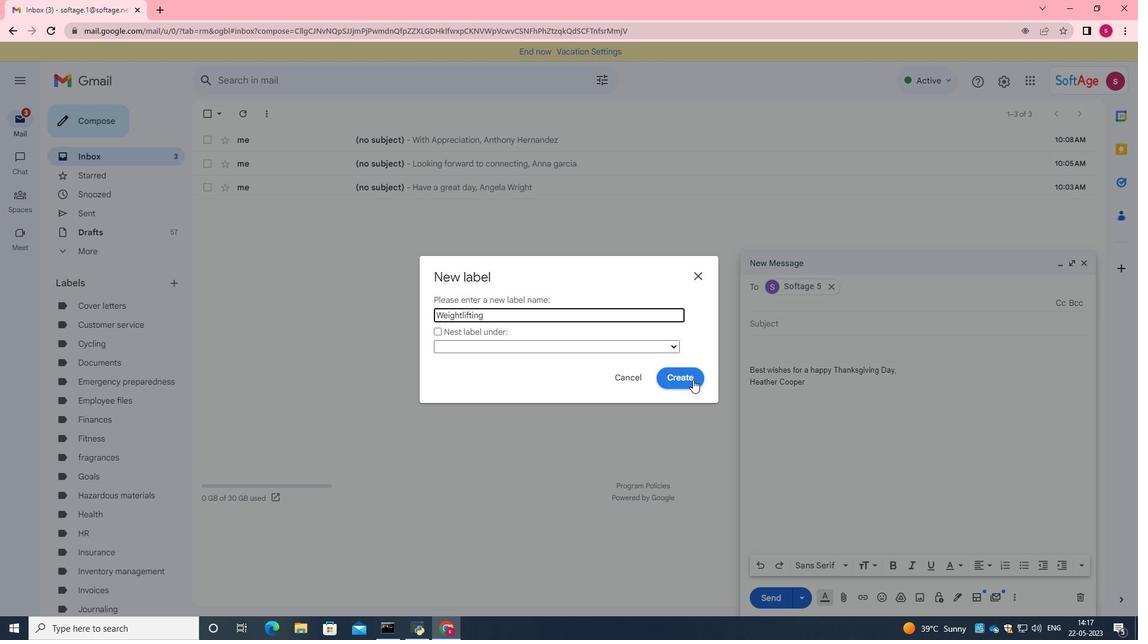 
Action: Mouse pressed left at (688, 379)
Screenshot: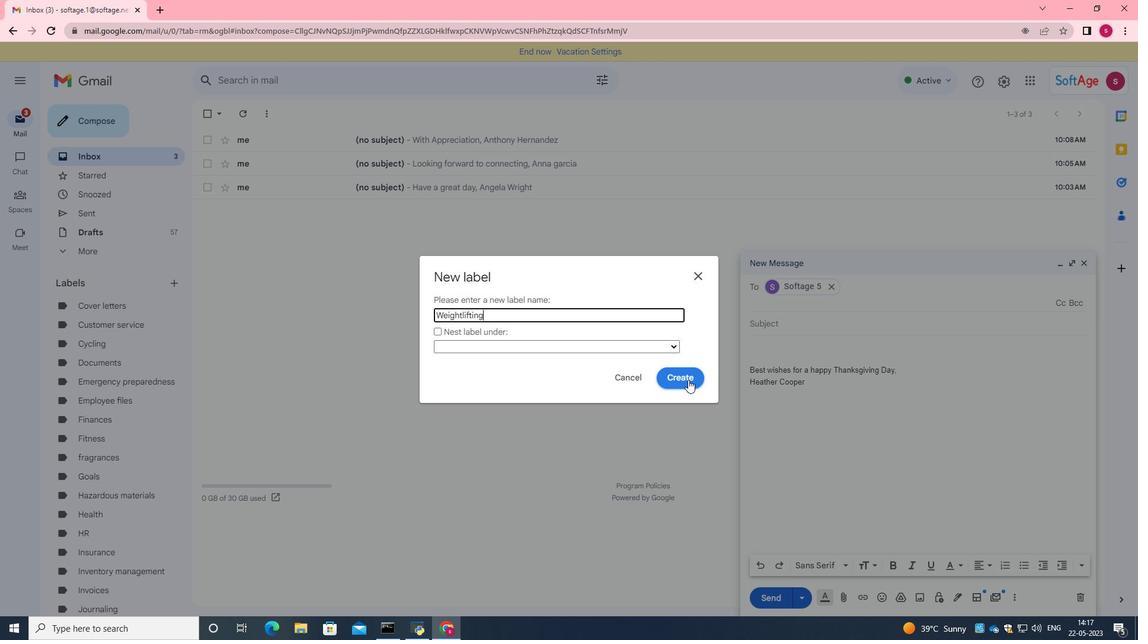 
Action: Mouse moved to (690, 436)
Screenshot: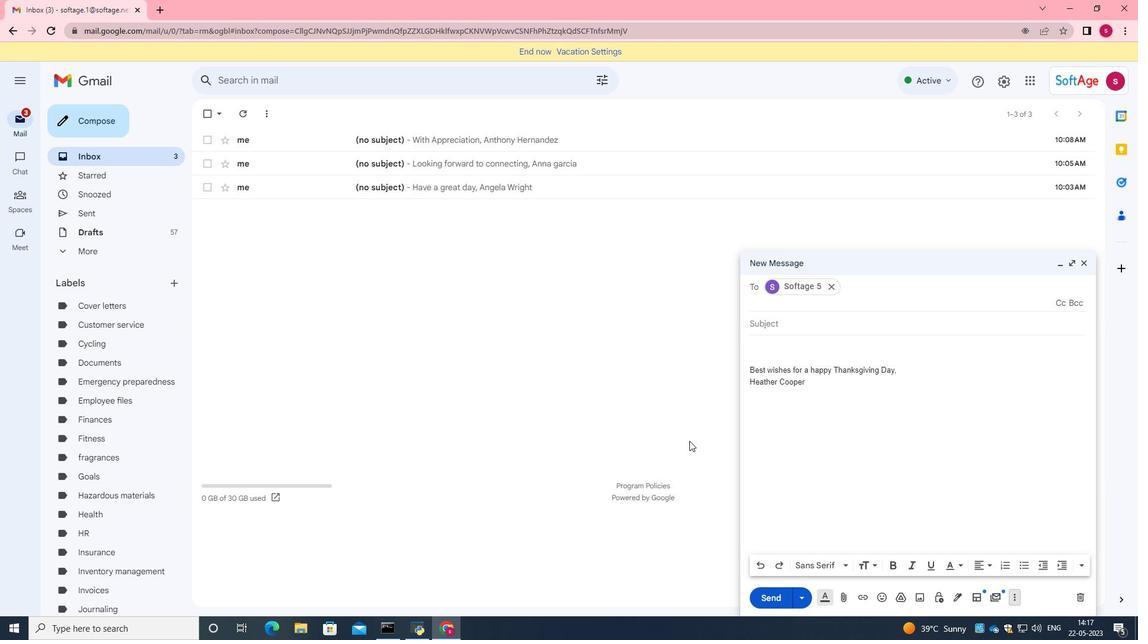 
Action: Mouse scrolled (689, 440) with delta (0, 0)
Screenshot: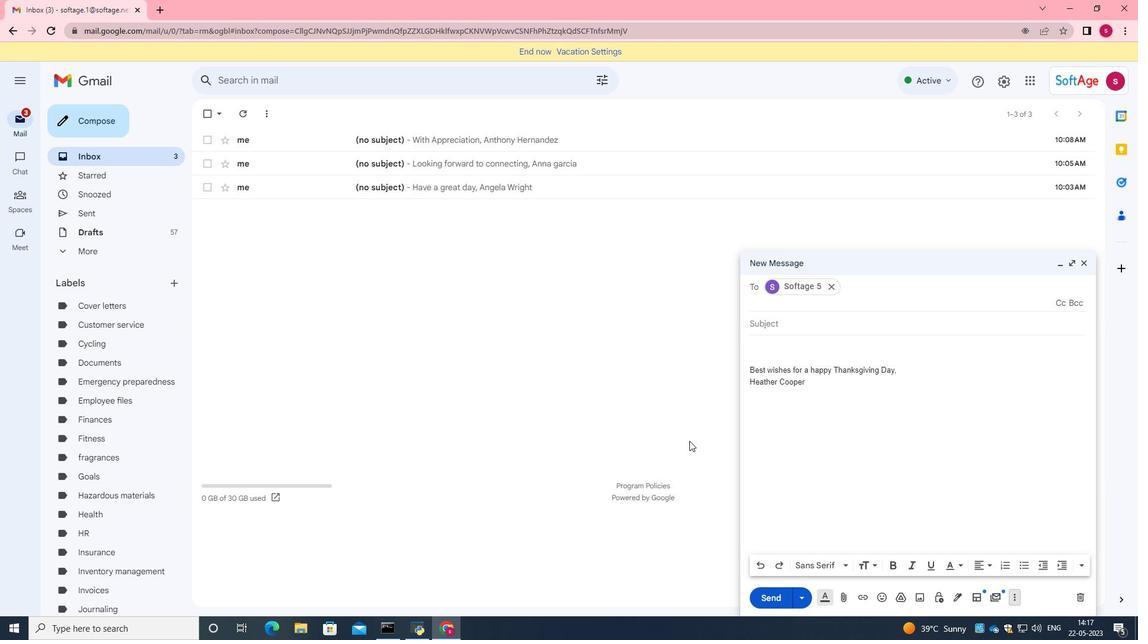 
Action: Mouse scrolled (690, 437) with delta (0, 0)
Screenshot: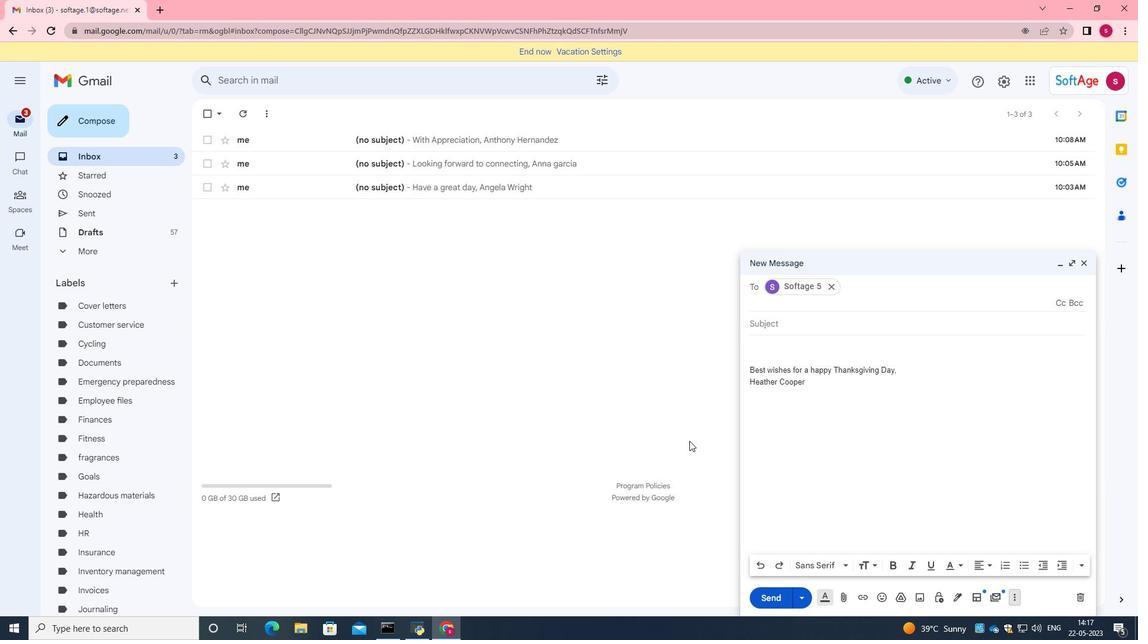 
Action: Mouse scrolled (690, 436) with delta (0, 0)
Screenshot: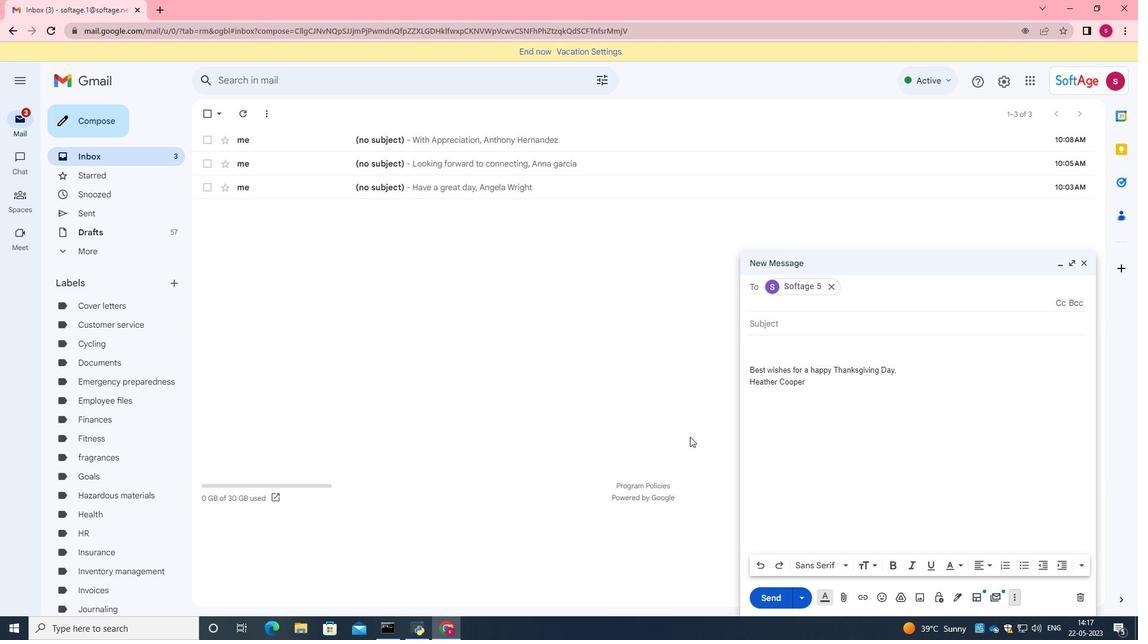 
Action: Mouse scrolled (690, 436) with delta (0, 0)
Screenshot: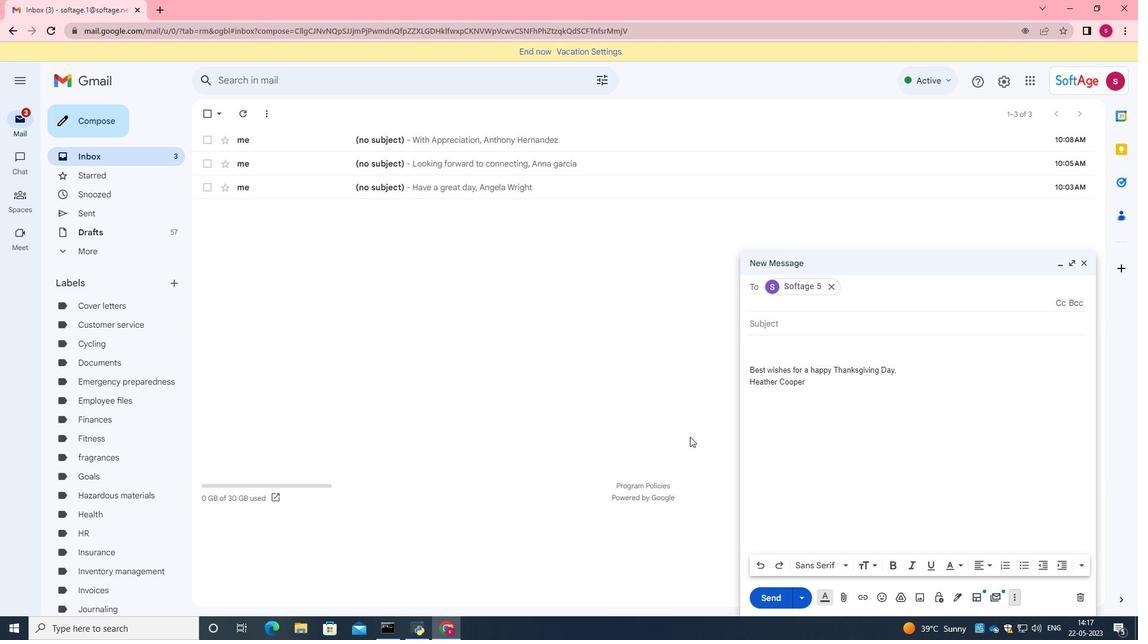 
Action: Mouse scrolled (690, 436) with delta (0, 0)
Screenshot: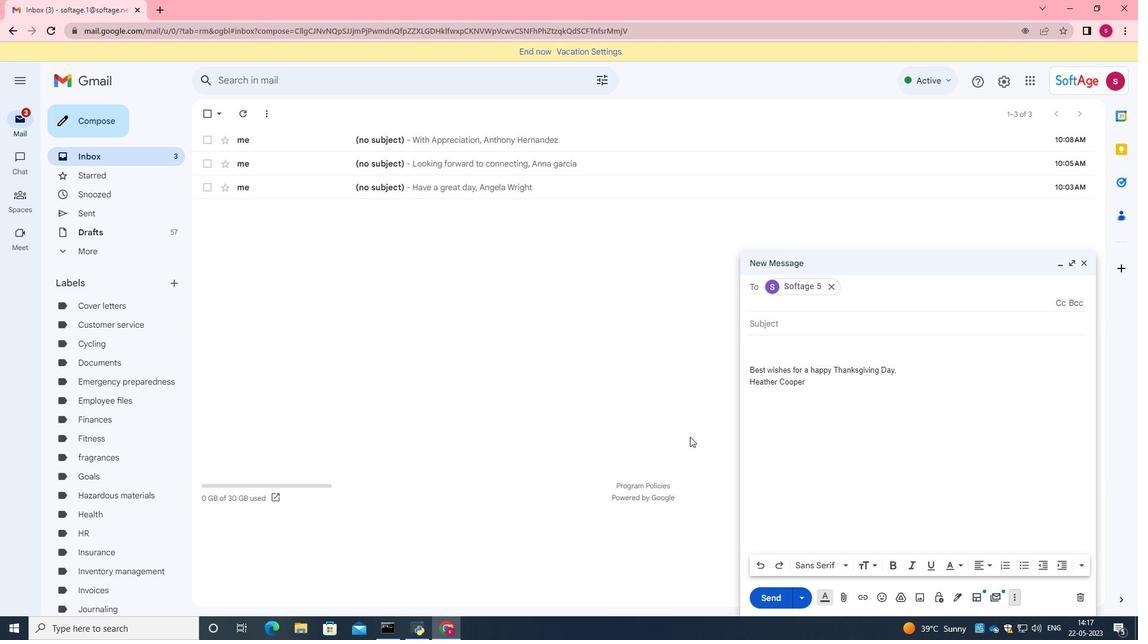 
Action: Mouse moved to (766, 595)
Screenshot: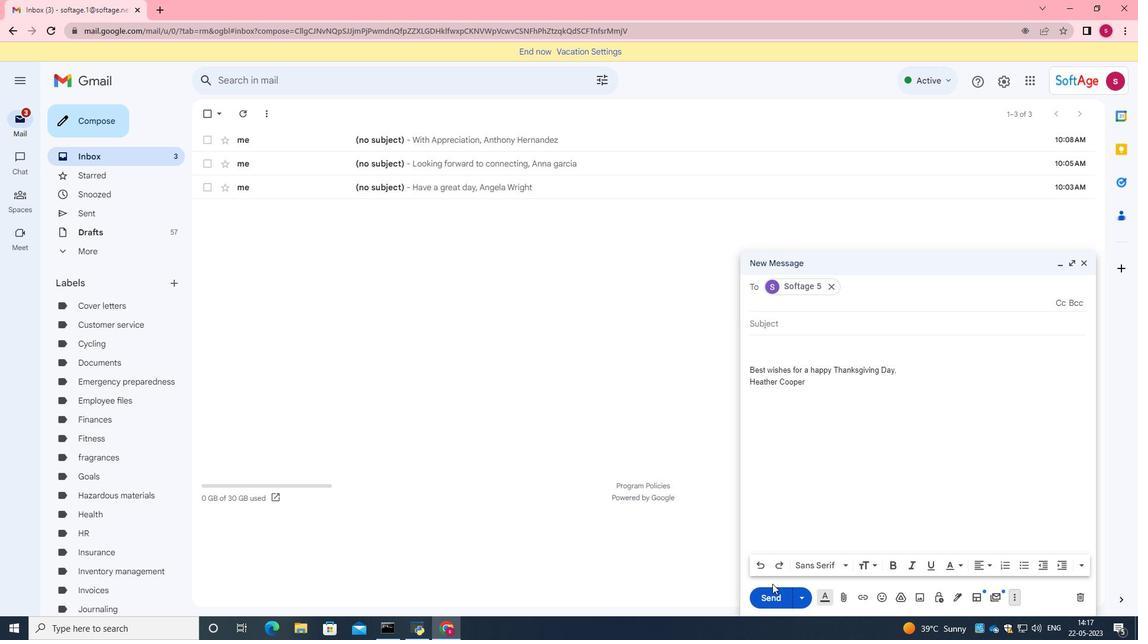 
Action: Mouse pressed left at (766, 595)
Screenshot: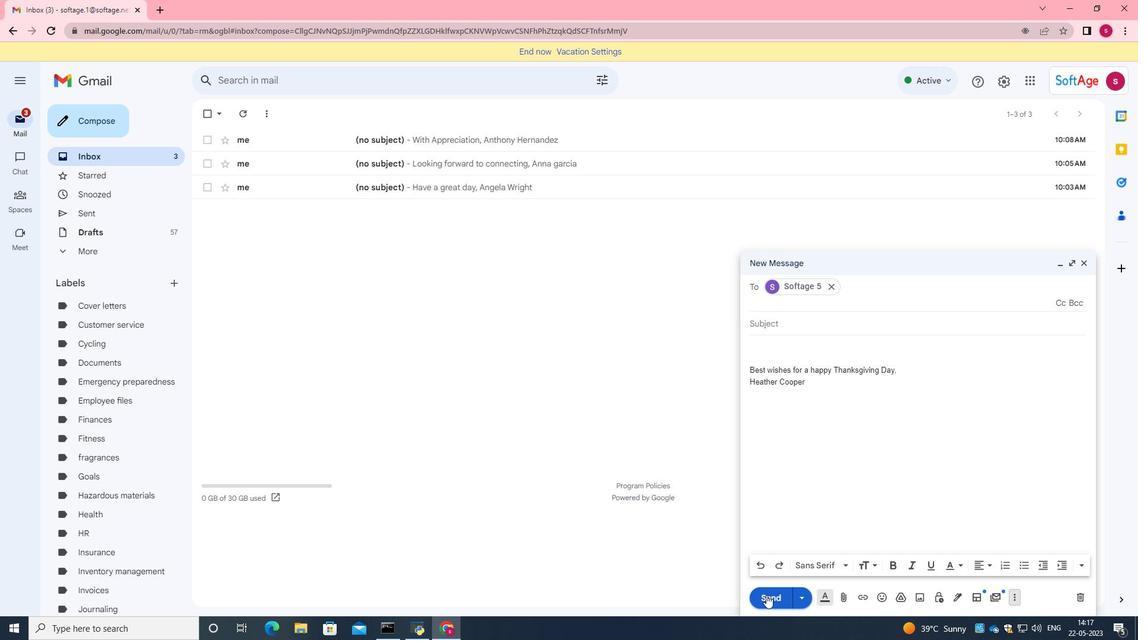 
Action: Mouse moved to (683, 359)
Screenshot: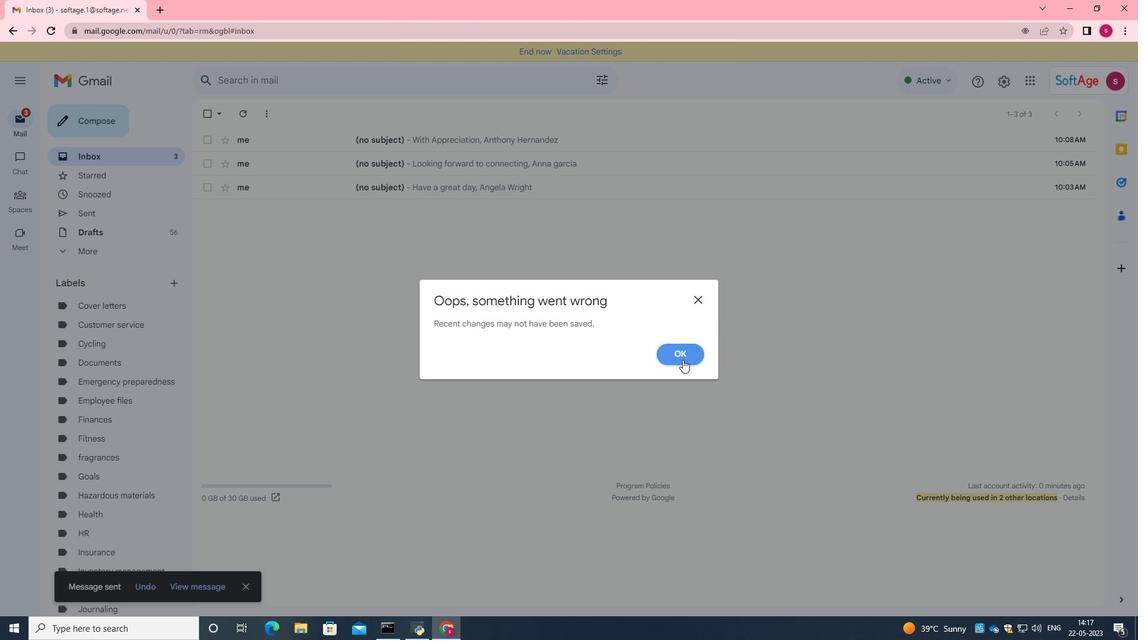 
Action: Mouse pressed left at (683, 359)
Screenshot: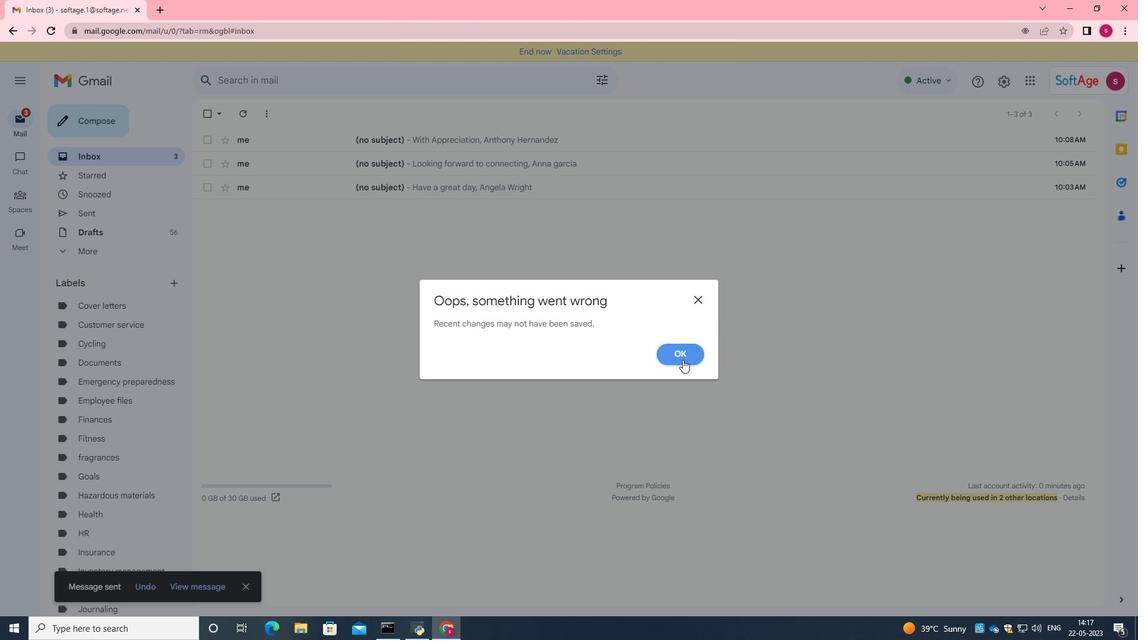 
Action: Mouse moved to (203, 586)
Screenshot: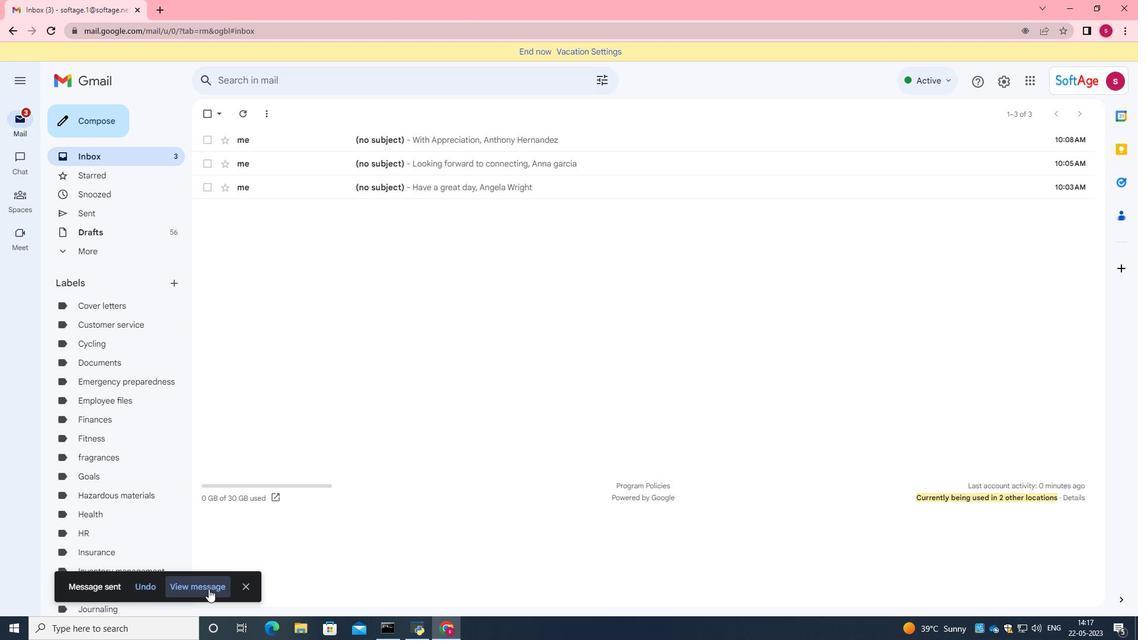 
Action: Mouse pressed left at (203, 586)
Screenshot: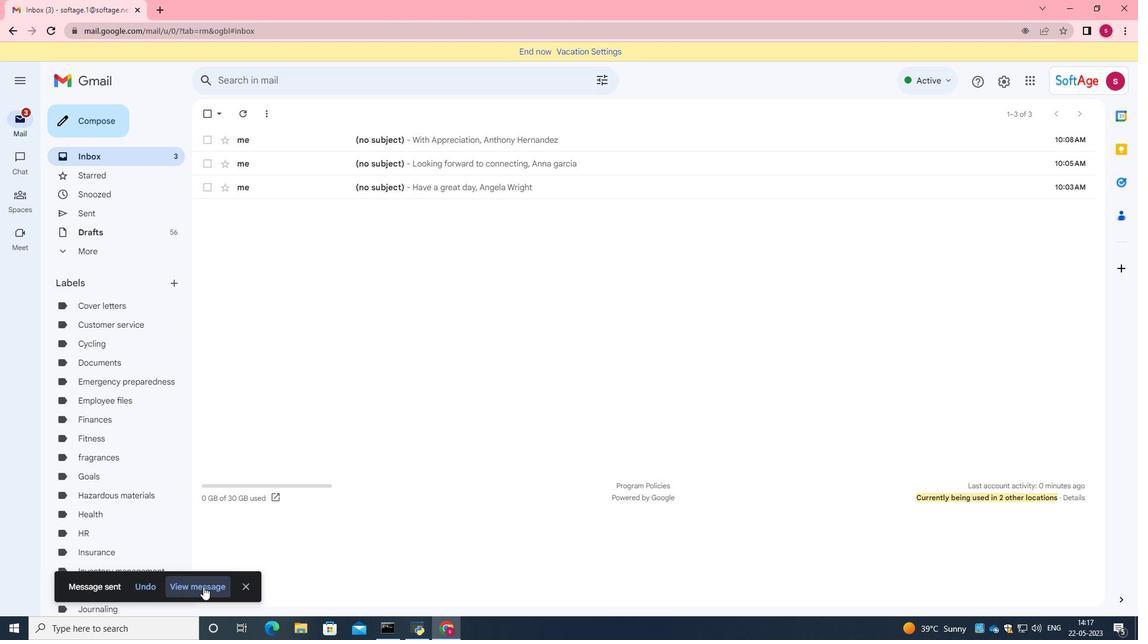 
Action: Mouse moved to (4, 32)
Screenshot: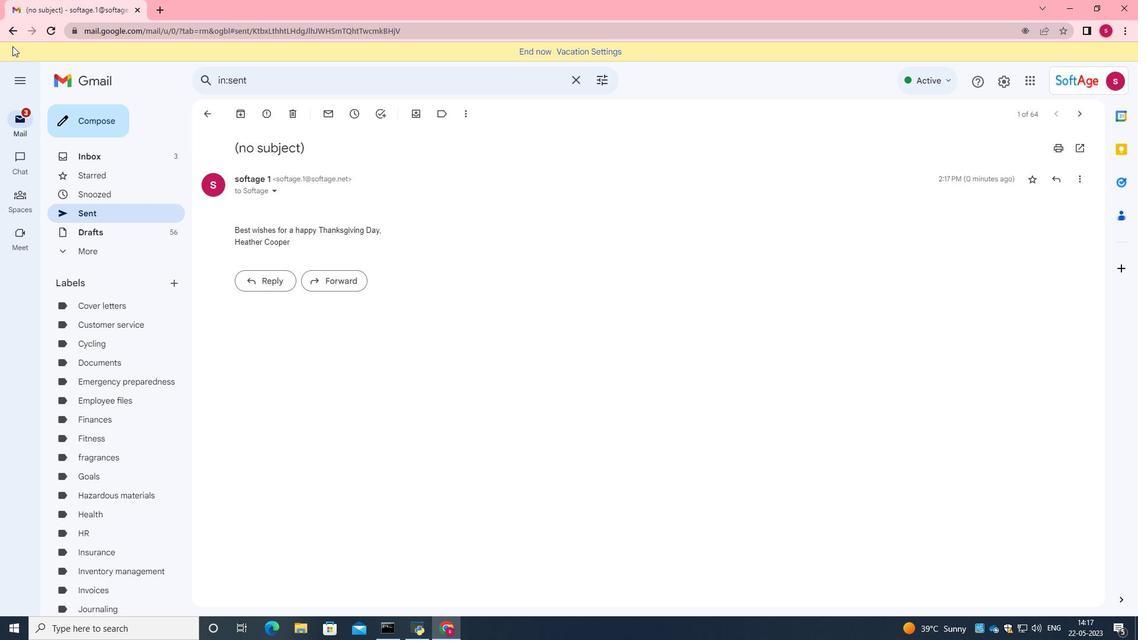 
Action: Mouse pressed left at (4, 32)
Screenshot: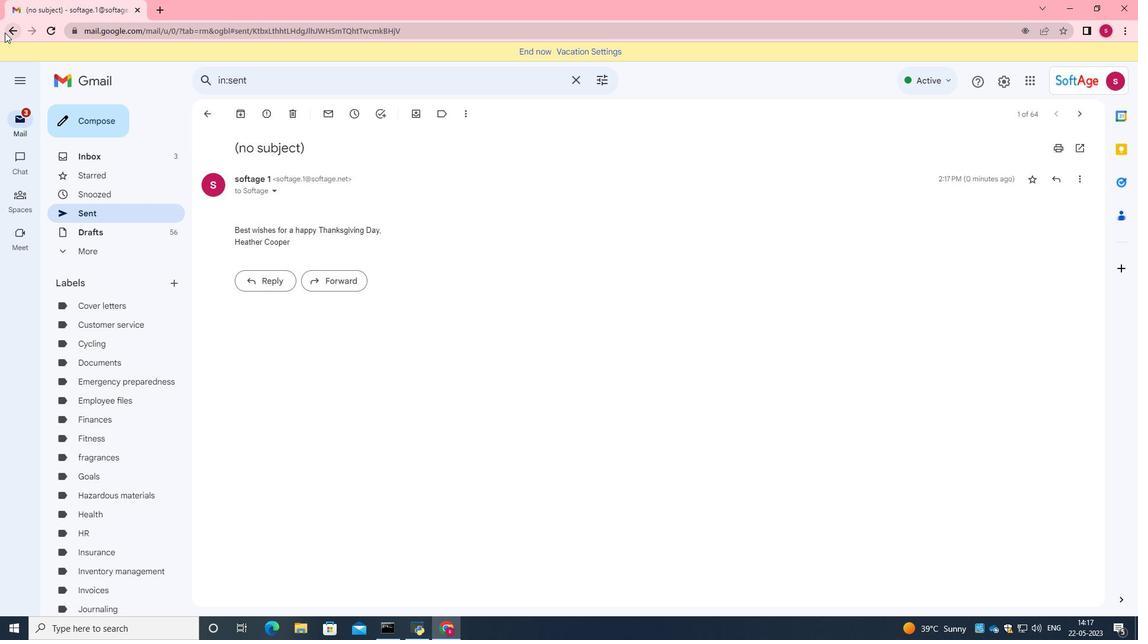 
Action: Mouse moved to (355, 263)
Screenshot: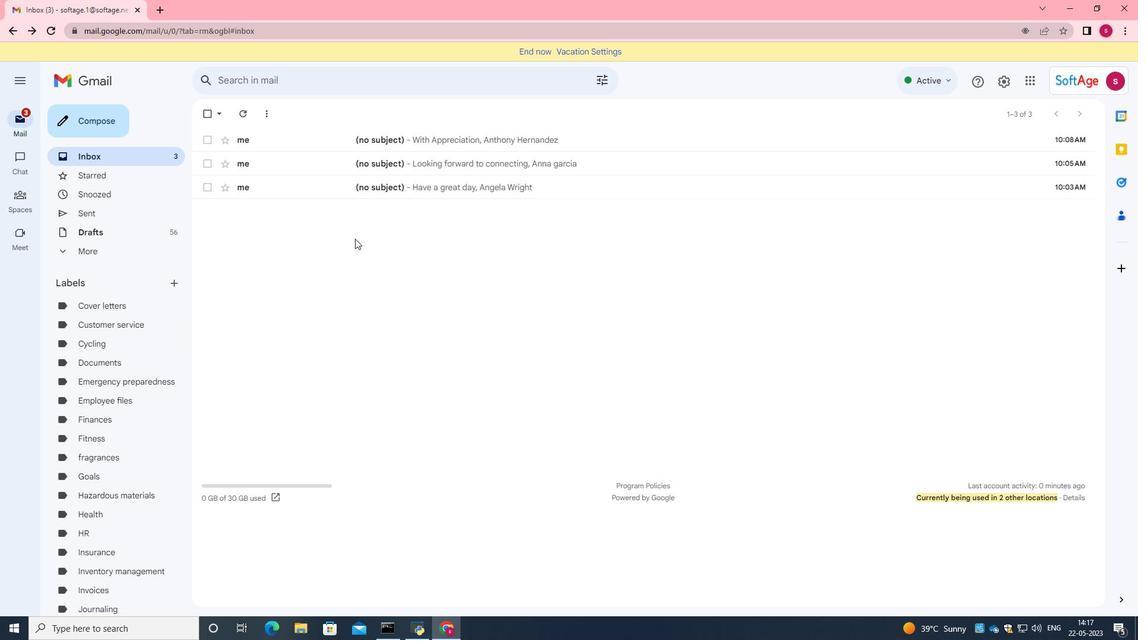 
